 Task: Look for space in Broomfield, United States from 10th July, 2023 to 15th July, 2023 for 7 adults in price range Rs.10000 to Rs.15000. Place can be entire place or shared room with 4 bedrooms having 7 beds and 4 bathrooms. Property type can be house, flat, guest house. Amenities needed are: wifi, TV, free parkinig on premises, gym, breakfast. Booking option can be shelf check-in. Required host language is English.
Action: Mouse pressed left at (588, 144)
Screenshot: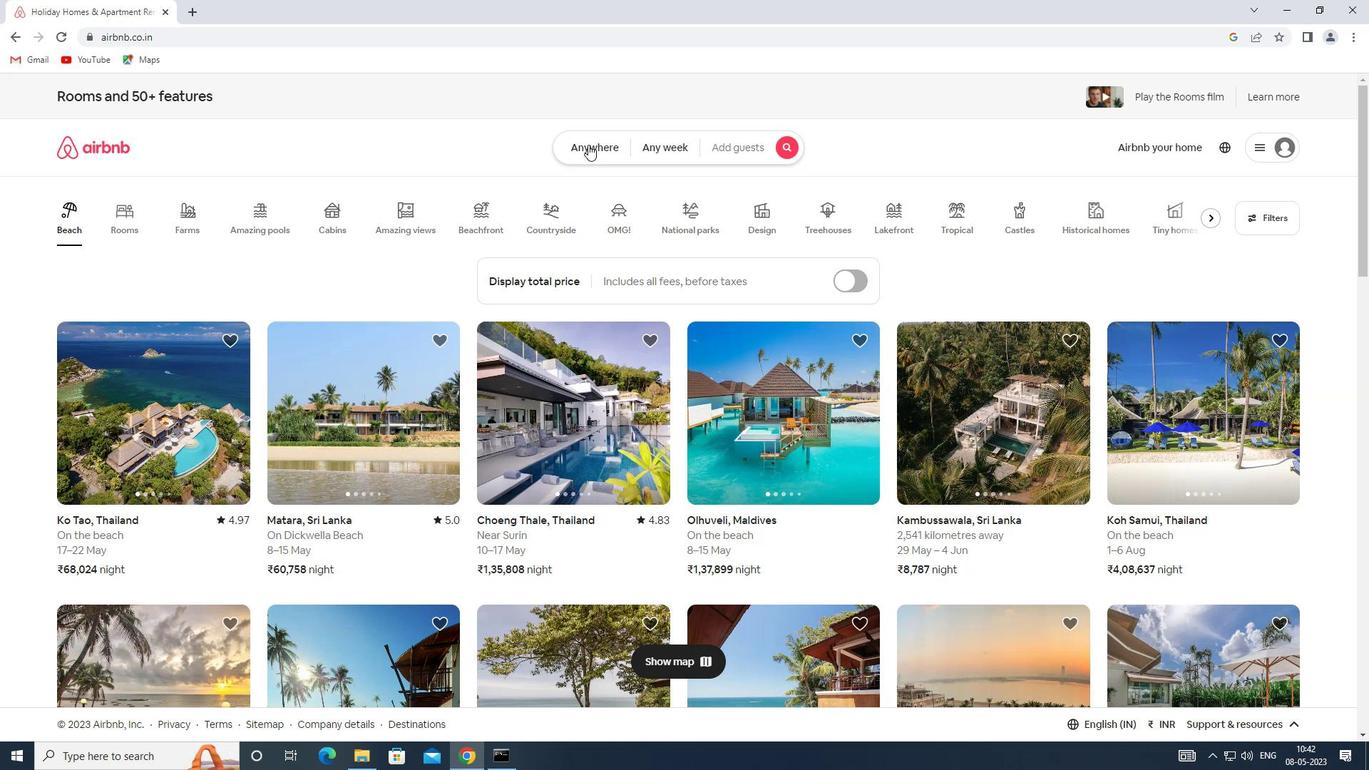 
Action: Mouse moved to (447, 211)
Screenshot: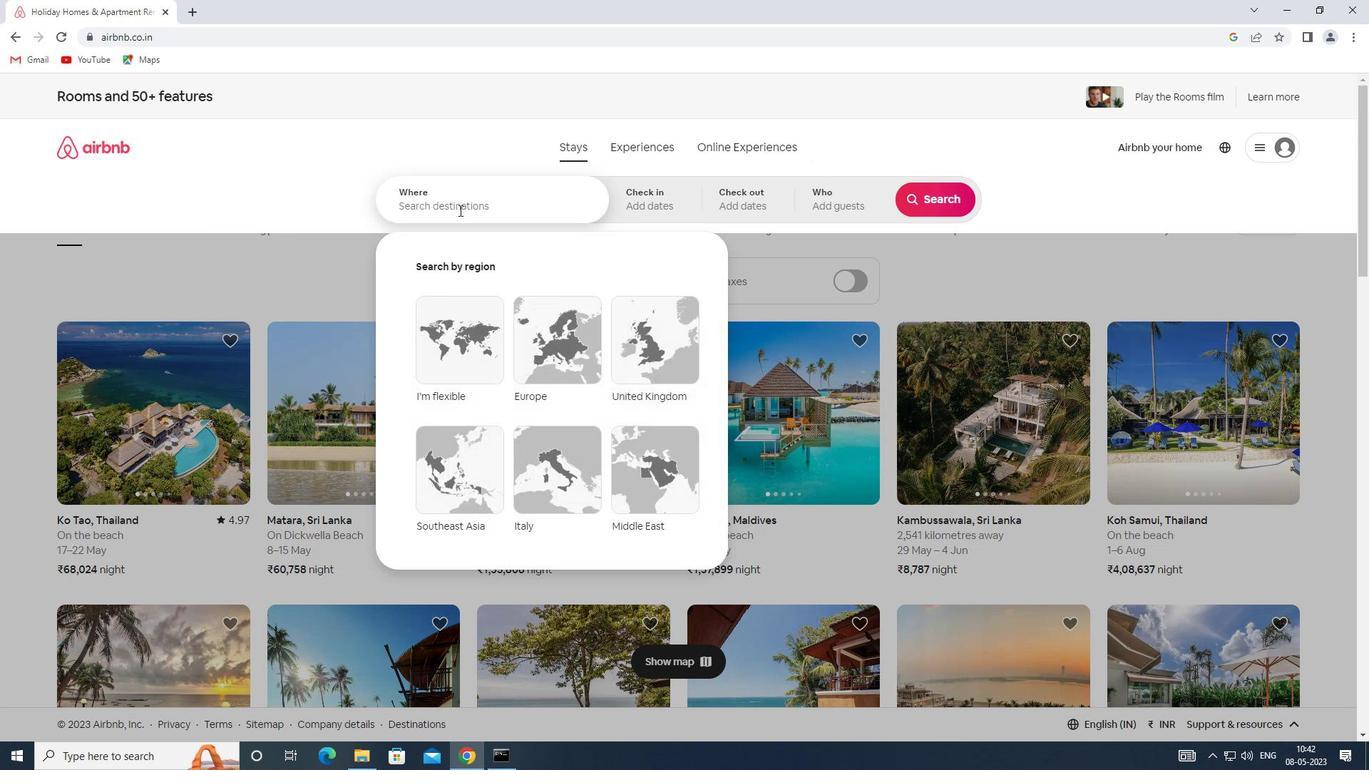 
Action: Mouse pressed left at (447, 211)
Screenshot: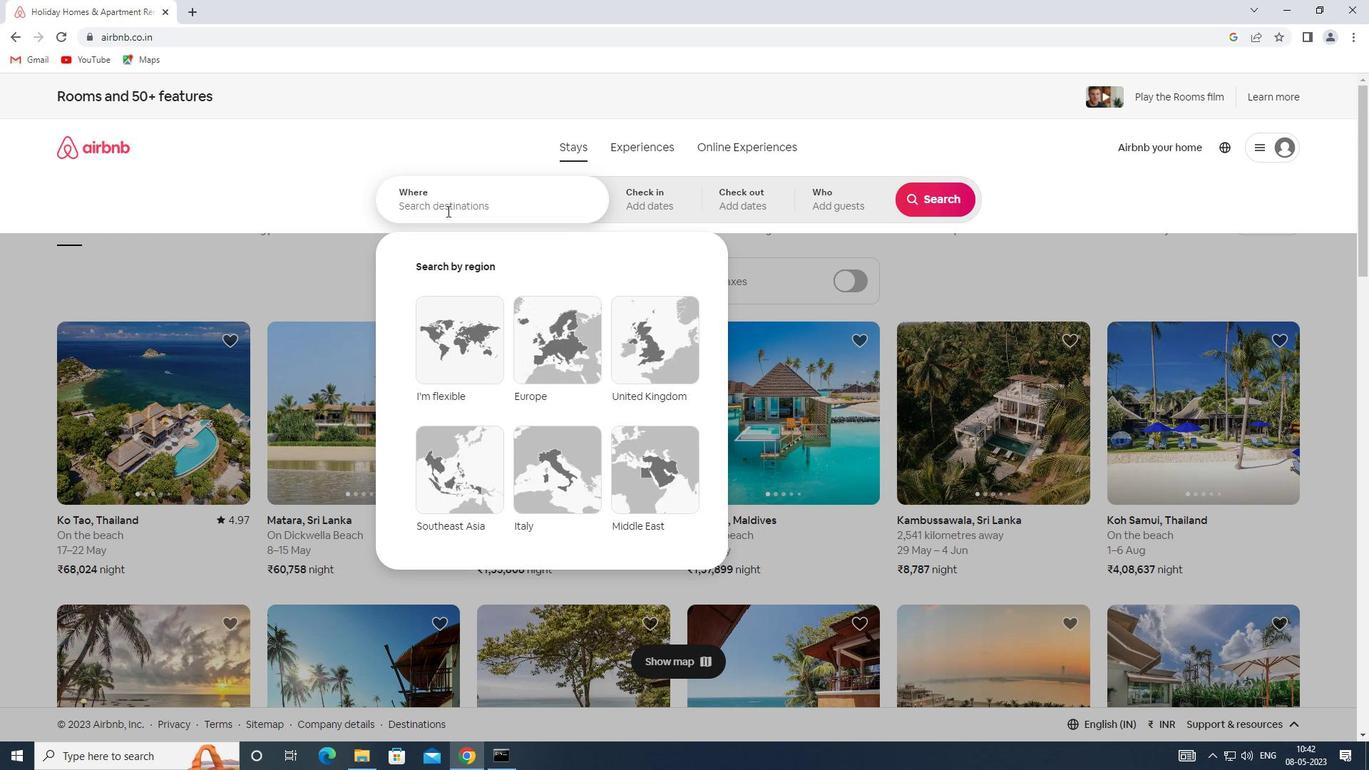 
Action: Key pressed <Key.shift><Key.shift><Key.shift><Key.shift><Key.shift><Key.shift><Key.shift><Key.shift><Key.shift><Key.shift><Key.shift><Key.shift>SPACE<Key.space>IN<Key.space><Key.shift>BROOMFIELD,<Key.shift>UNITED<Key.space><Key.shift>STATES
Screenshot: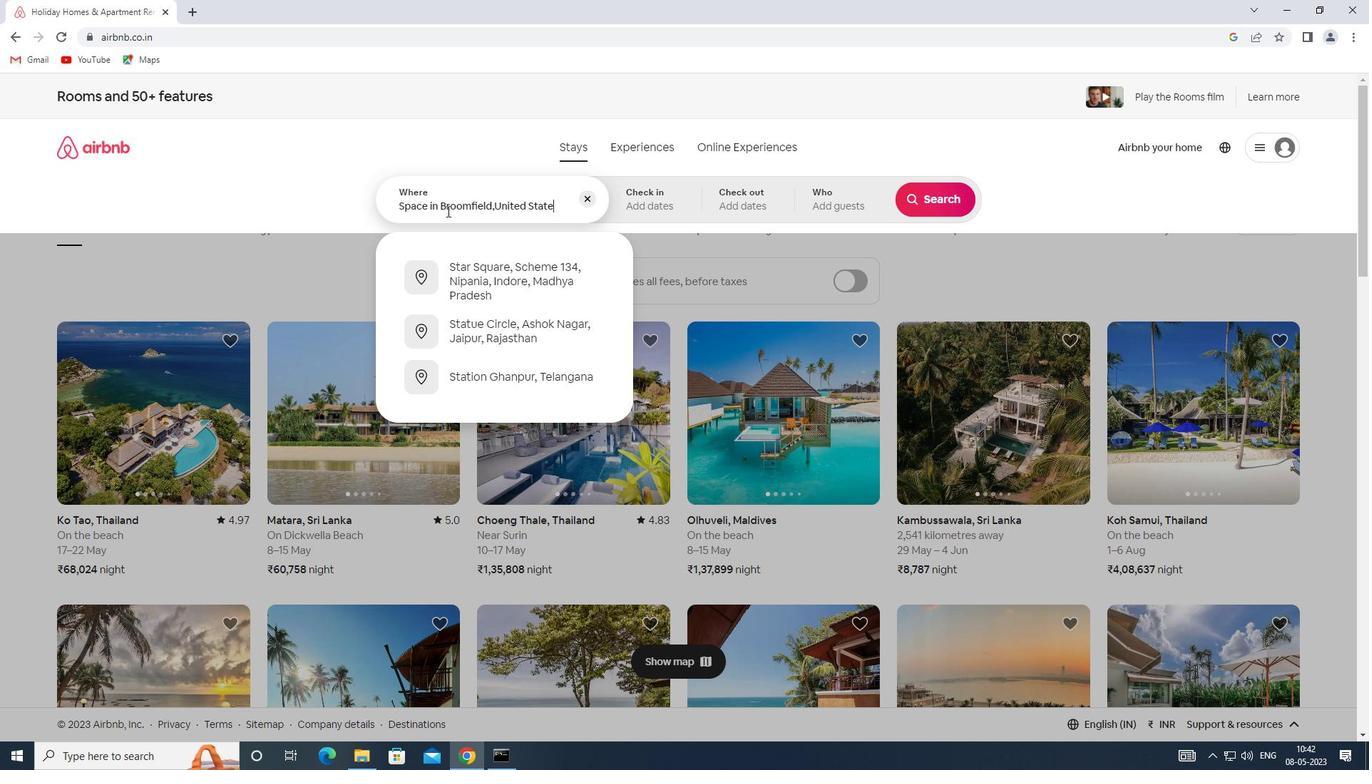 
Action: Mouse moved to (640, 212)
Screenshot: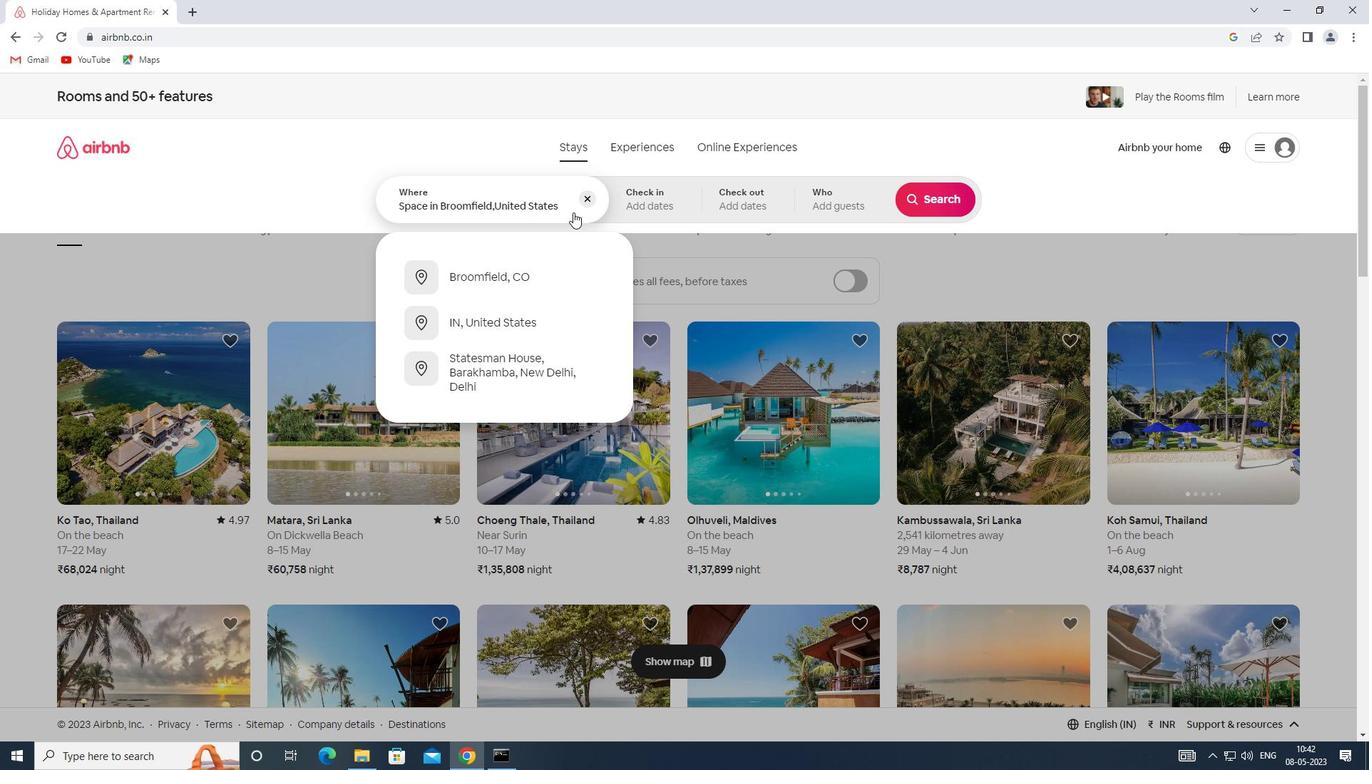 
Action: Mouse pressed left at (640, 212)
Screenshot: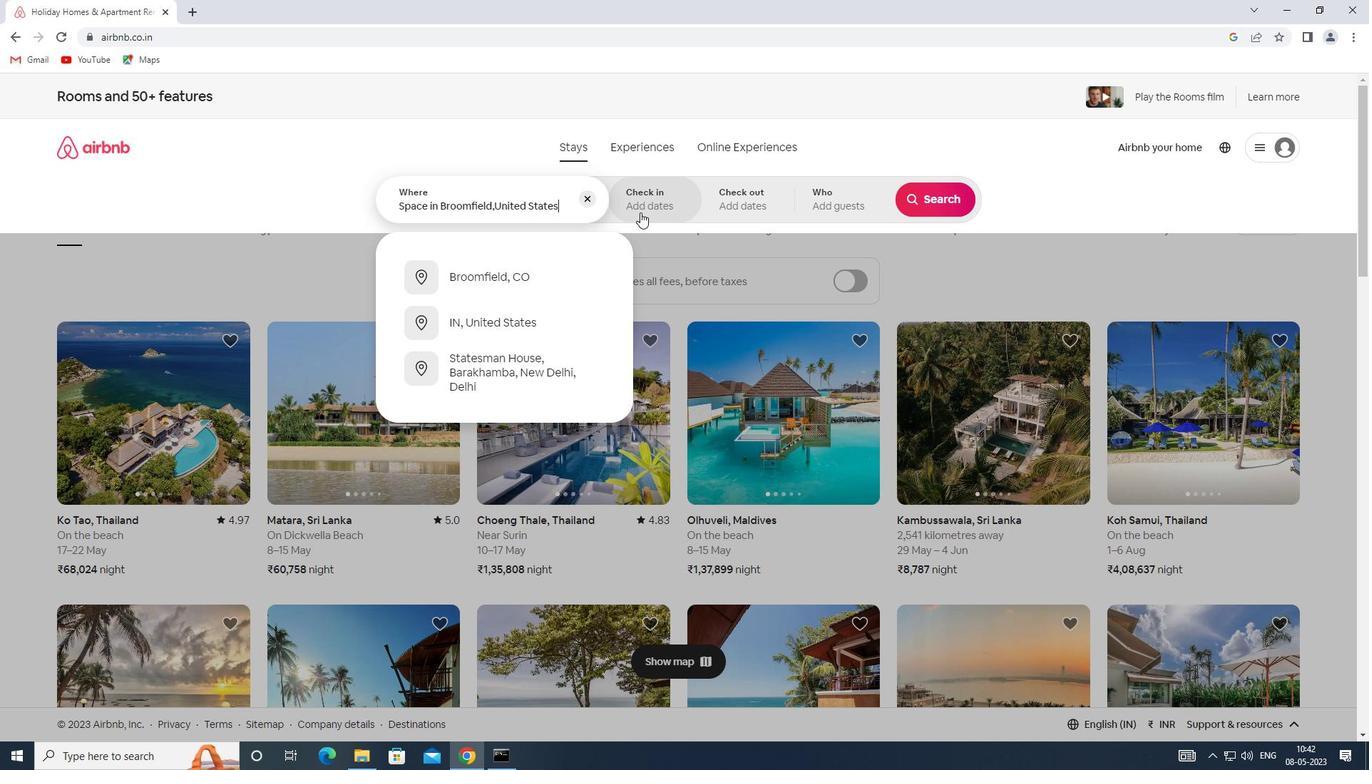 
Action: Mouse moved to (923, 316)
Screenshot: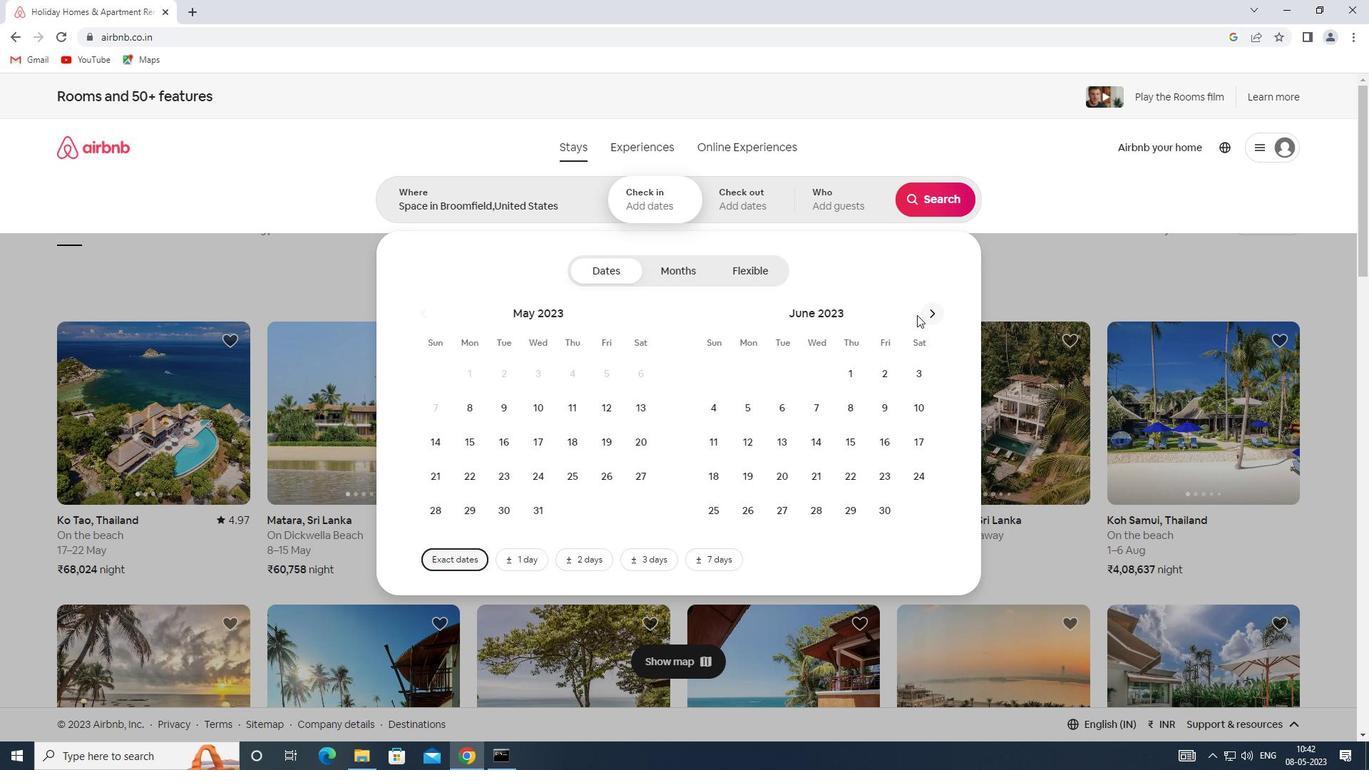 
Action: Mouse pressed left at (923, 316)
Screenshot: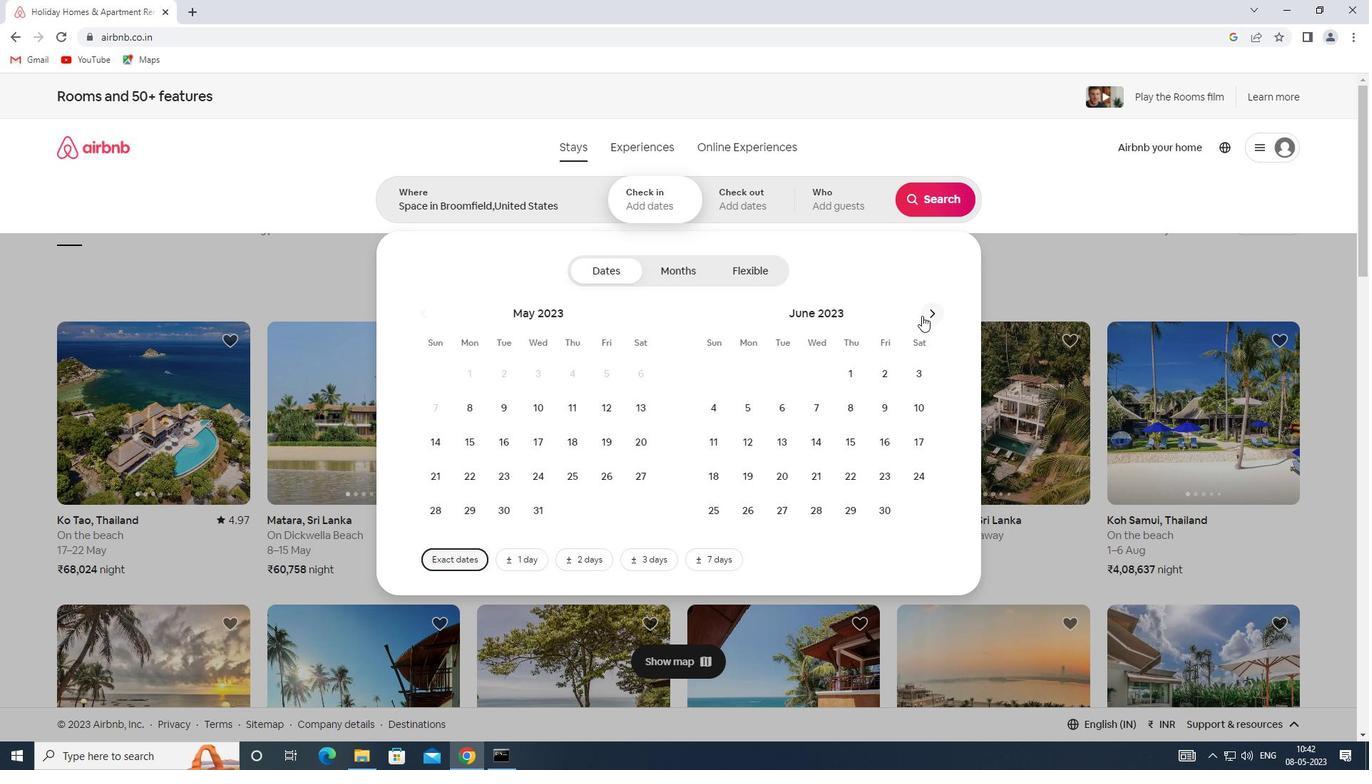 
Action: Mouse moved to (741, 446)
Screenshot: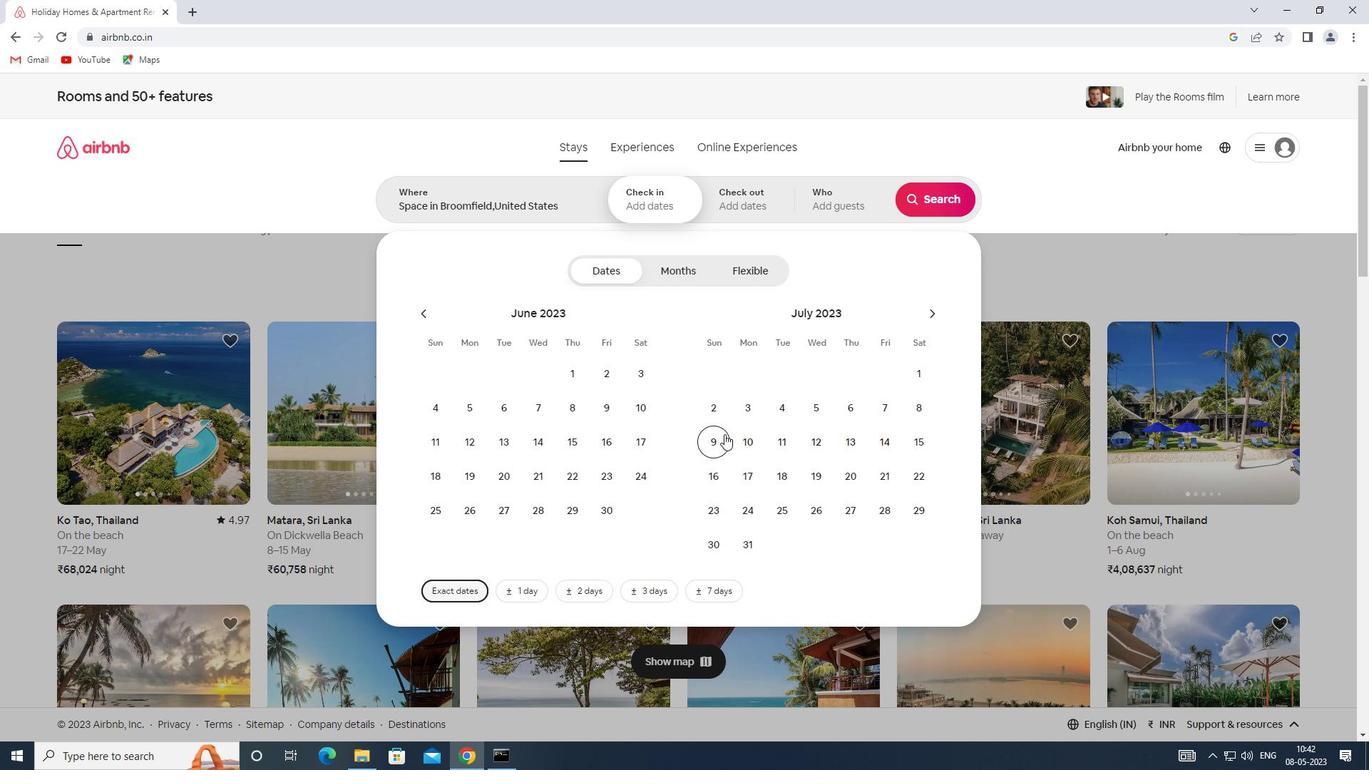 
Action: Mouse pressed left at (741, 446)
Screenshot: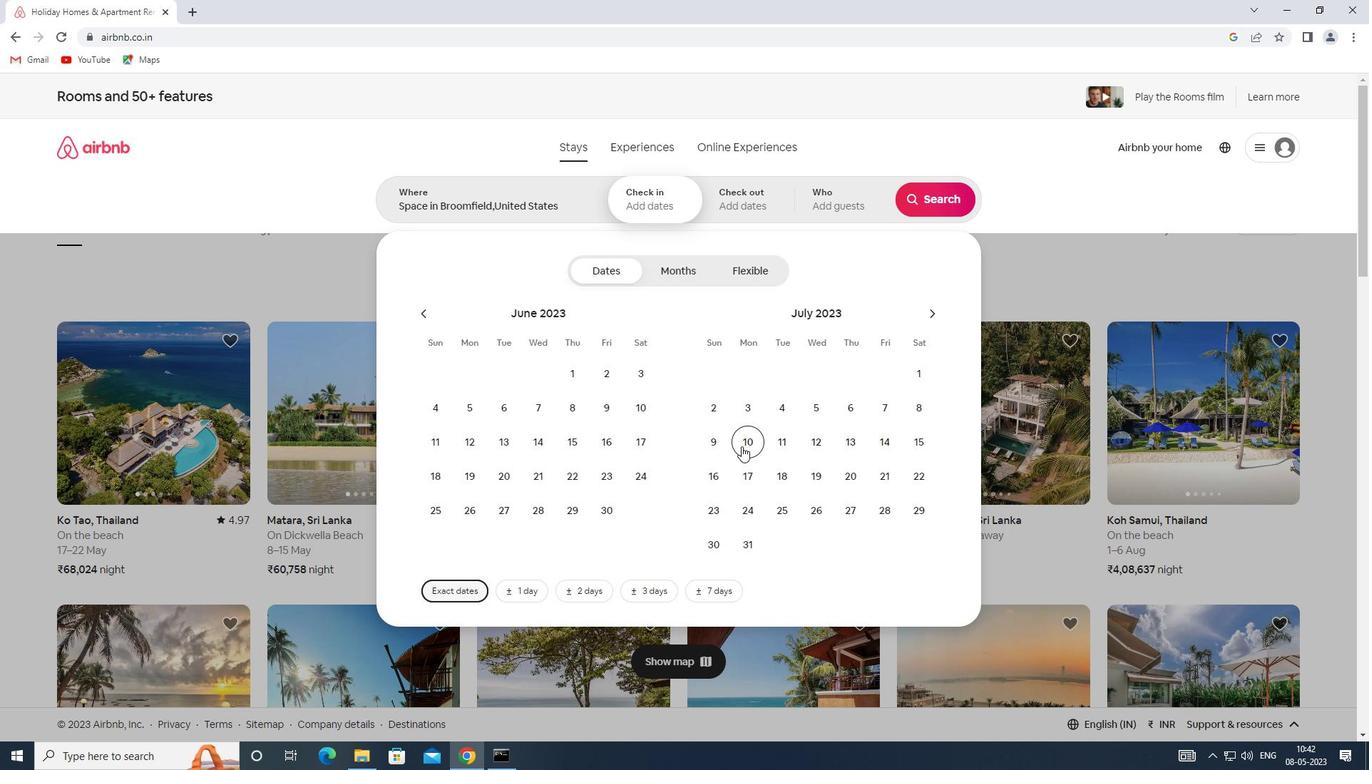 
Action: Mouse moved to (917, 445)
Screenshot: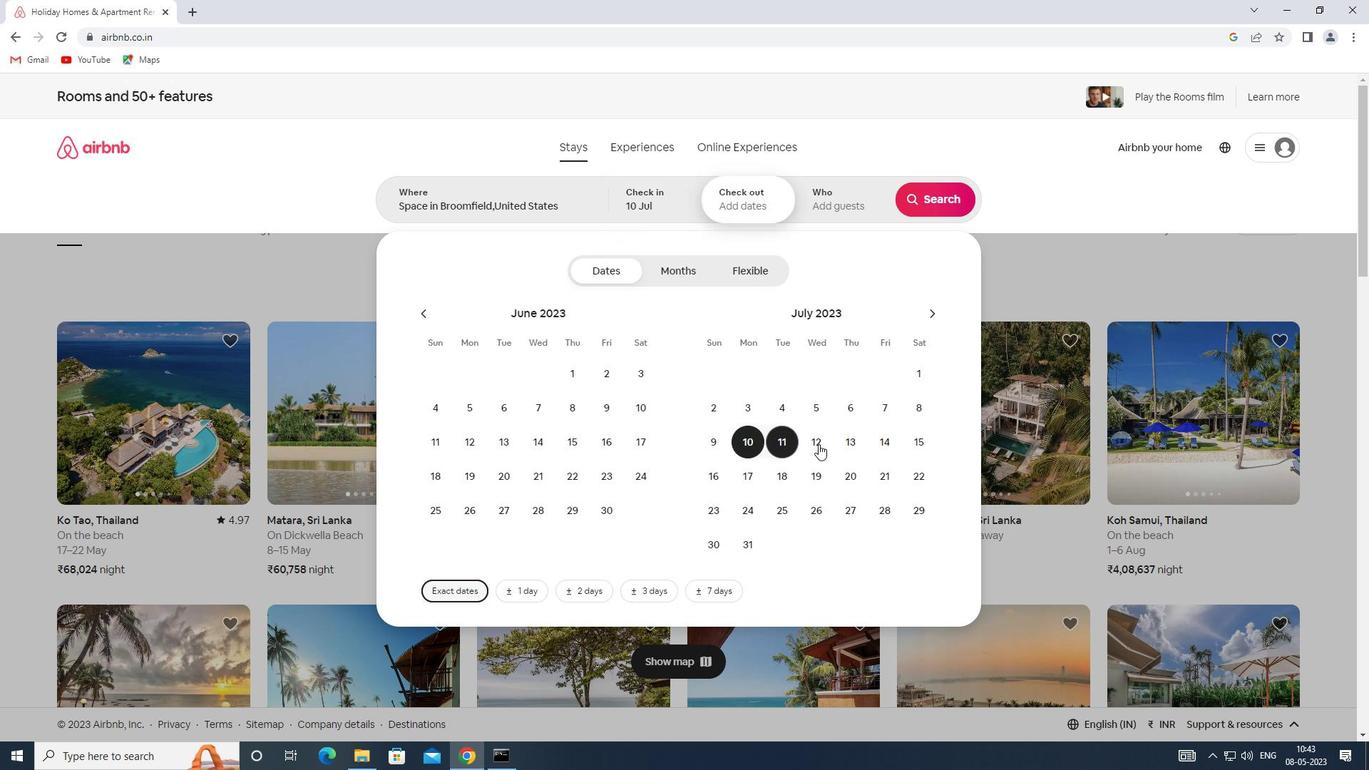 
Action: Mouse pressed left at (917, 445)
Screenshot: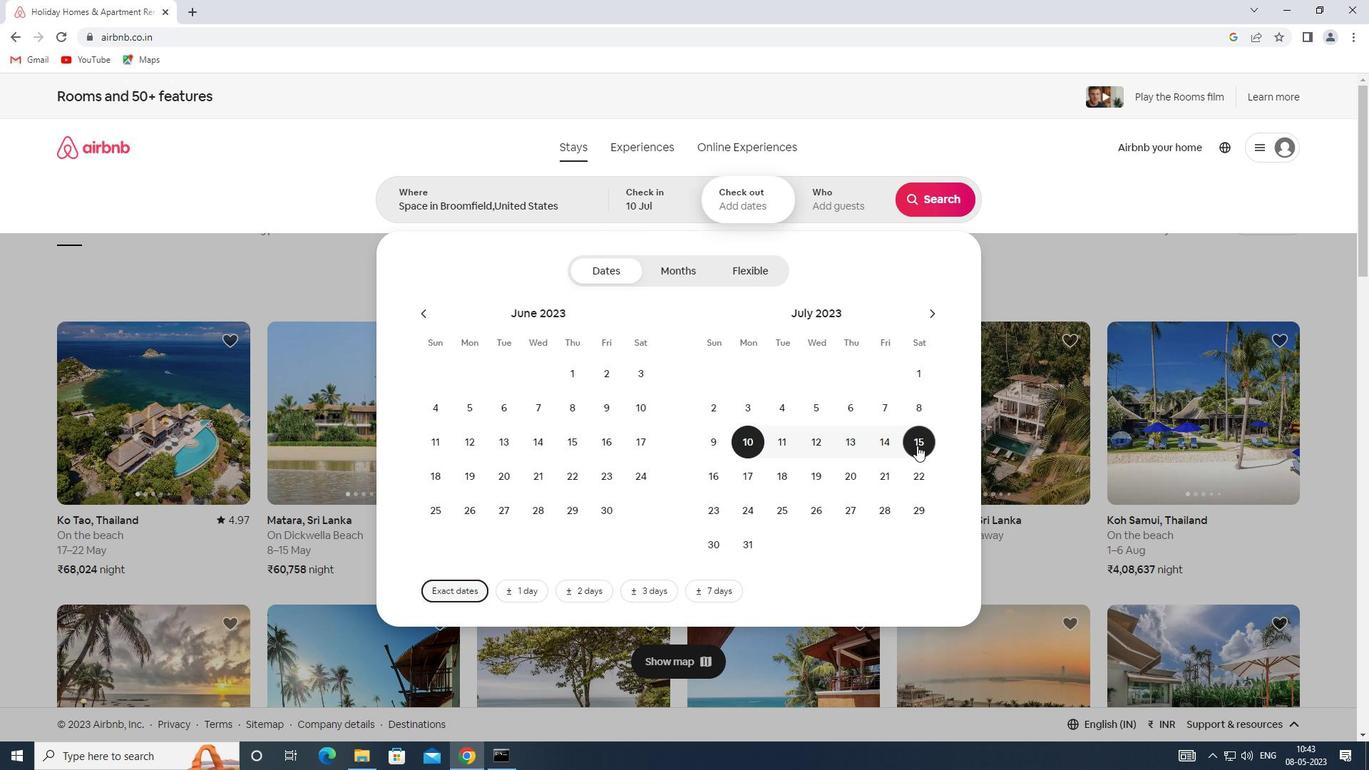 
Action: Mouse moved to (849, 200)
Screenshot: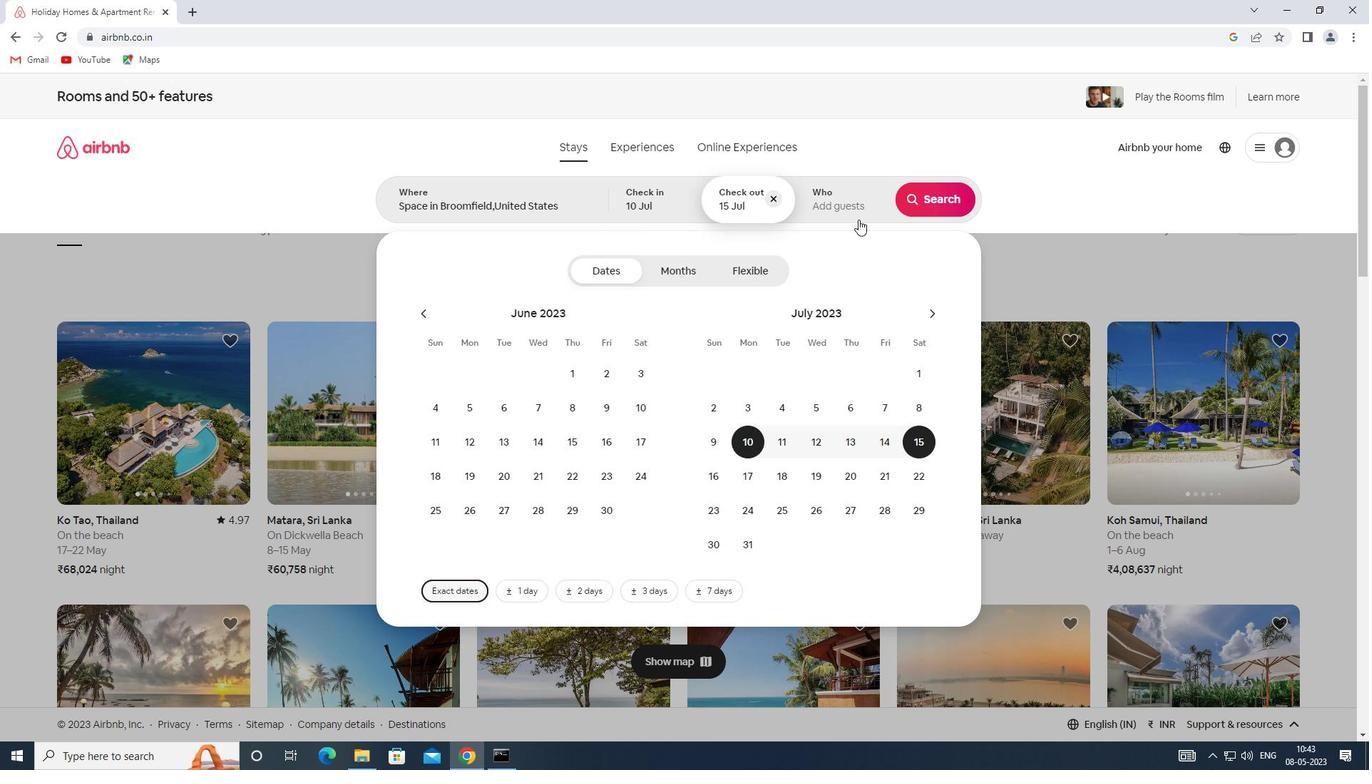 
Action: Mouse pressed left at (849, 200)
Screenshot: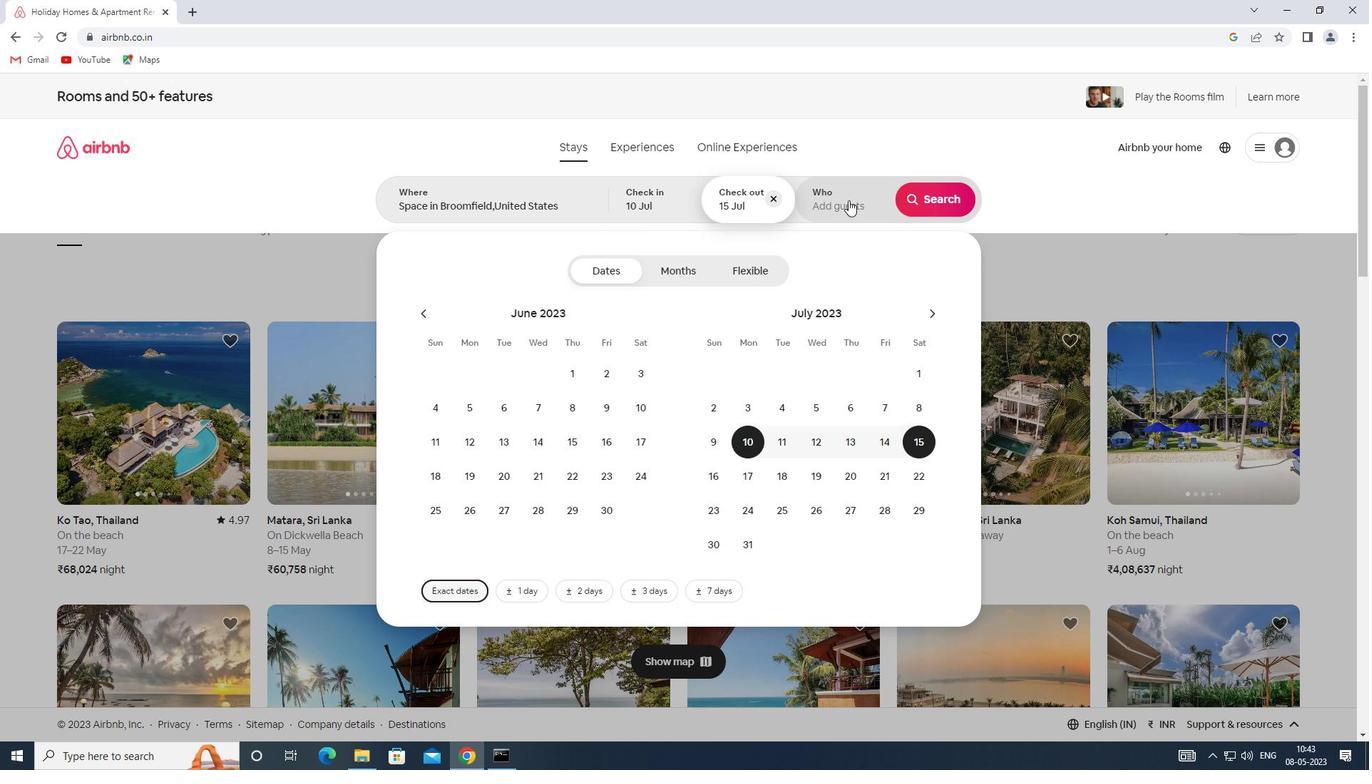 
Action: Mouse moved to (948, 271)
Screenshot: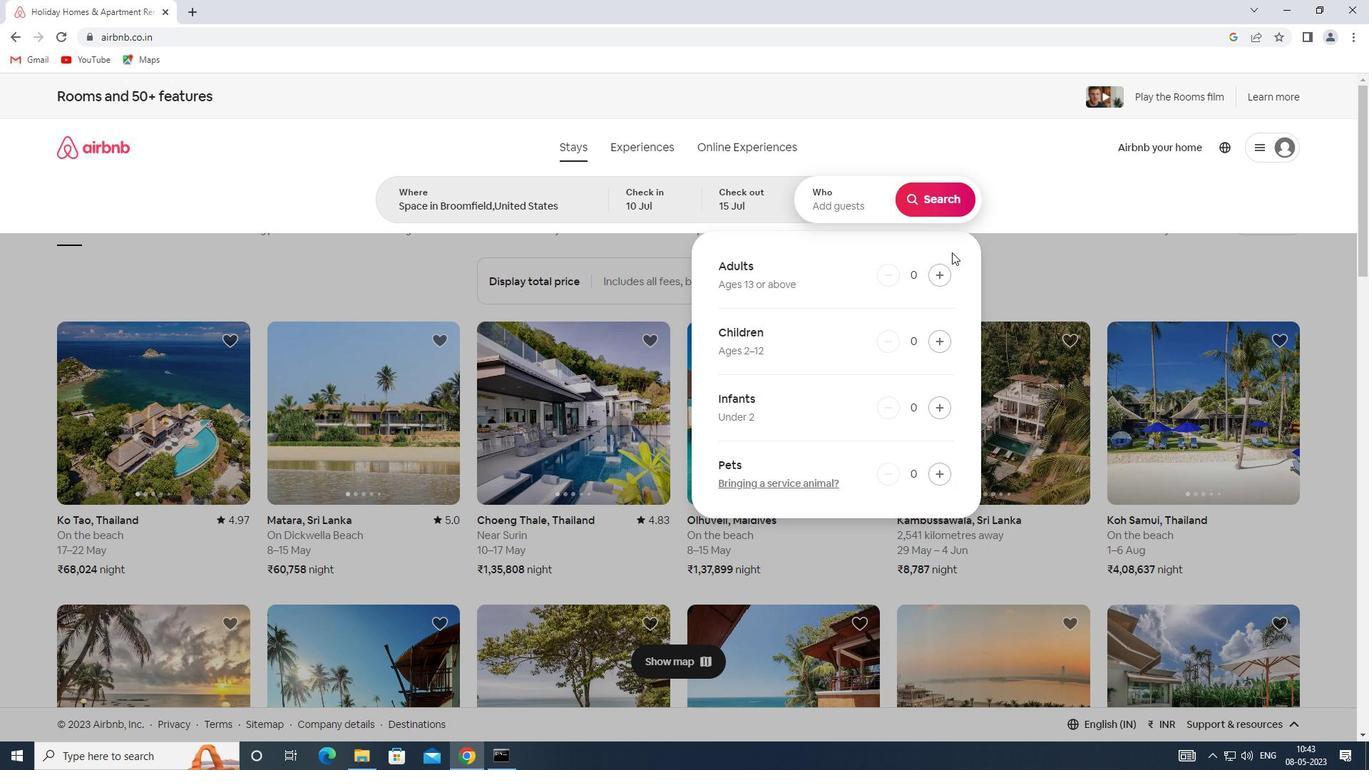 
Action: Mouse pressed left at (948, 271)
Screenshot: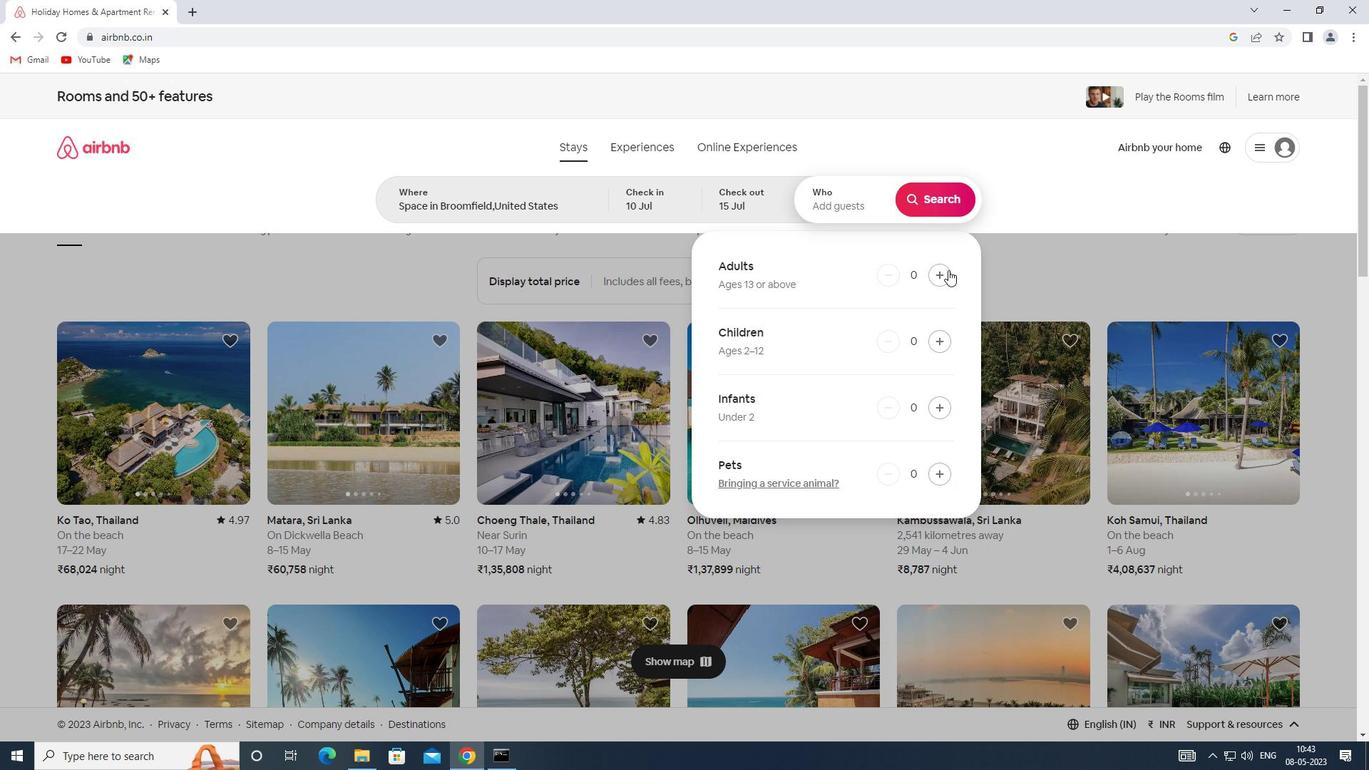 
Action: Mouse pressed left at (948, 271)
Screenshot: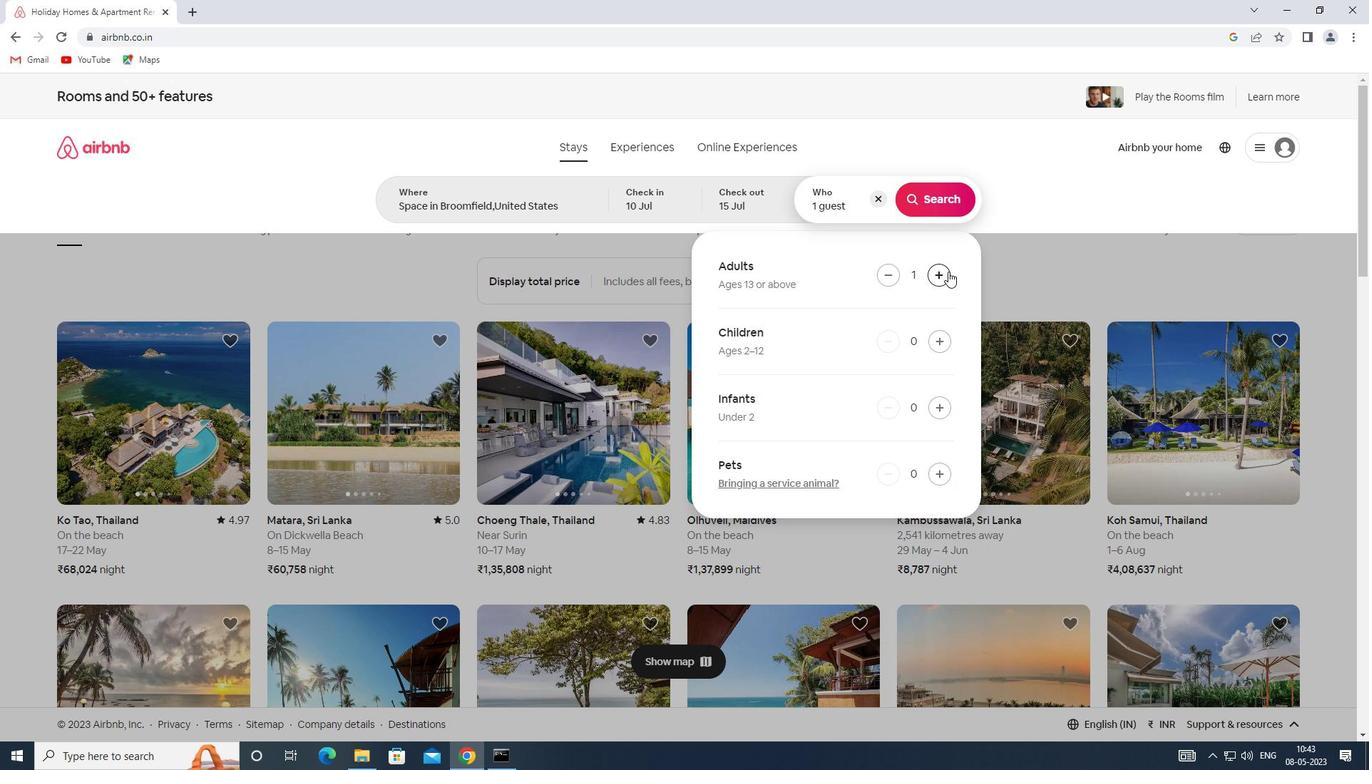 
Action: Mouse pressed left at (948, 271)
Screenshot: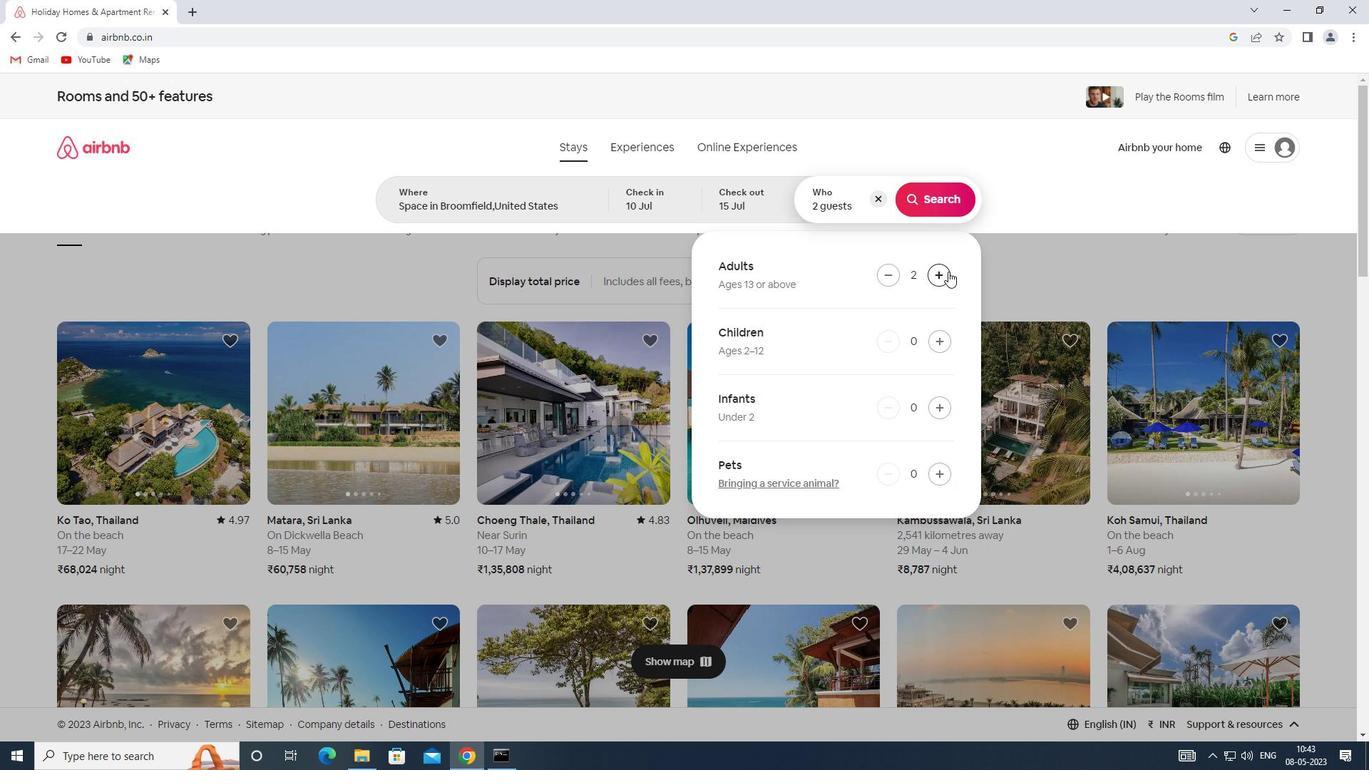 
Action: Mouse pressed left at (948, 271)
Screenshot: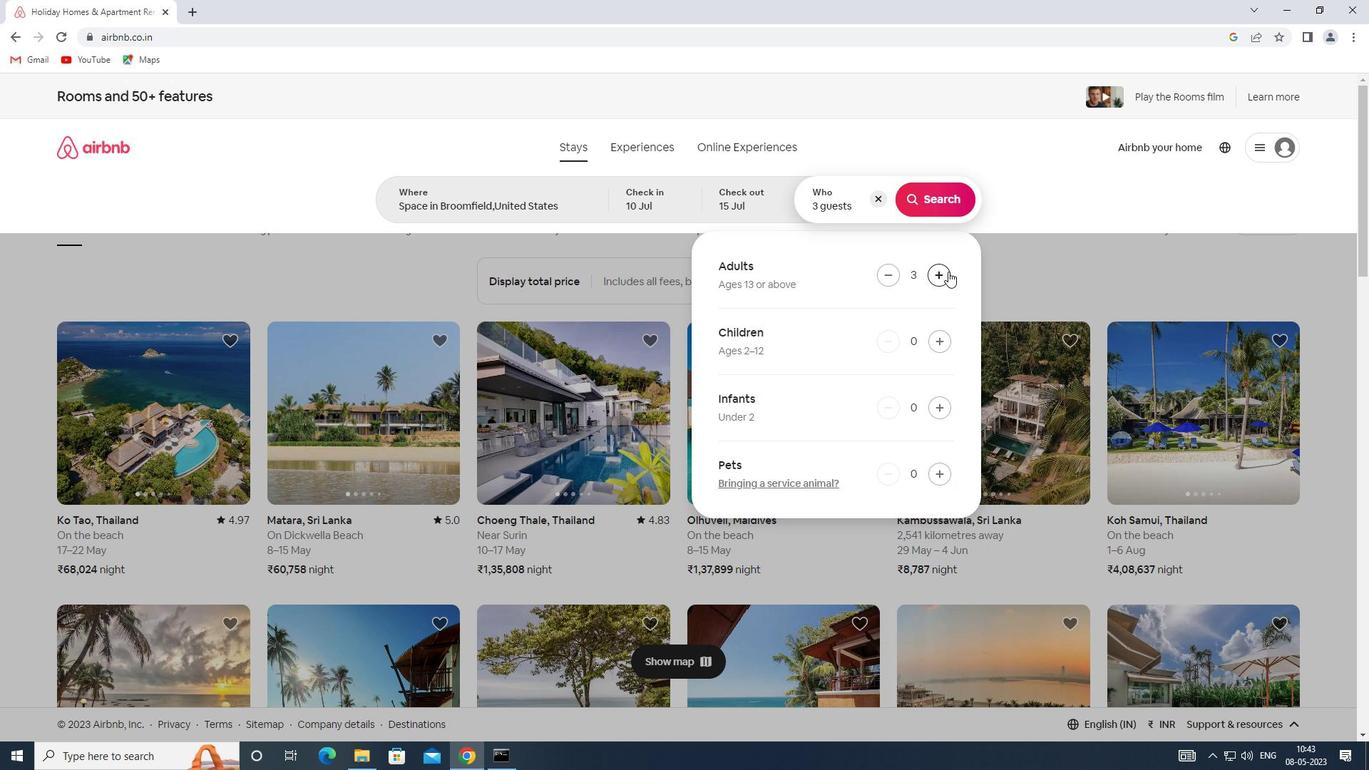 
Action: Mouse pressed left at (948, 271)
Screenshot: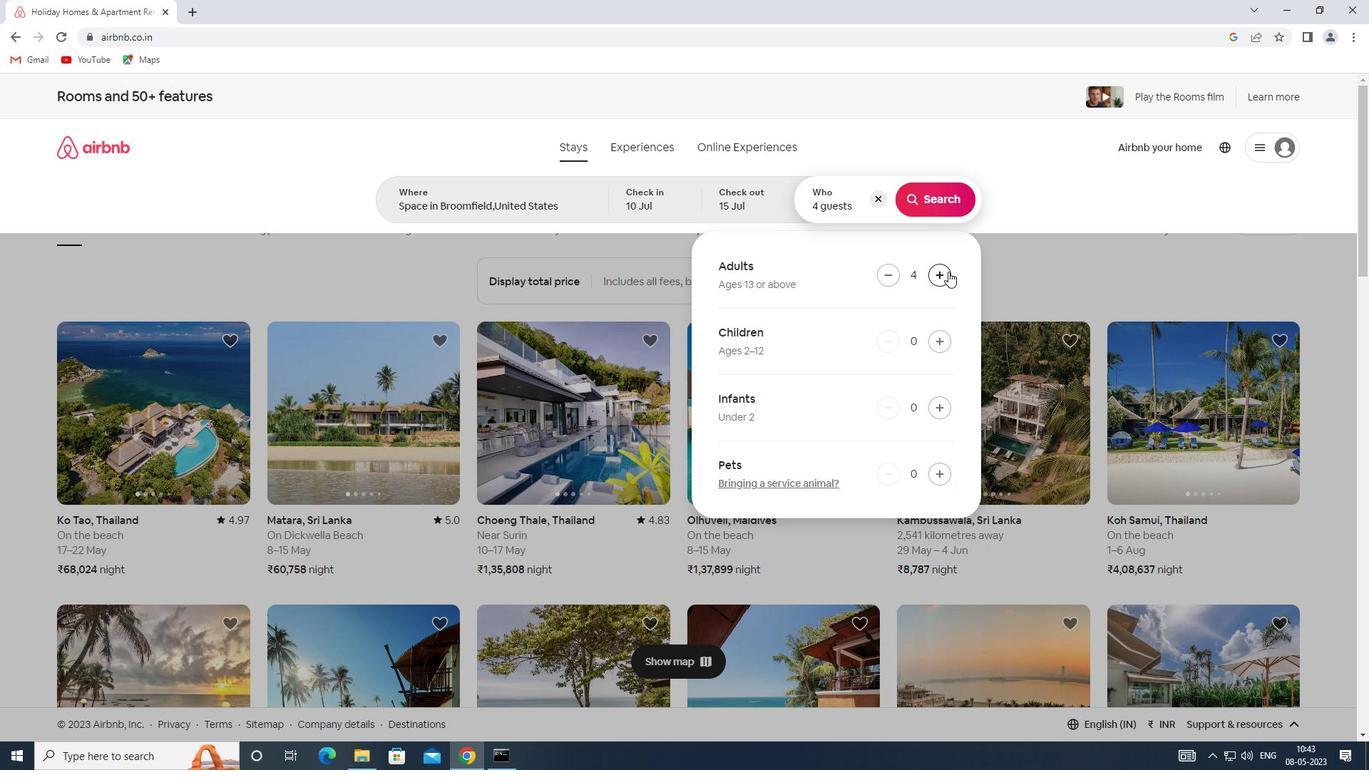 
Action: Mouse pressed left at (948, 271)
Screenshot: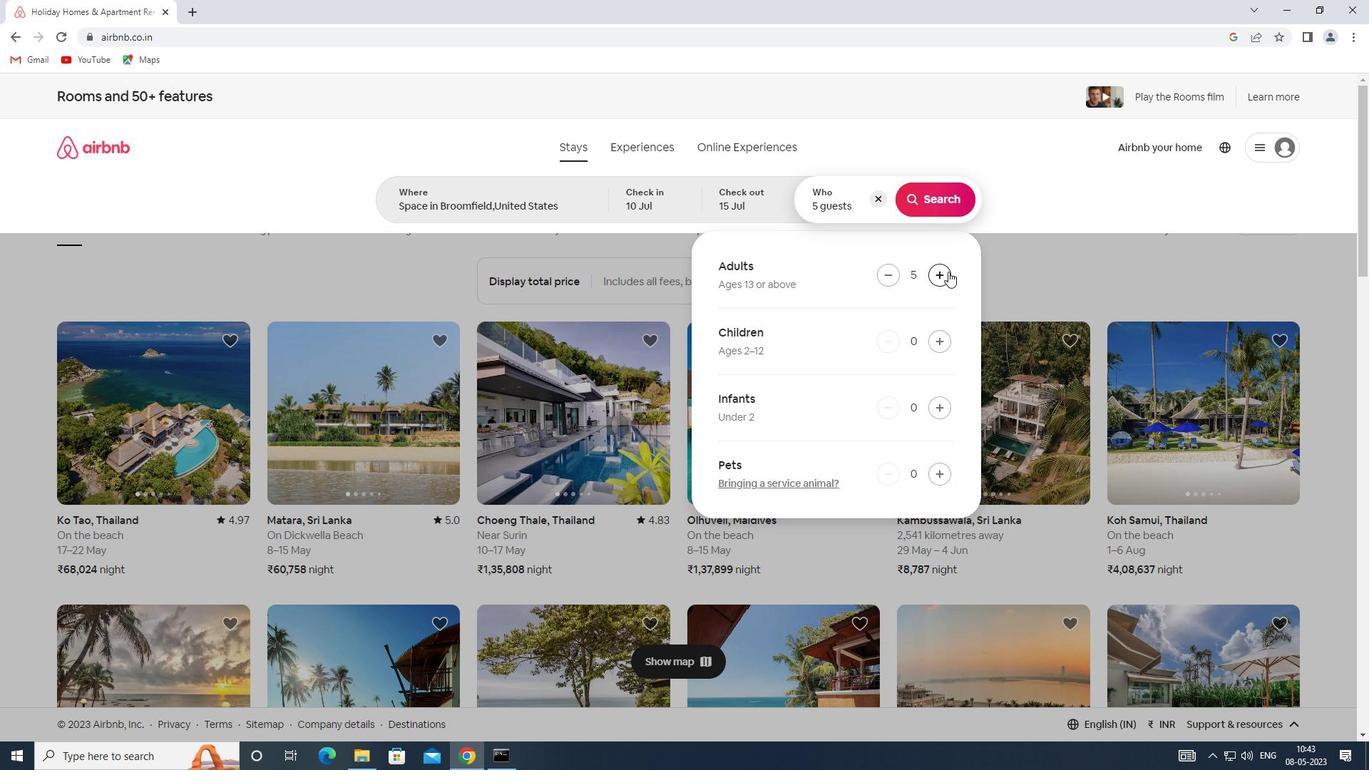 
Action: Mouse pressed left at (948, 271)
Screenshot: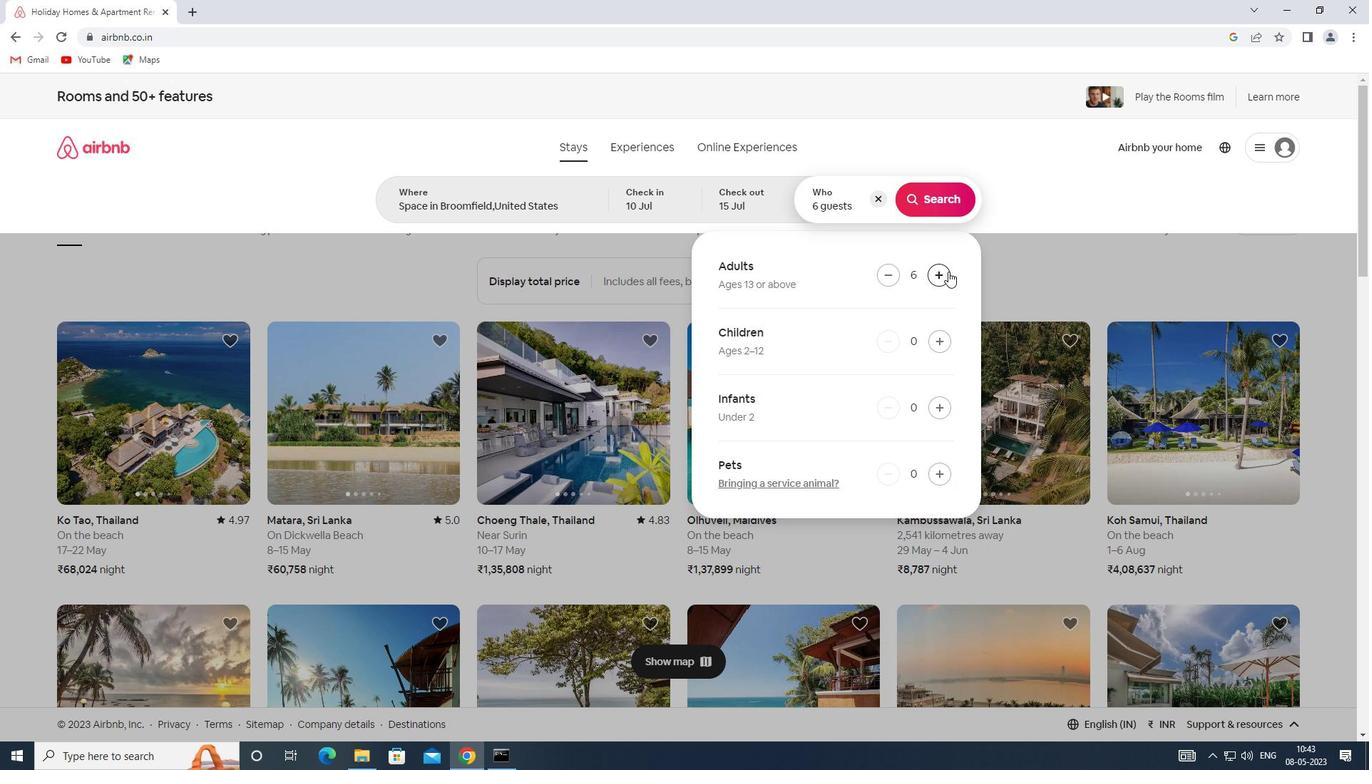 
Action: Mouse moved to (949, 197)
Screenshot: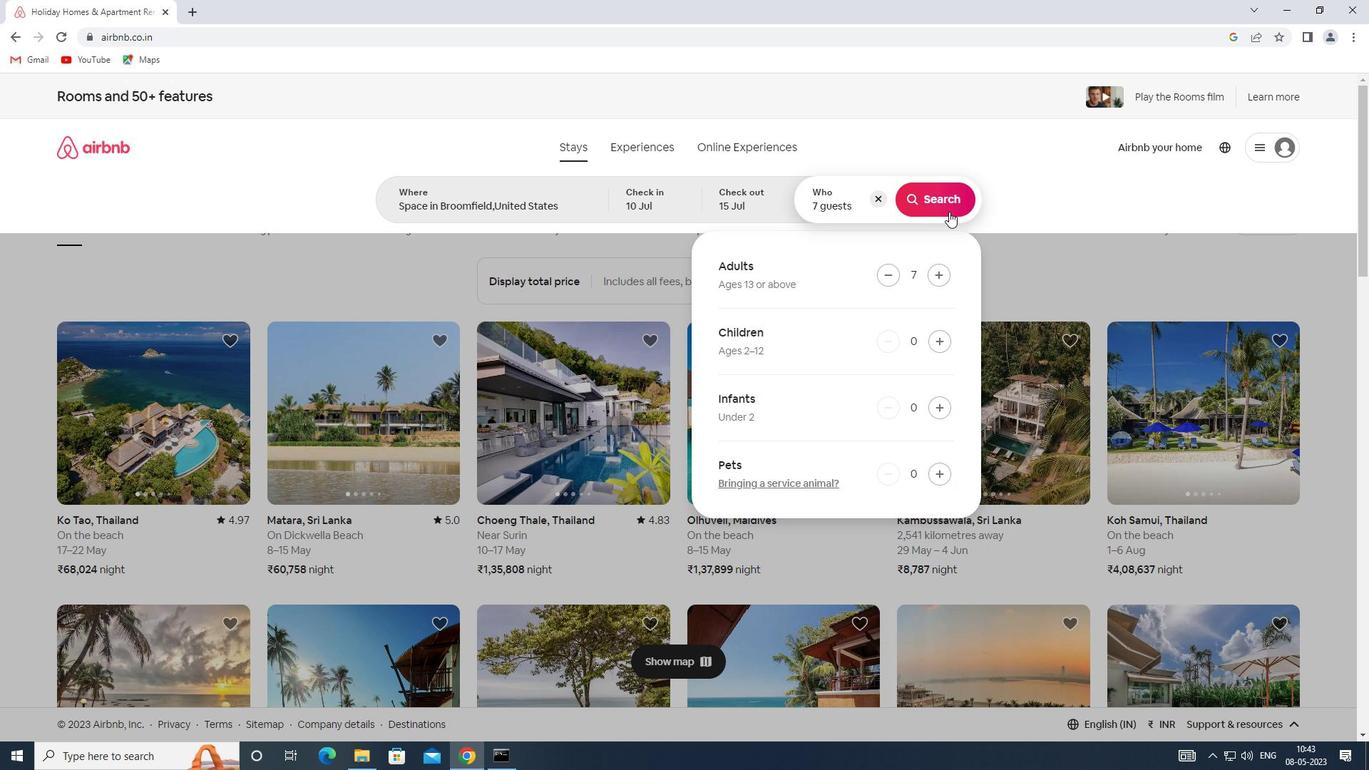 
Action: Mouse pressed left at (949, 197)
Screenshot: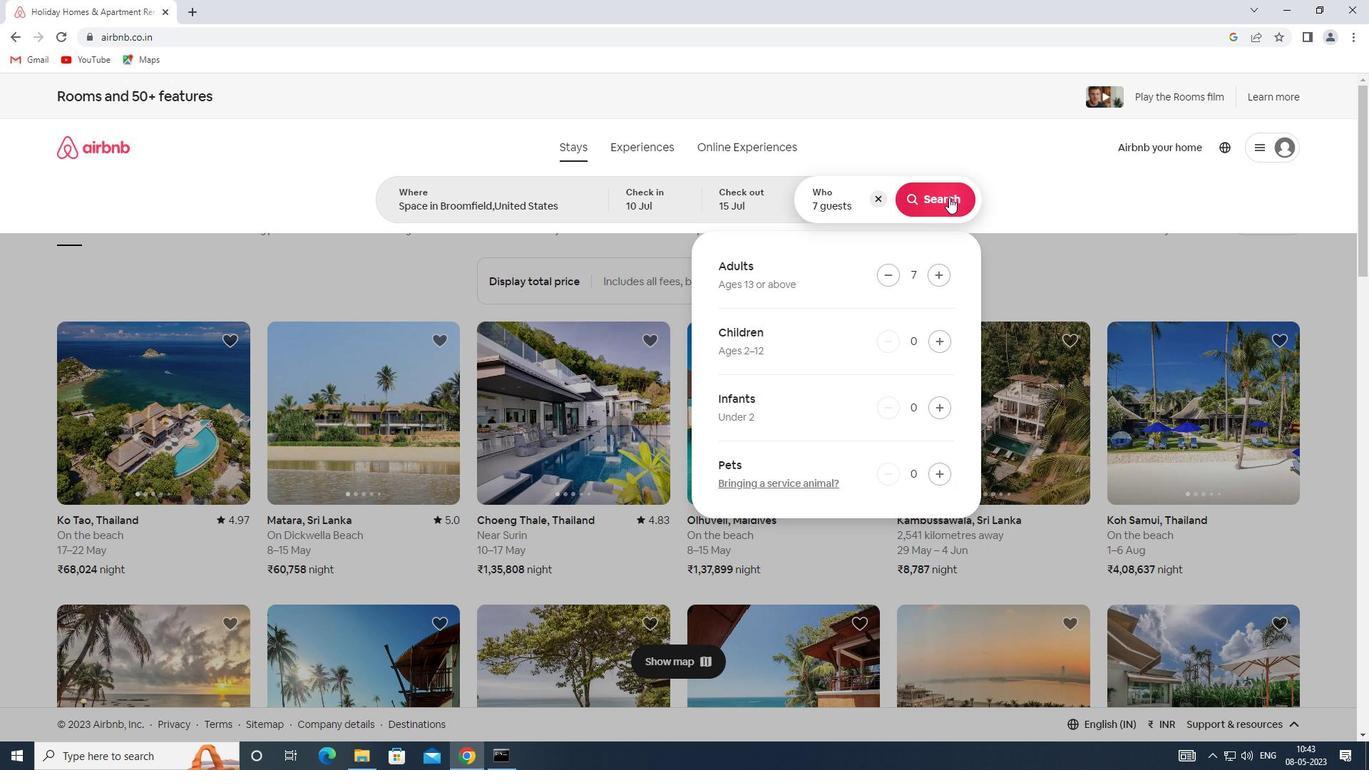 
Action: Mouse moved to (1294, 168)
Screenshot: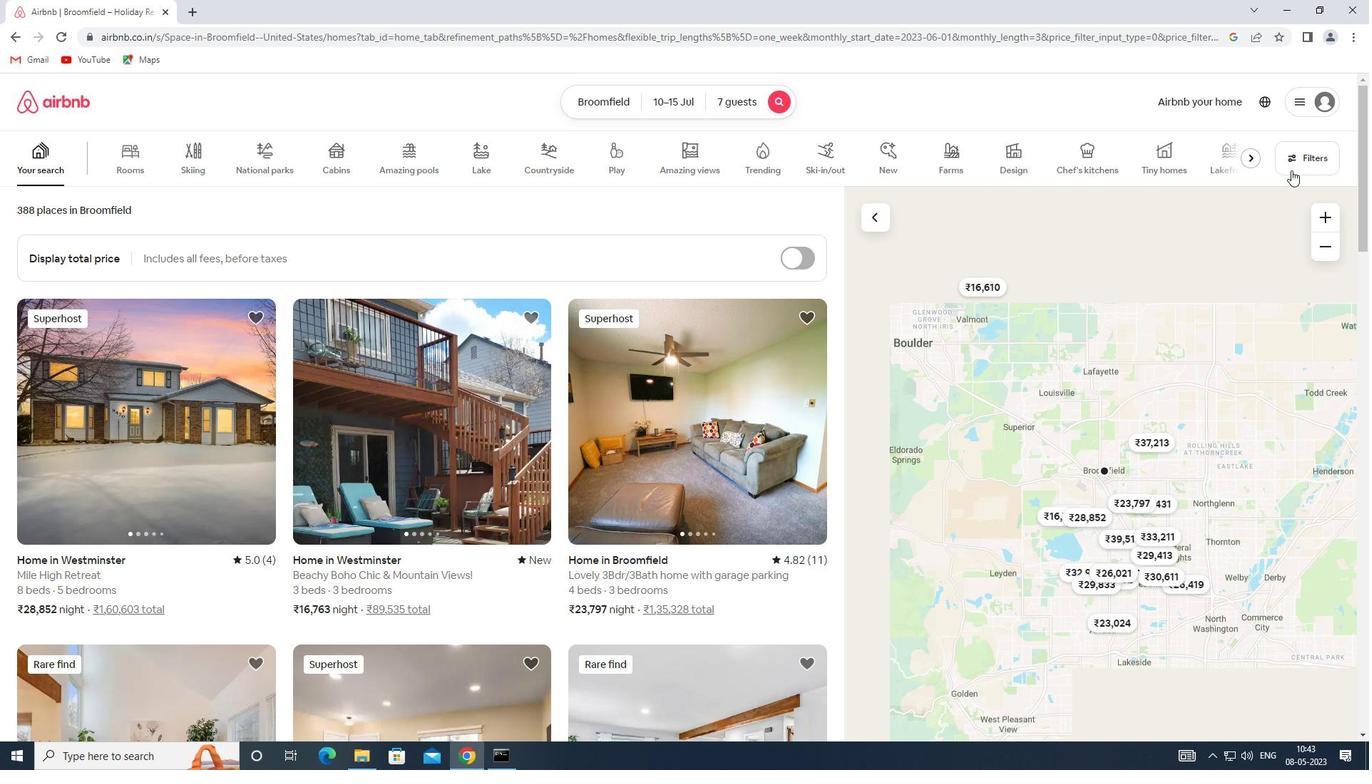 
Action: Mouse pressed left at (1294, 168)
Screenshot: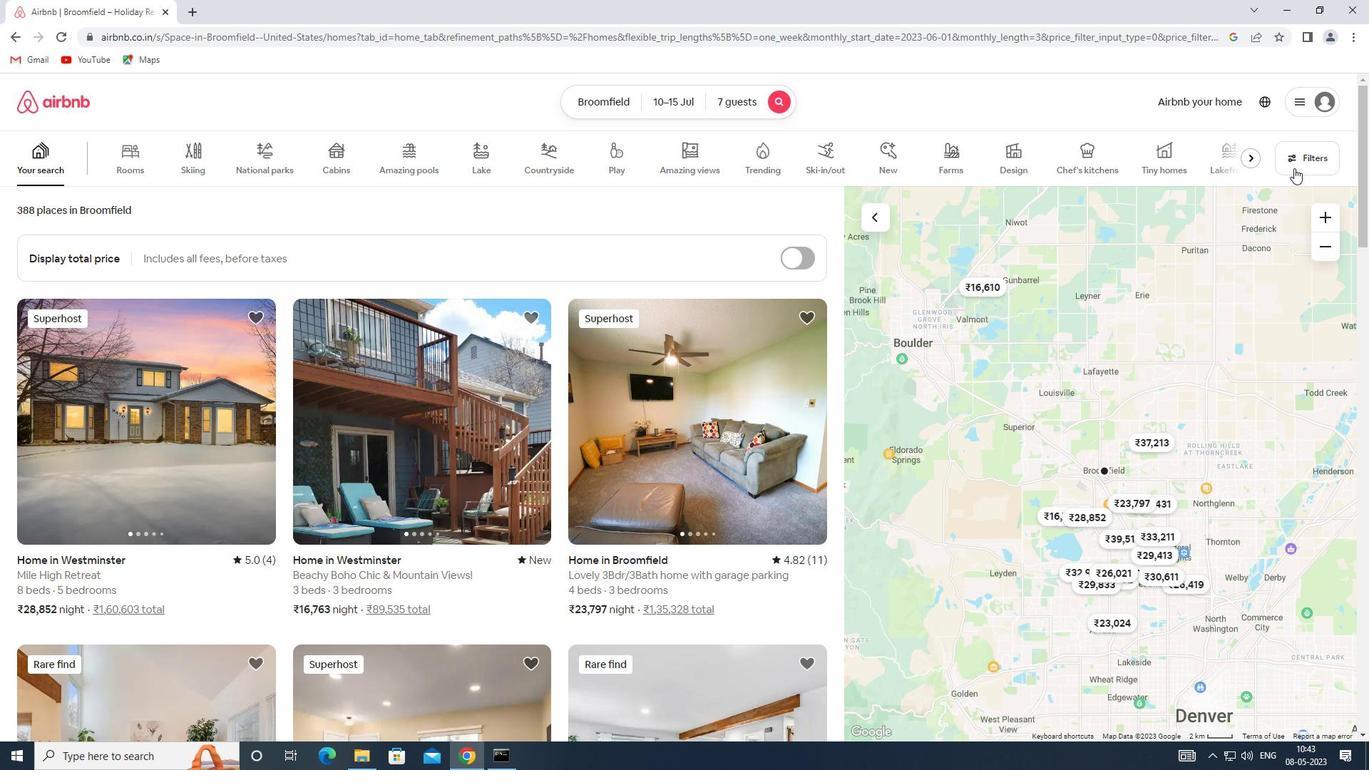 
Action: Mouse moved to (505, 517)
Screenshot: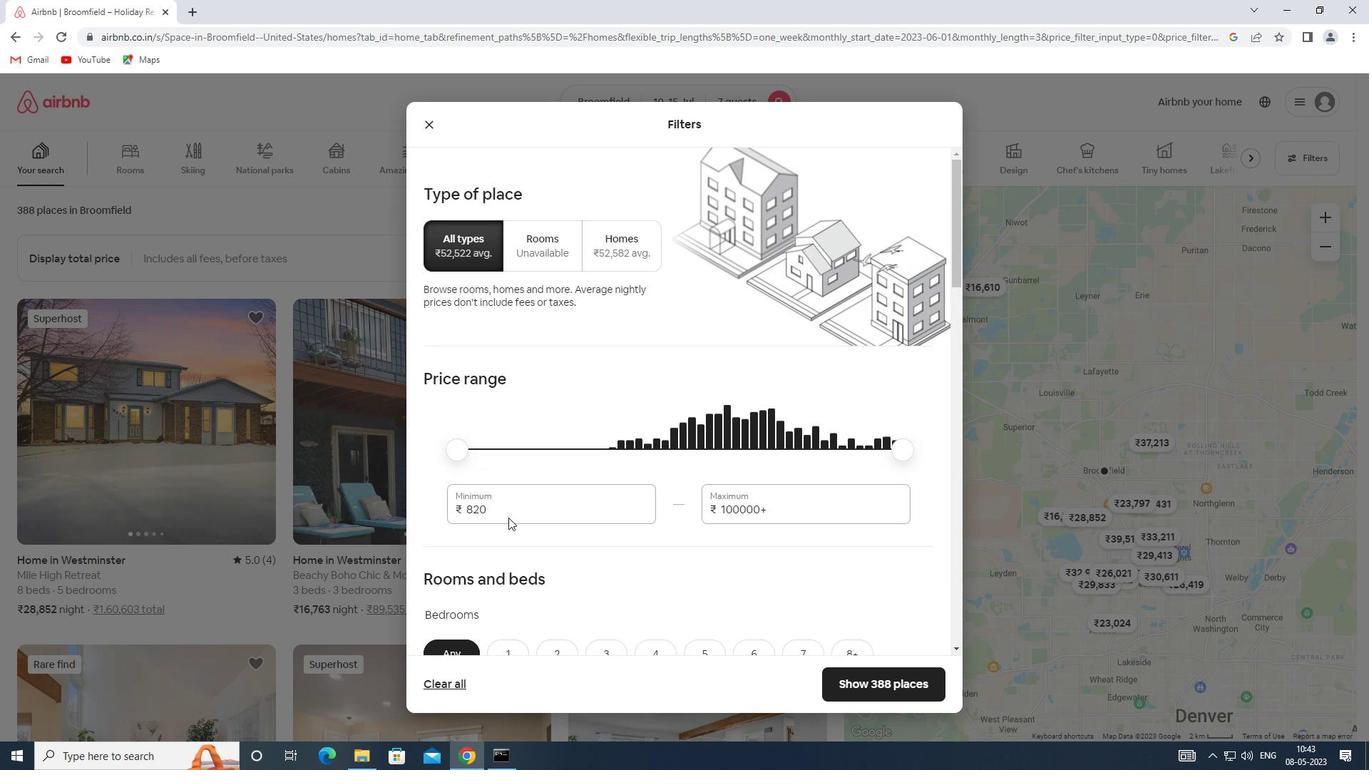 
Action: Mouse pressed left at (505, 517)
Screenshot: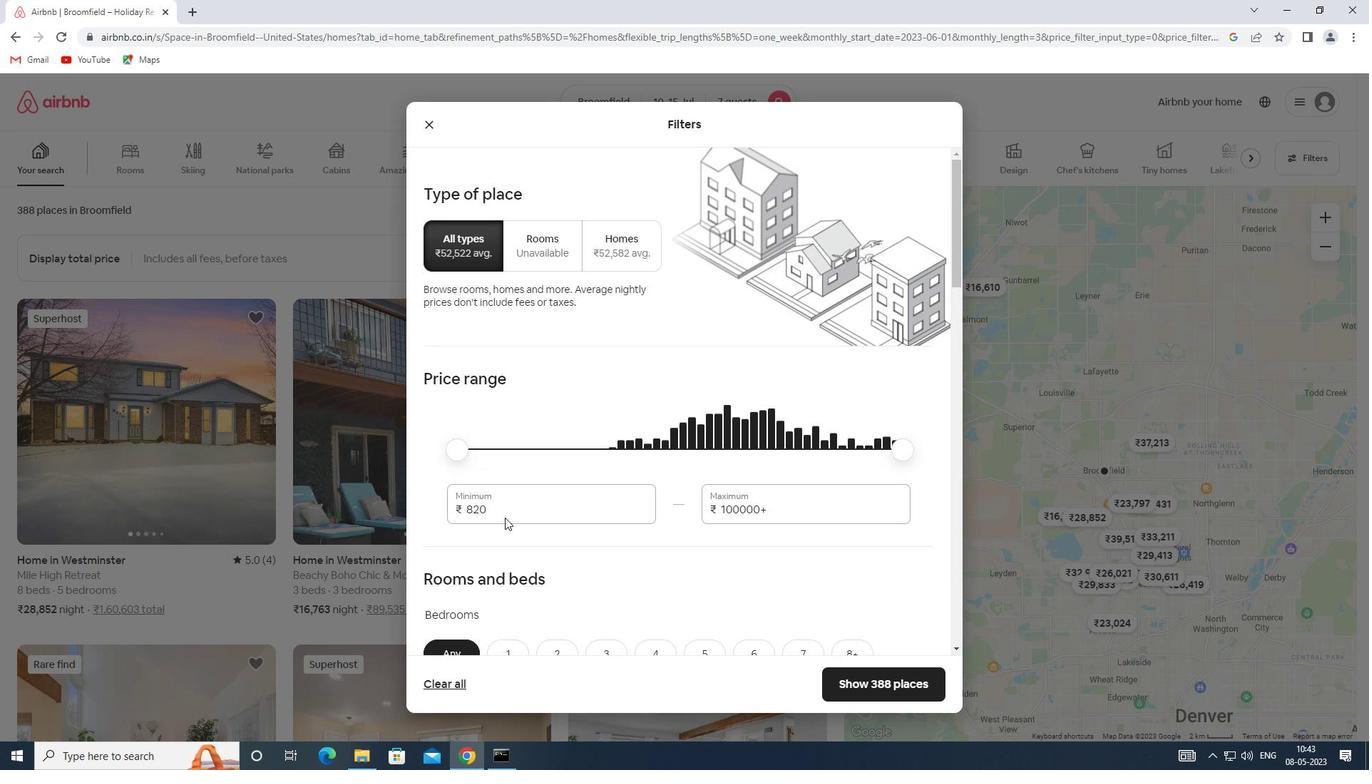 
Action: Mouse moved to (498, 508)
Screenshot: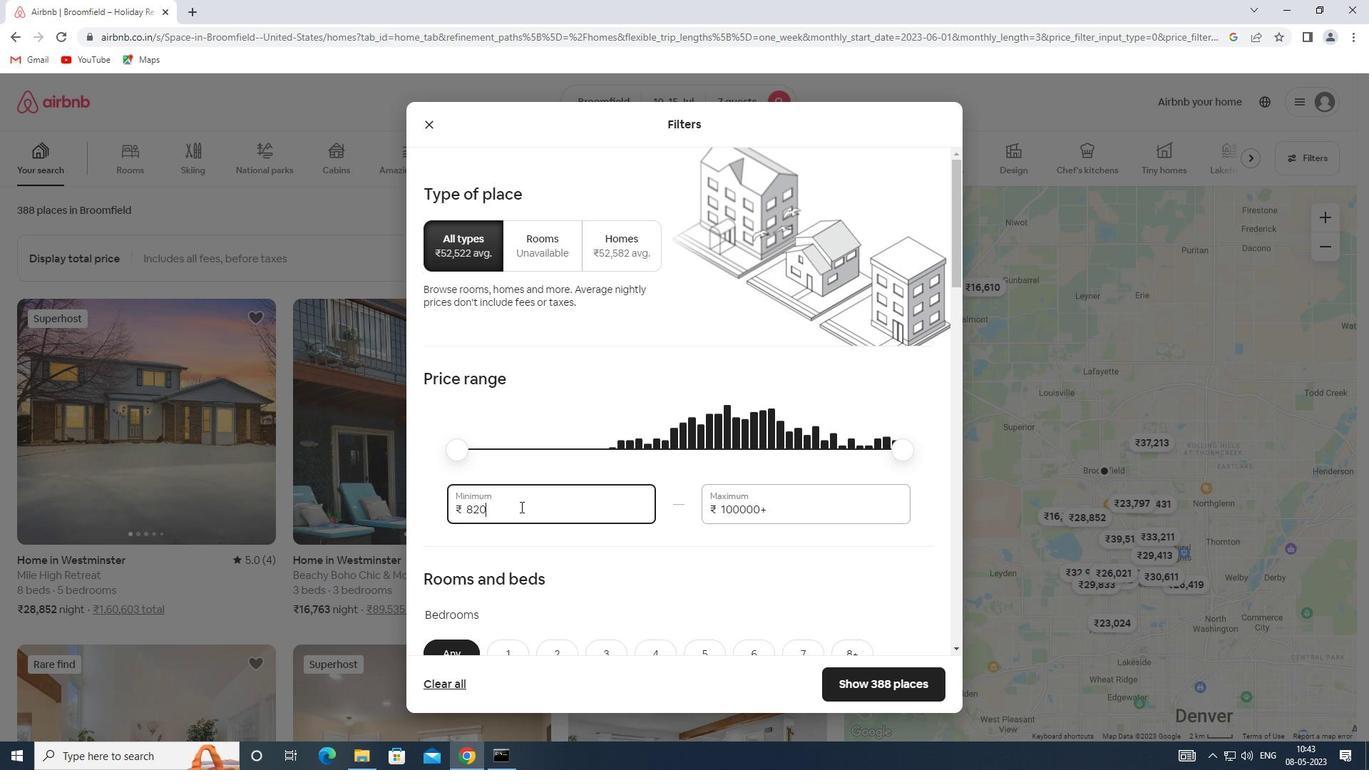 
Action: Mouse pressed left at (498, 508)
Screenshot: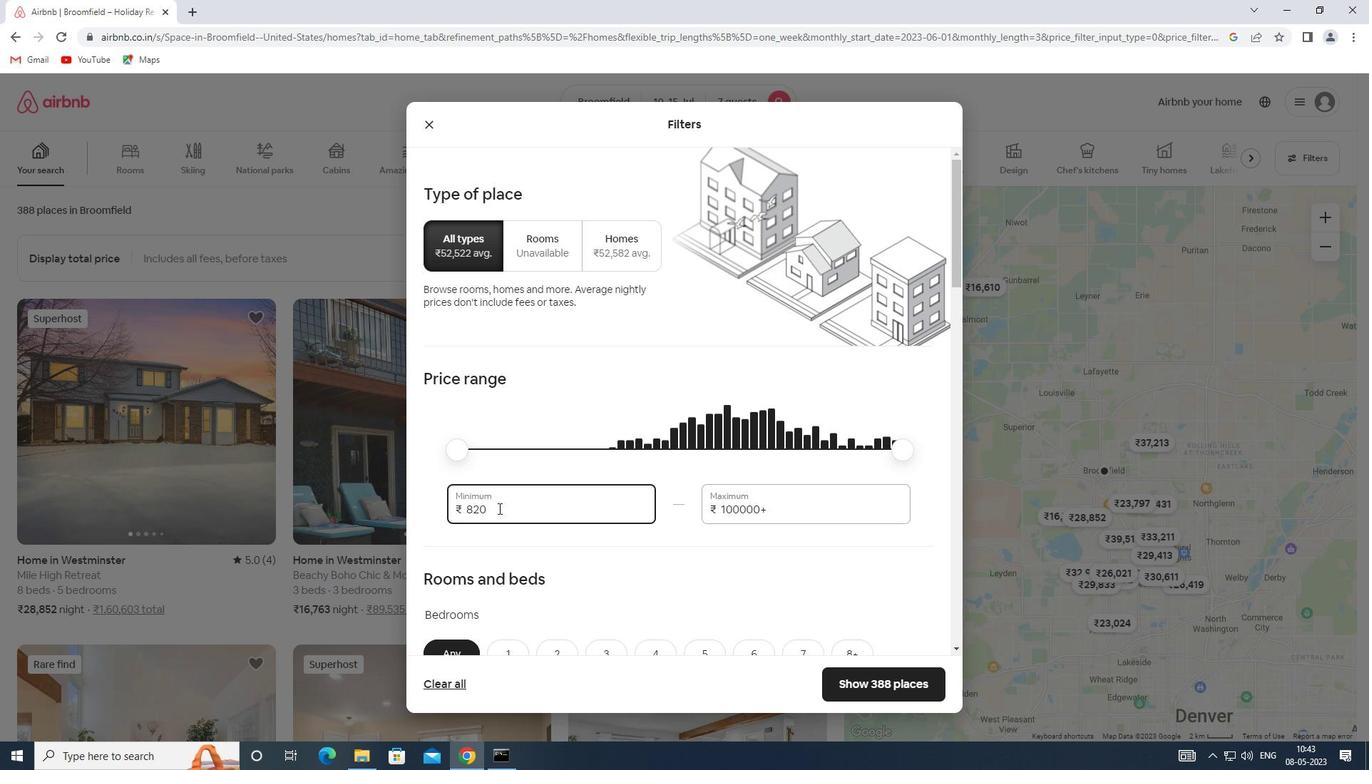 
Action: Mouse moved to (452, 507)
Screenshot: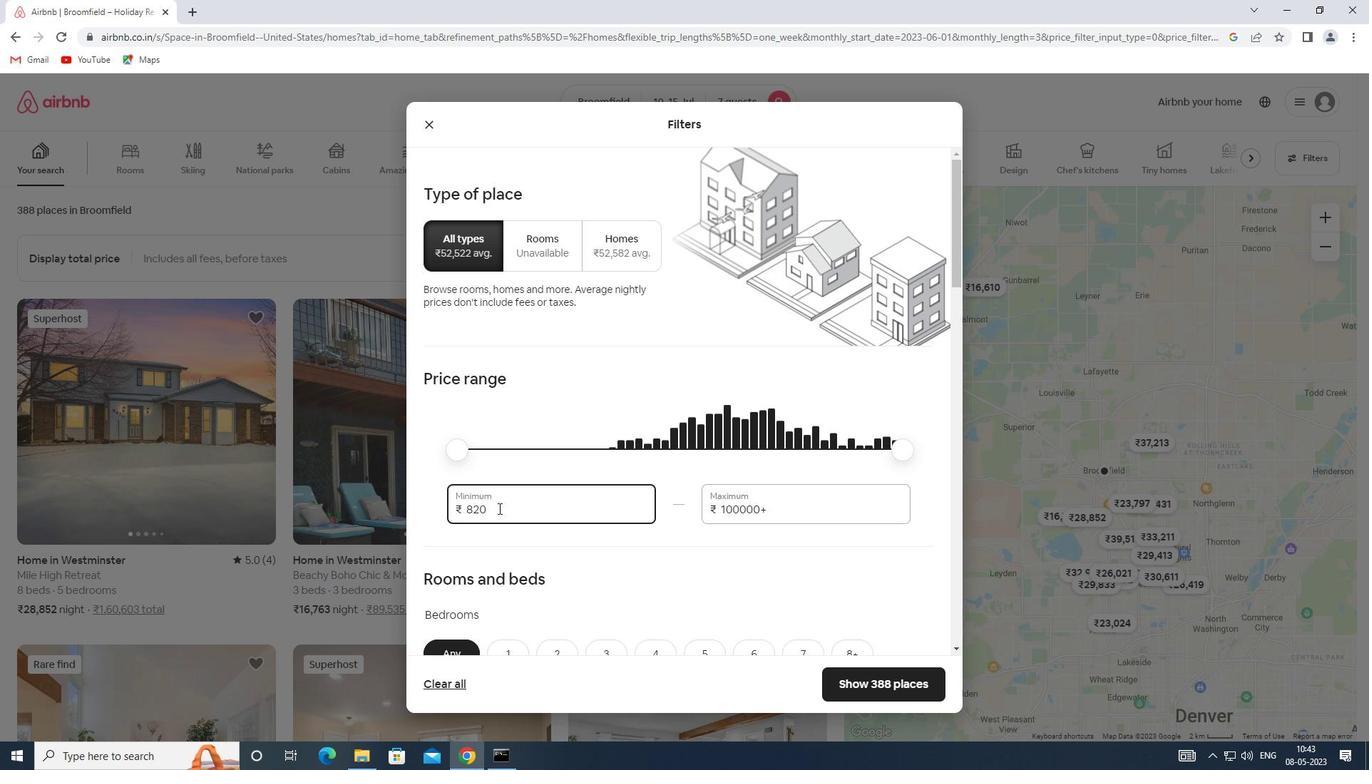 
Action: Key pressed 10000
Screenshot: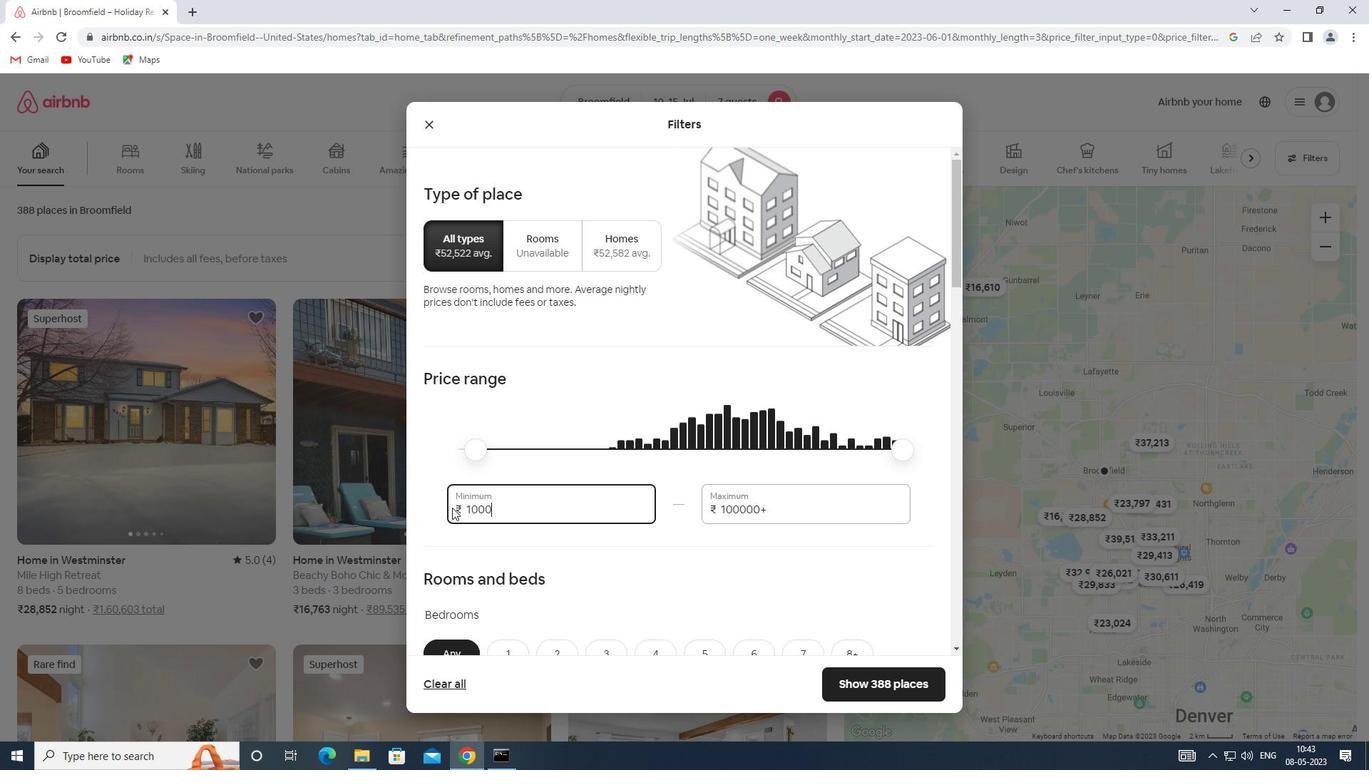 
Action: Mouse moved to (778, 510)
Screenshot: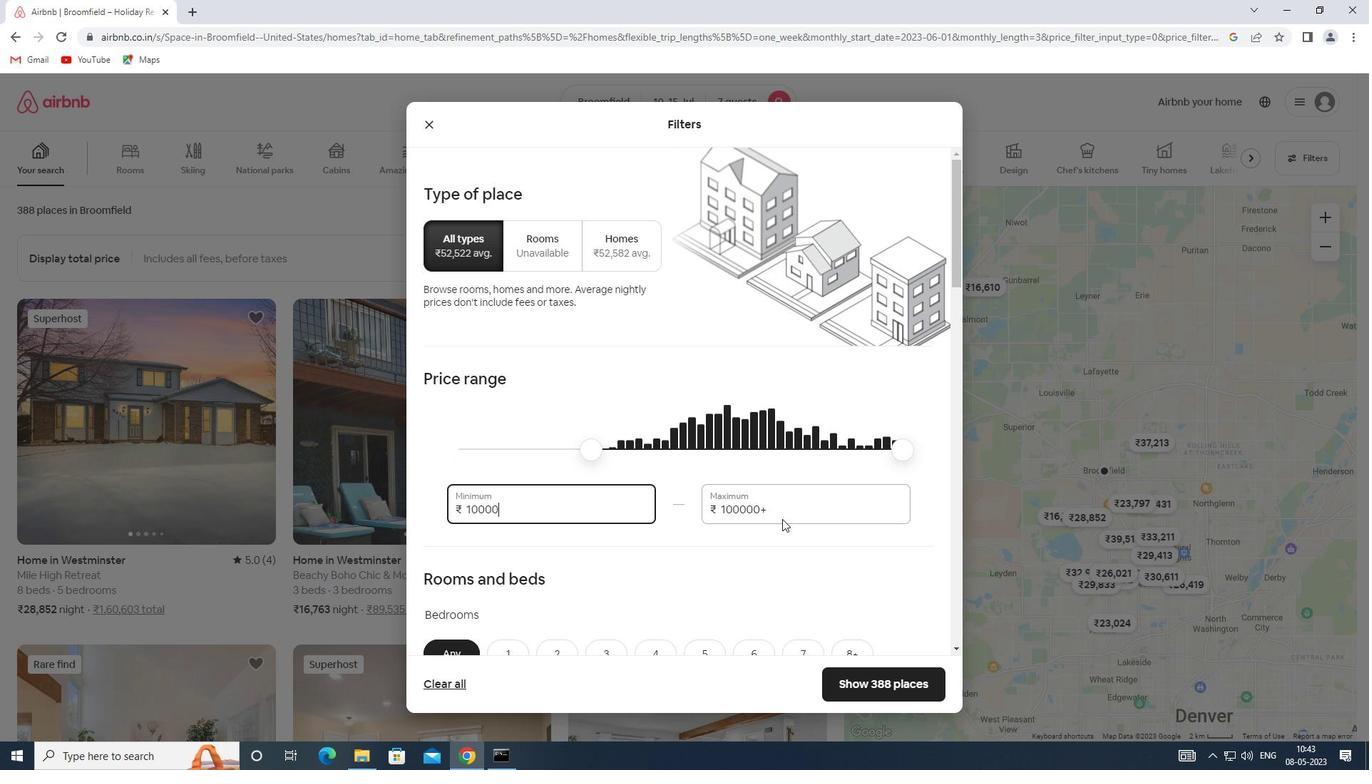 
Action: Mouse pressed left at (778, 510)
Screenshot: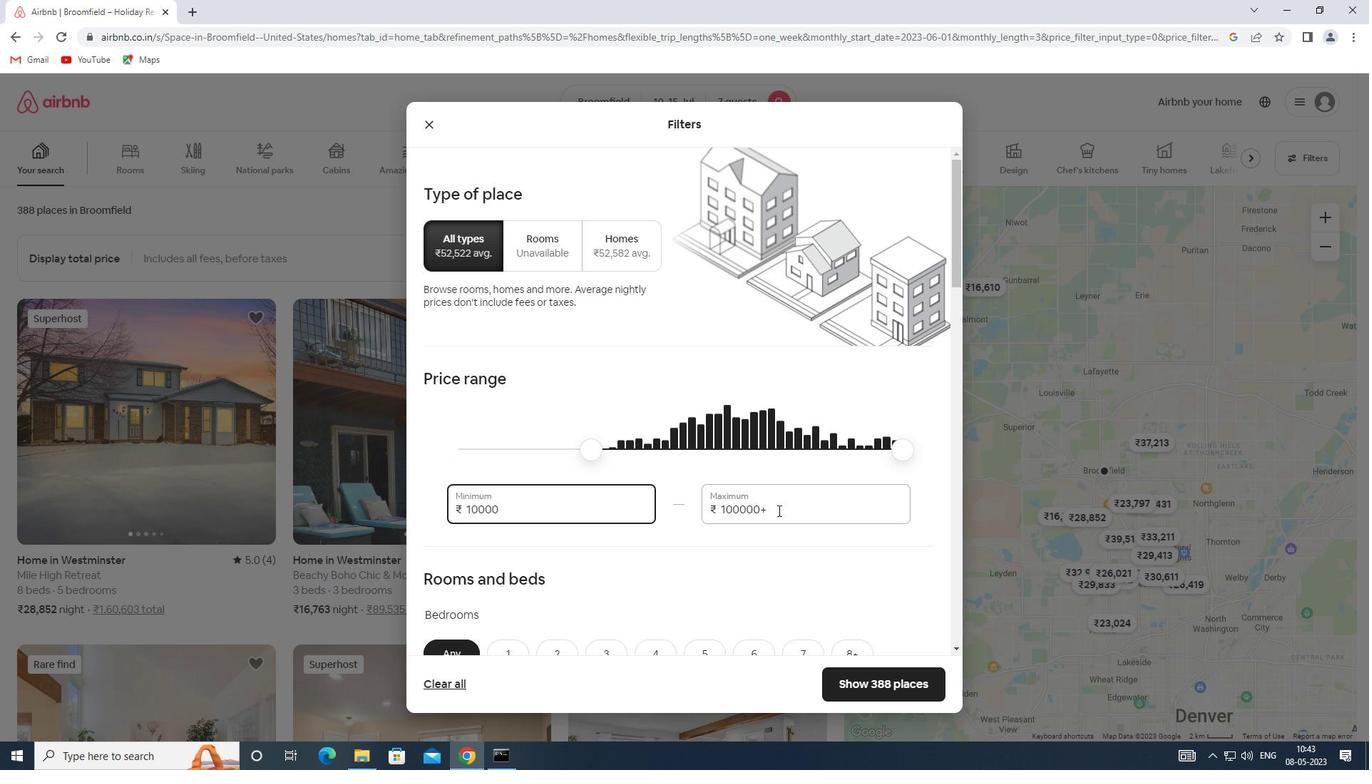 
Action: Mouse moved to (714, 515)
Screenshot: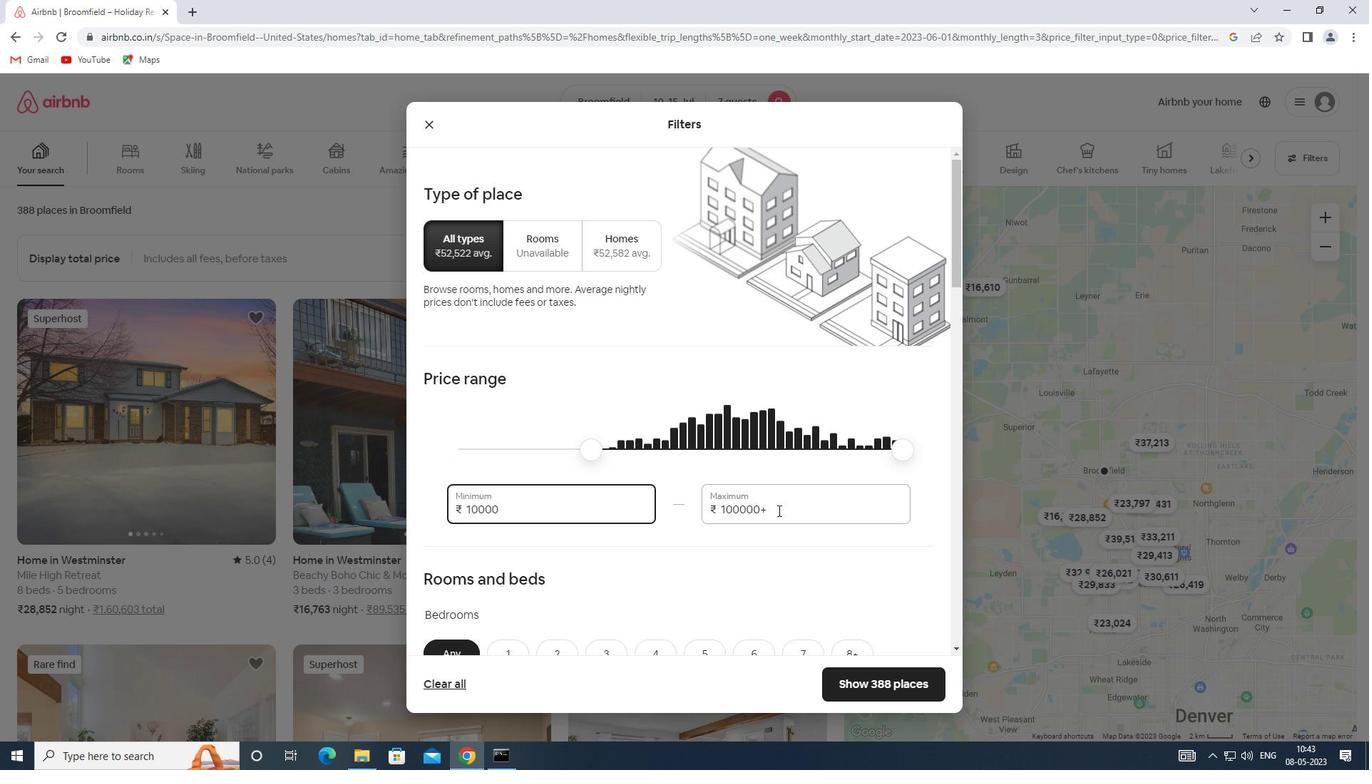 
Action: Key pressed 15000
Screenshot: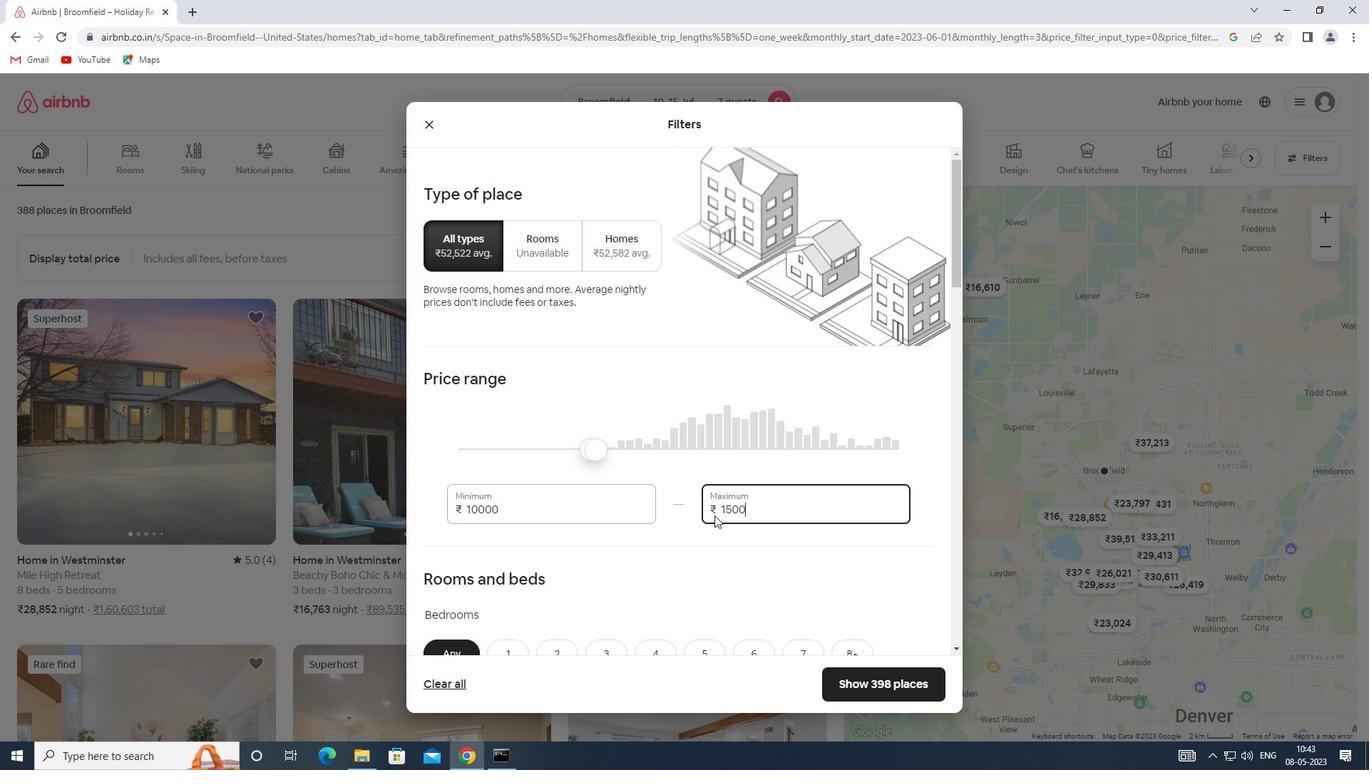
Action: Mouse moved to (714, 515)
Screenshot: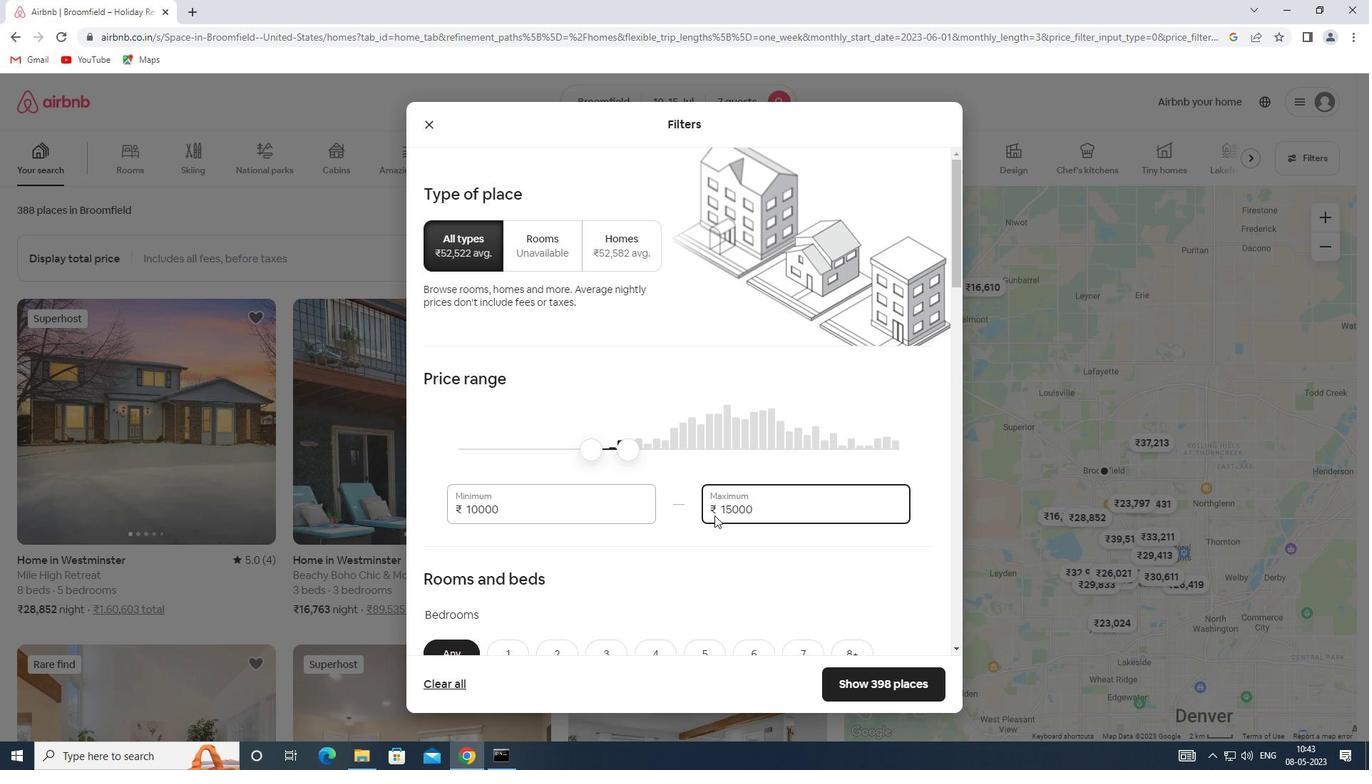 
Action: Mouse scrolled (714, 515) with delta (0, 0)
Screenshot: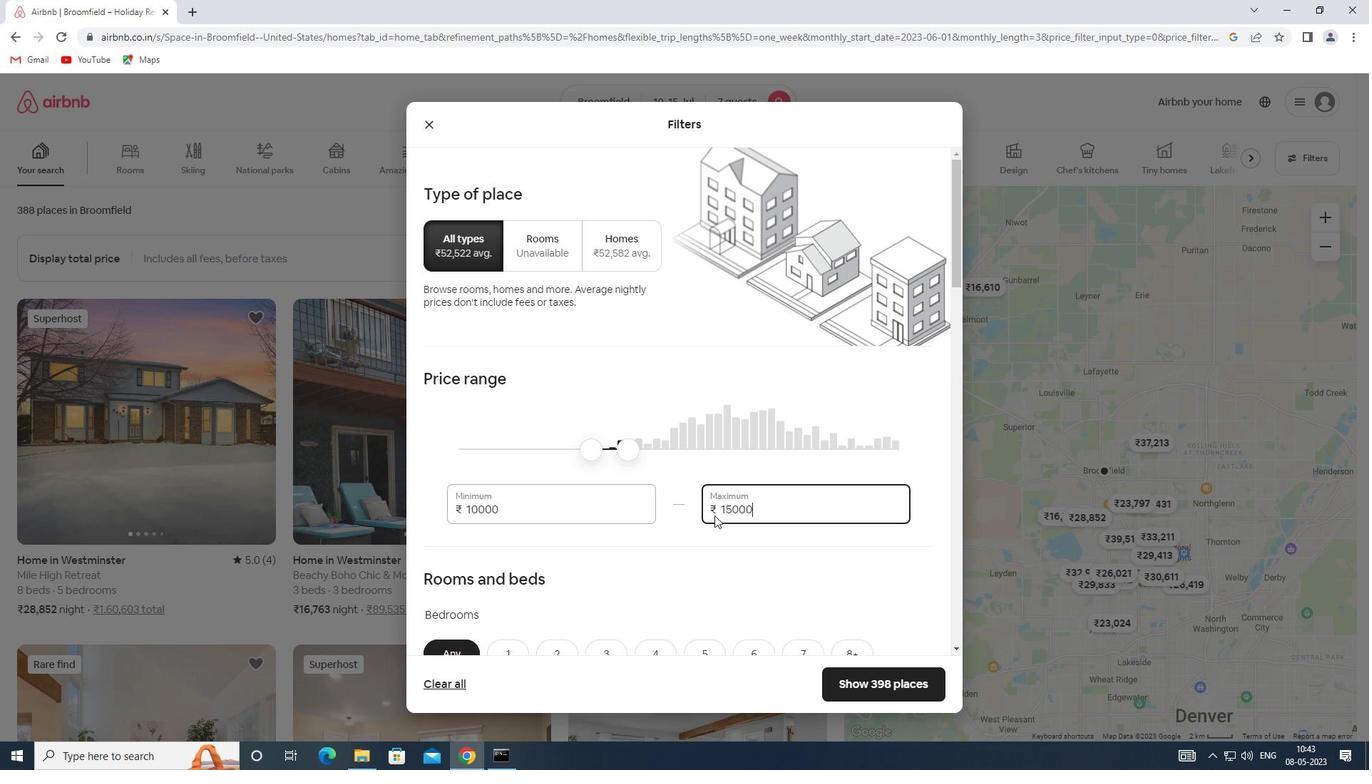 
Action: Mouse scrolled (714, 515) with delta (0, 0)
Screenshot: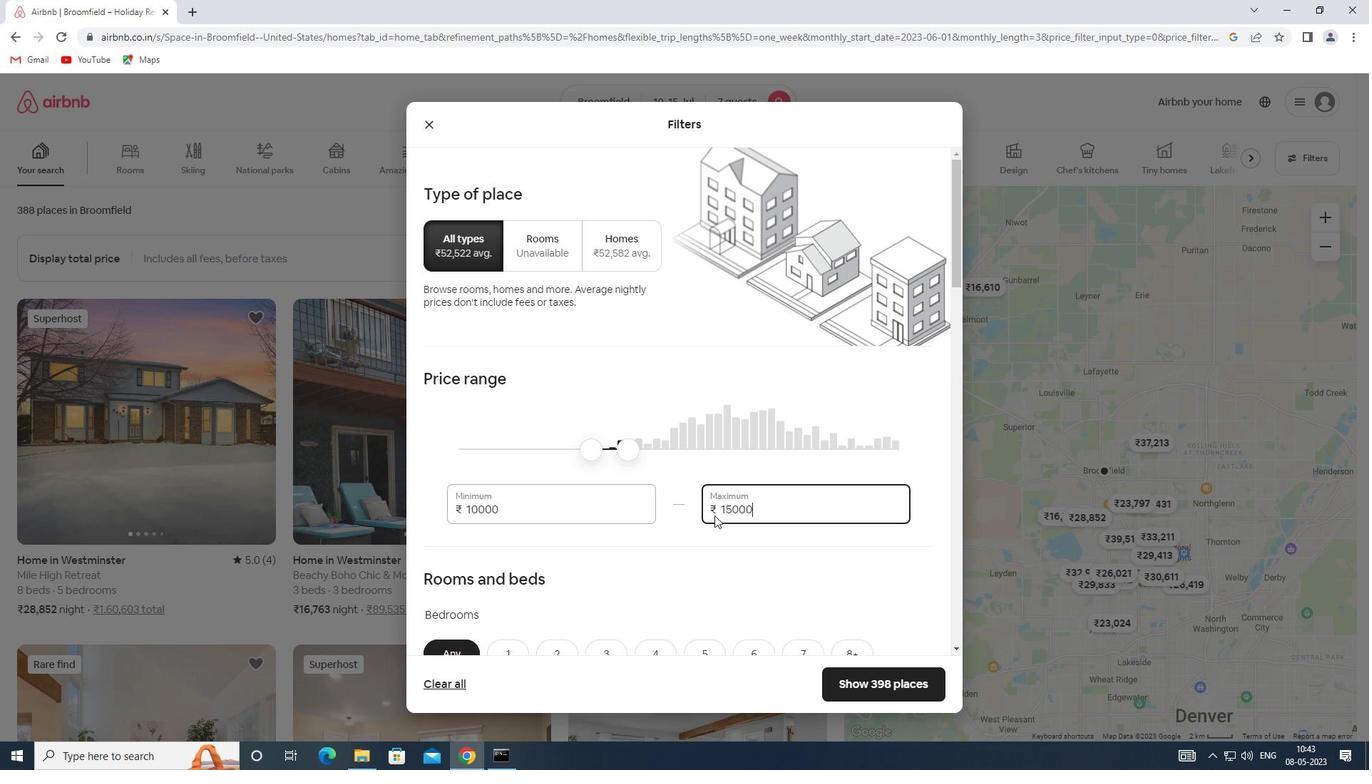 
Action: Mouse scrolled (714, 515) with delta (0, 0)
Screenshot: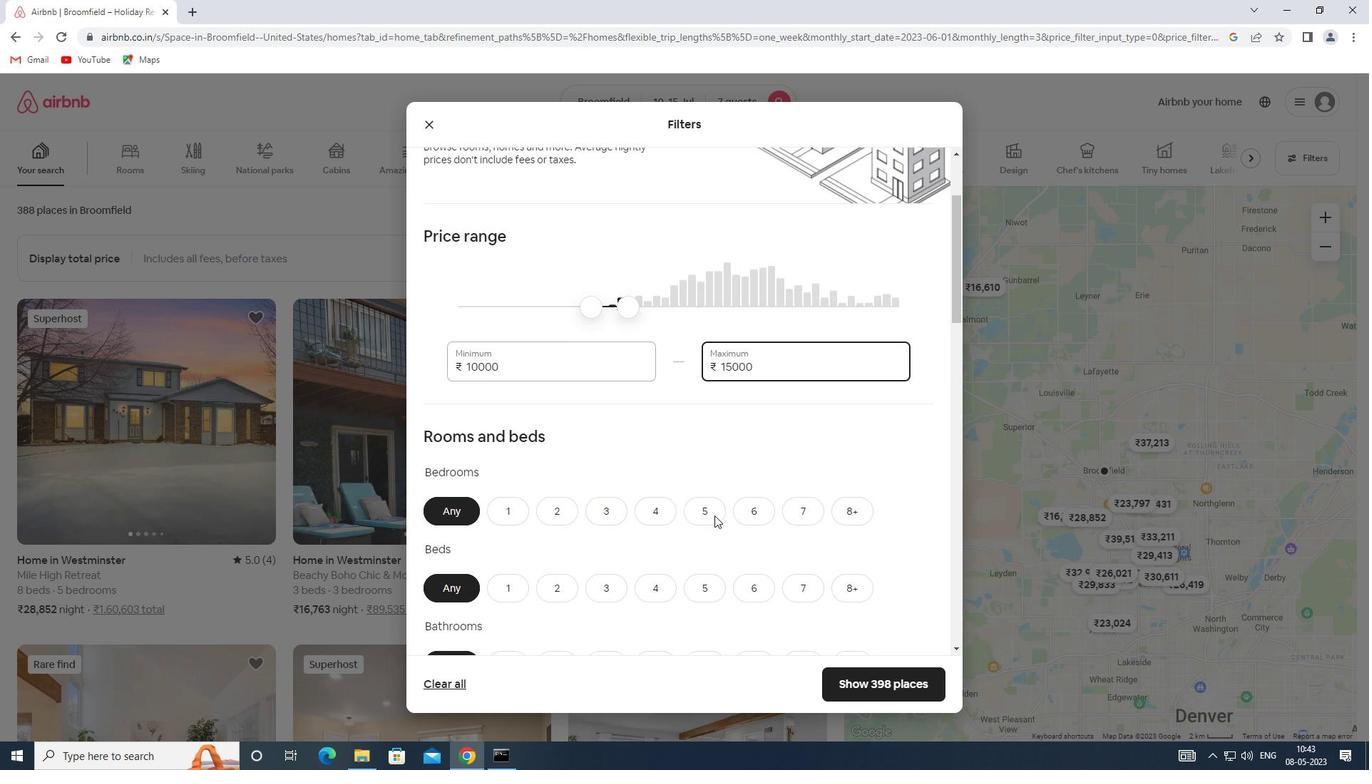 
Action: Mouse moved to (662, 440)
Screenshot: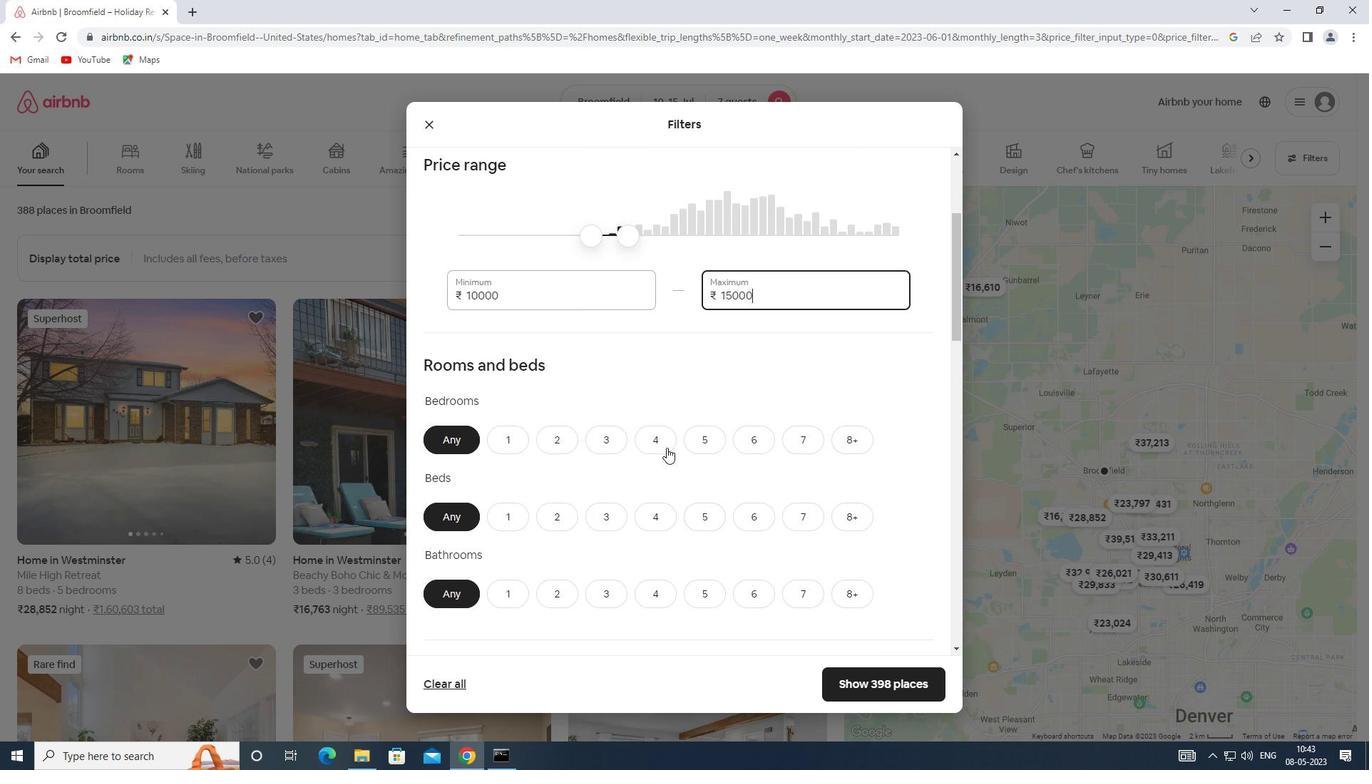 
Action: Mouse pressed left at (662, 440)
Screenshot: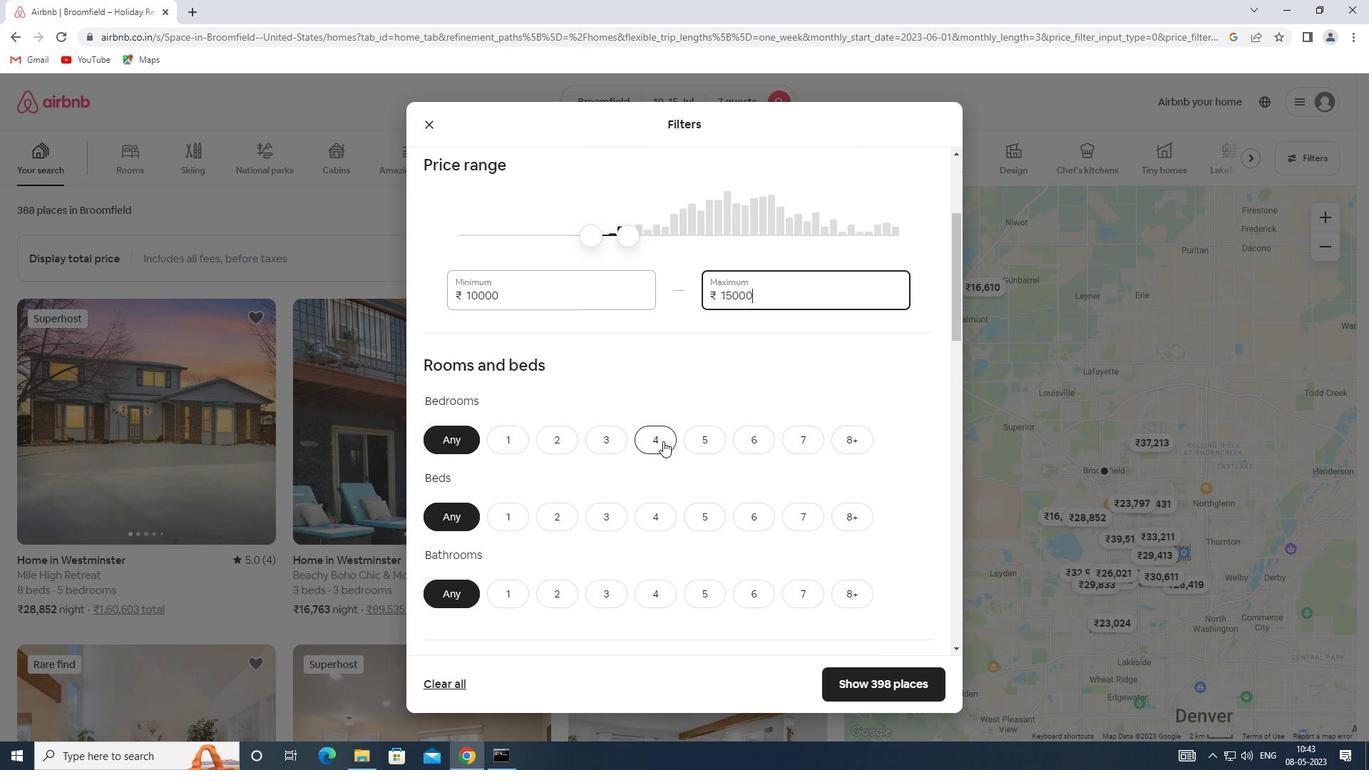 
Action: Mouse moved to (804, 515)
Screenshot: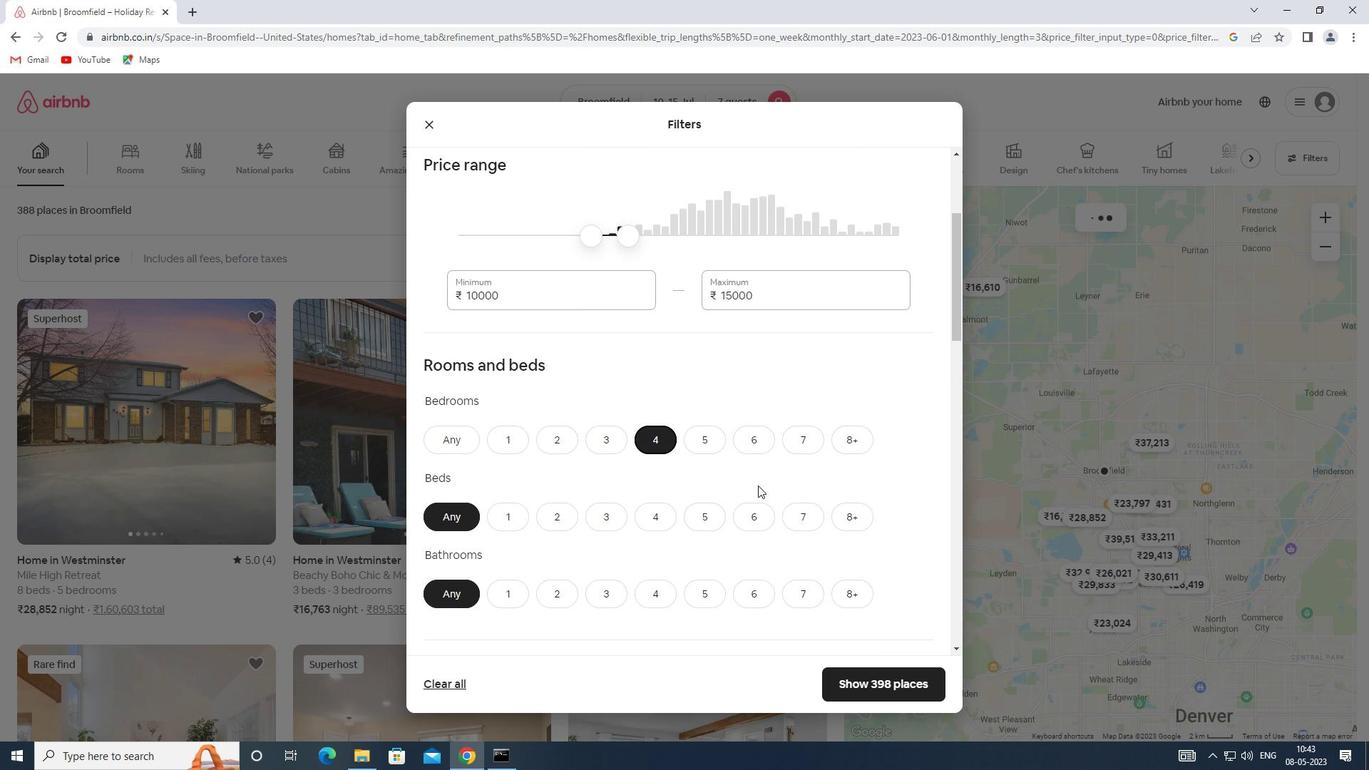 
Action: Mouse pressed left at (804, 515)
Screenshot: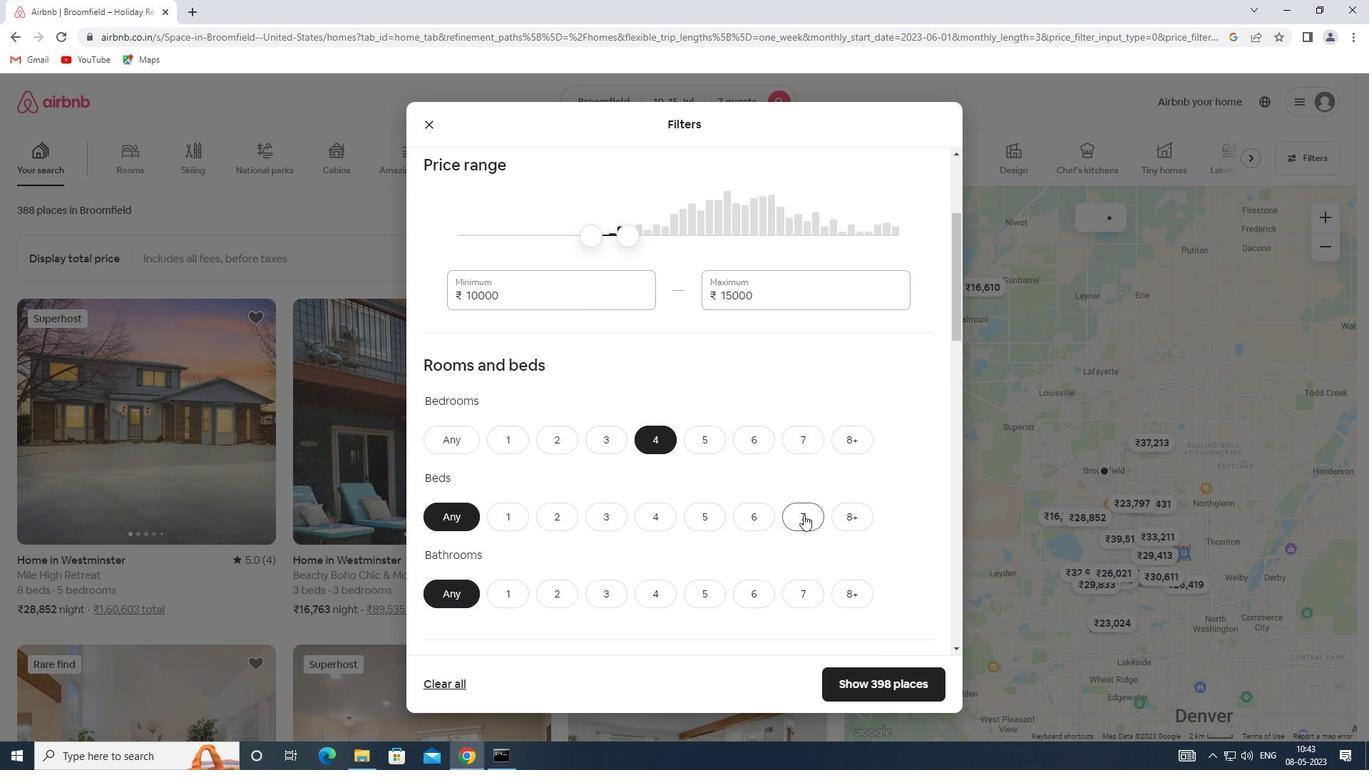 
Action: Mouse moved to (667, 592)
Screenshot: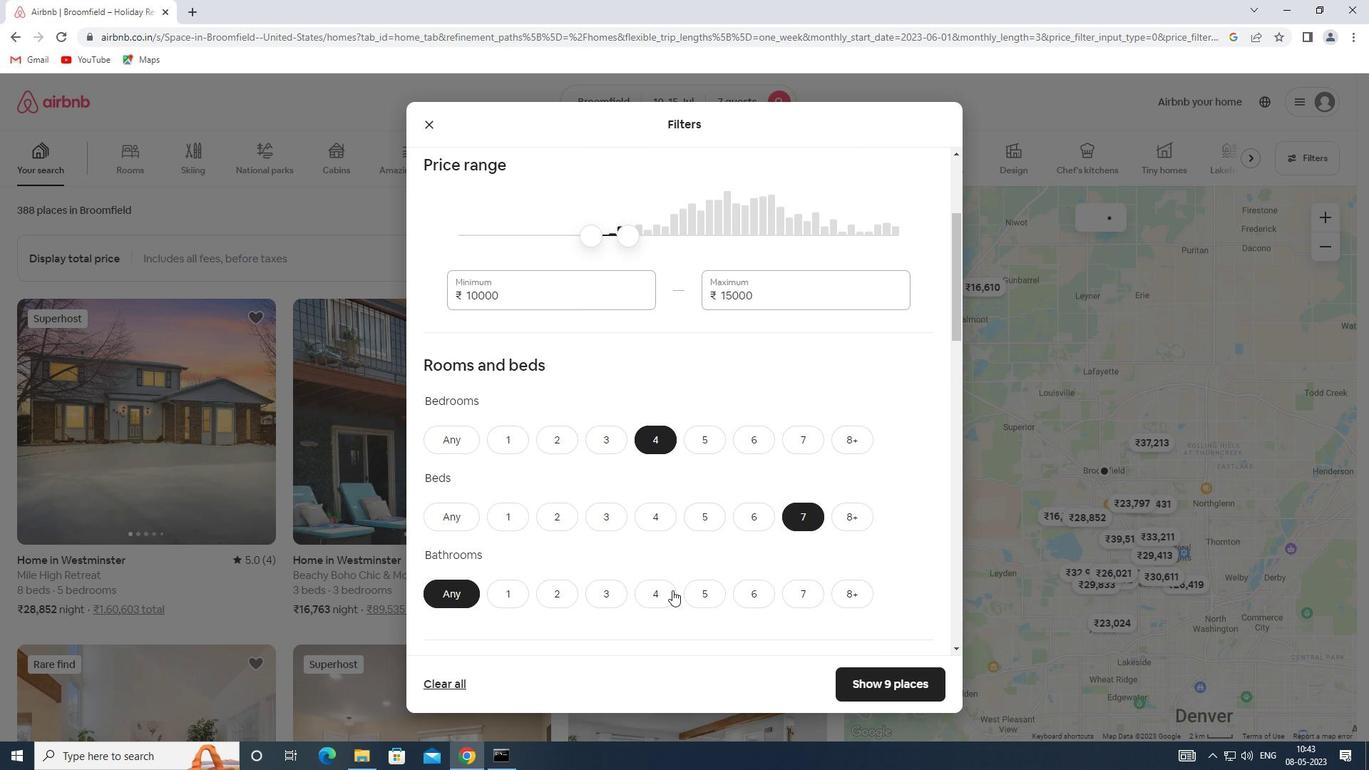 
Action: Mouse pressed left at (667, 592)
Screenshot: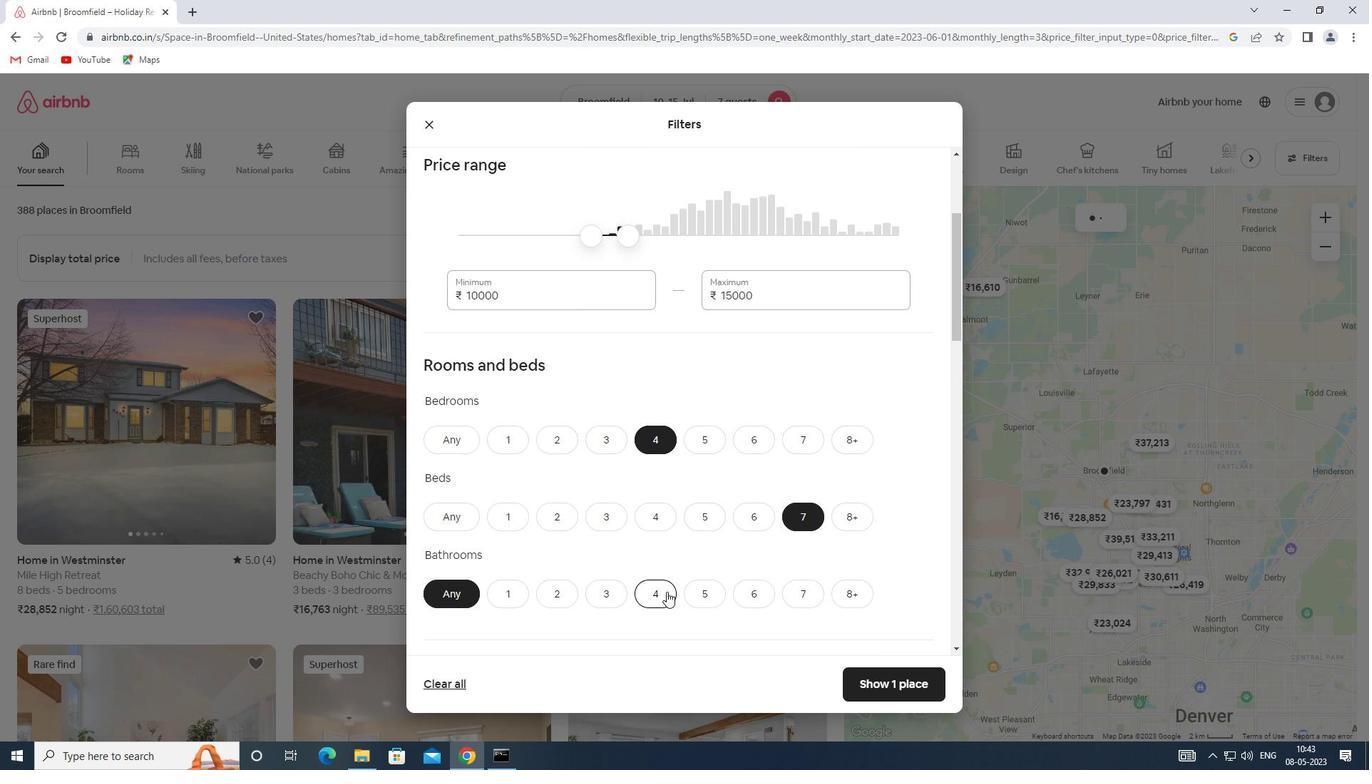
Action: Mouse moved to (682, 498)
Screenshot: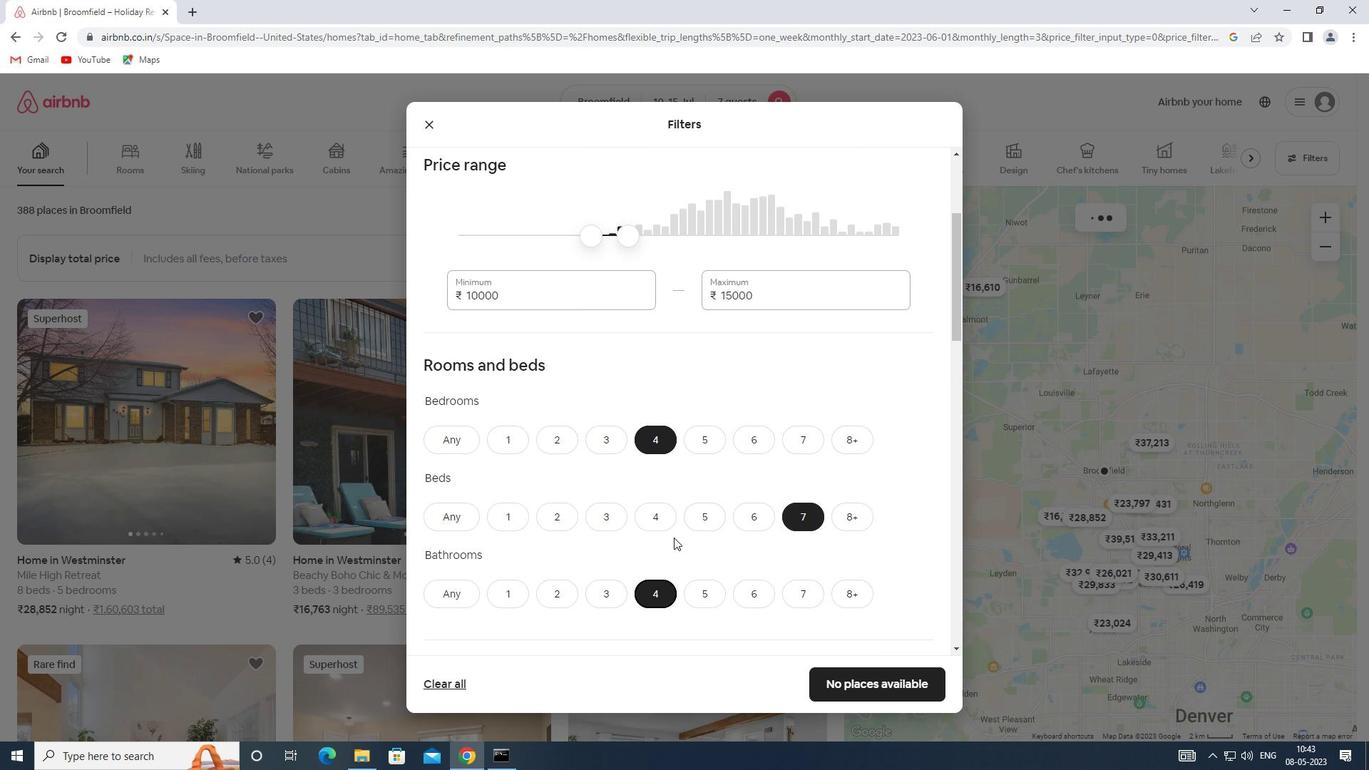
Action: Mouse scrolled (682, 497) with delta (0, 0)
Screenshot: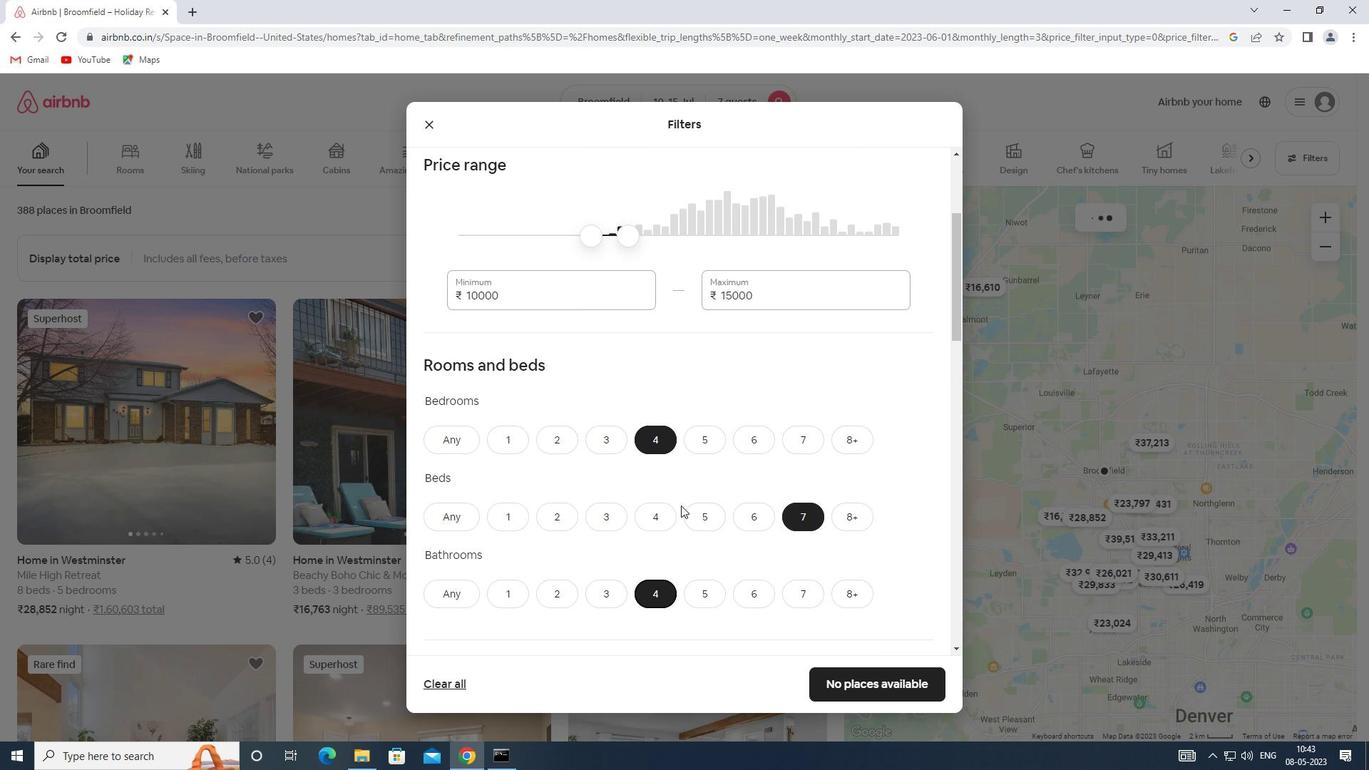 
Action: Mouse scrolled (682, 497) with delta (0, 0)
Screenshot: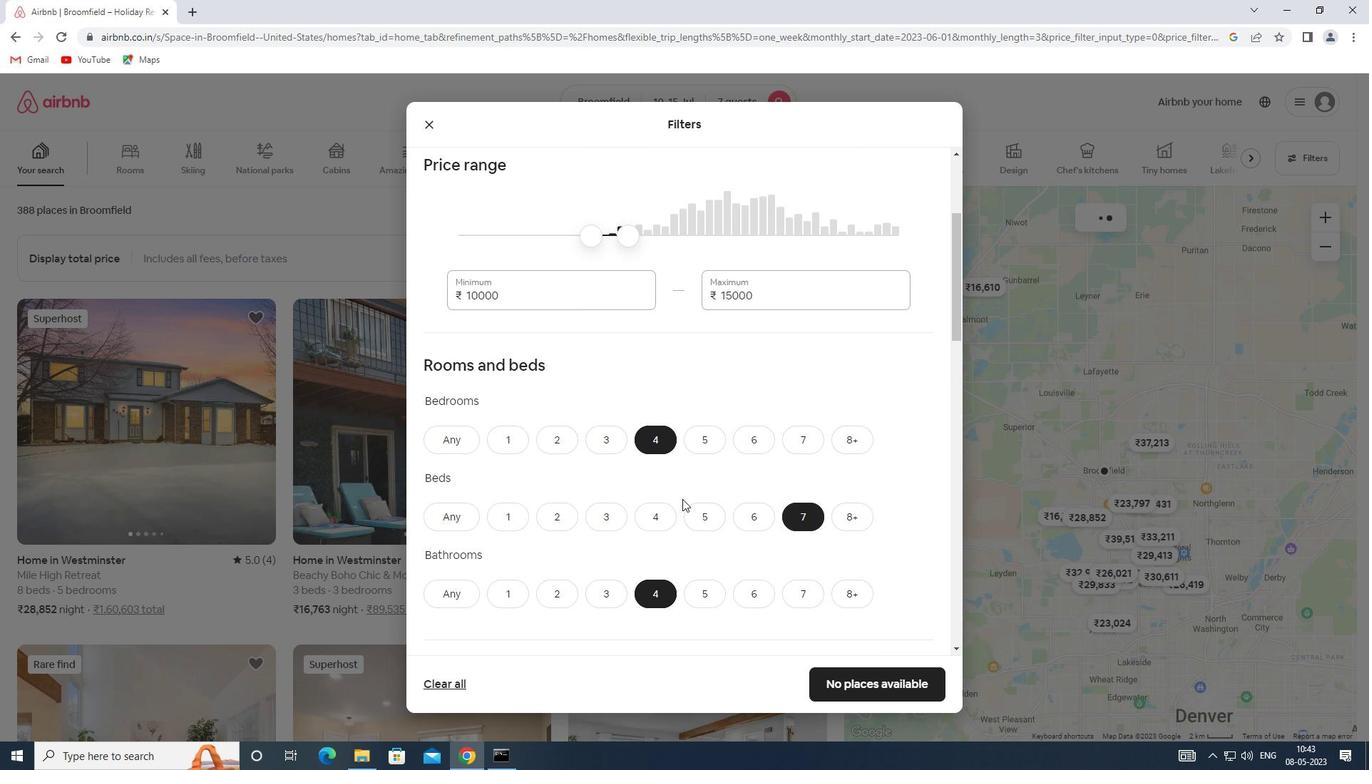 
Action: Mouse scrolled (682, 497) with delta (0, 0)
Screenshot: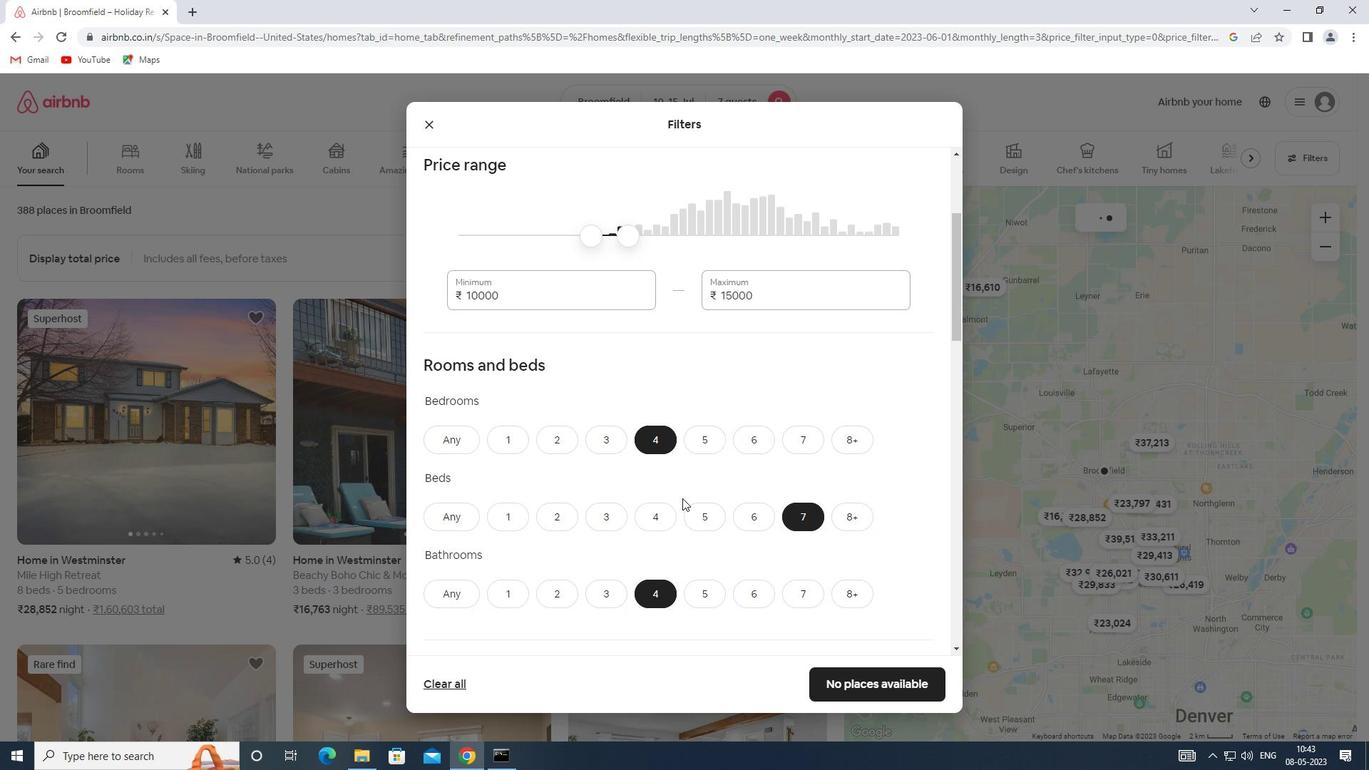 
Action: Mouse moved to (683, 484)
Screenshot: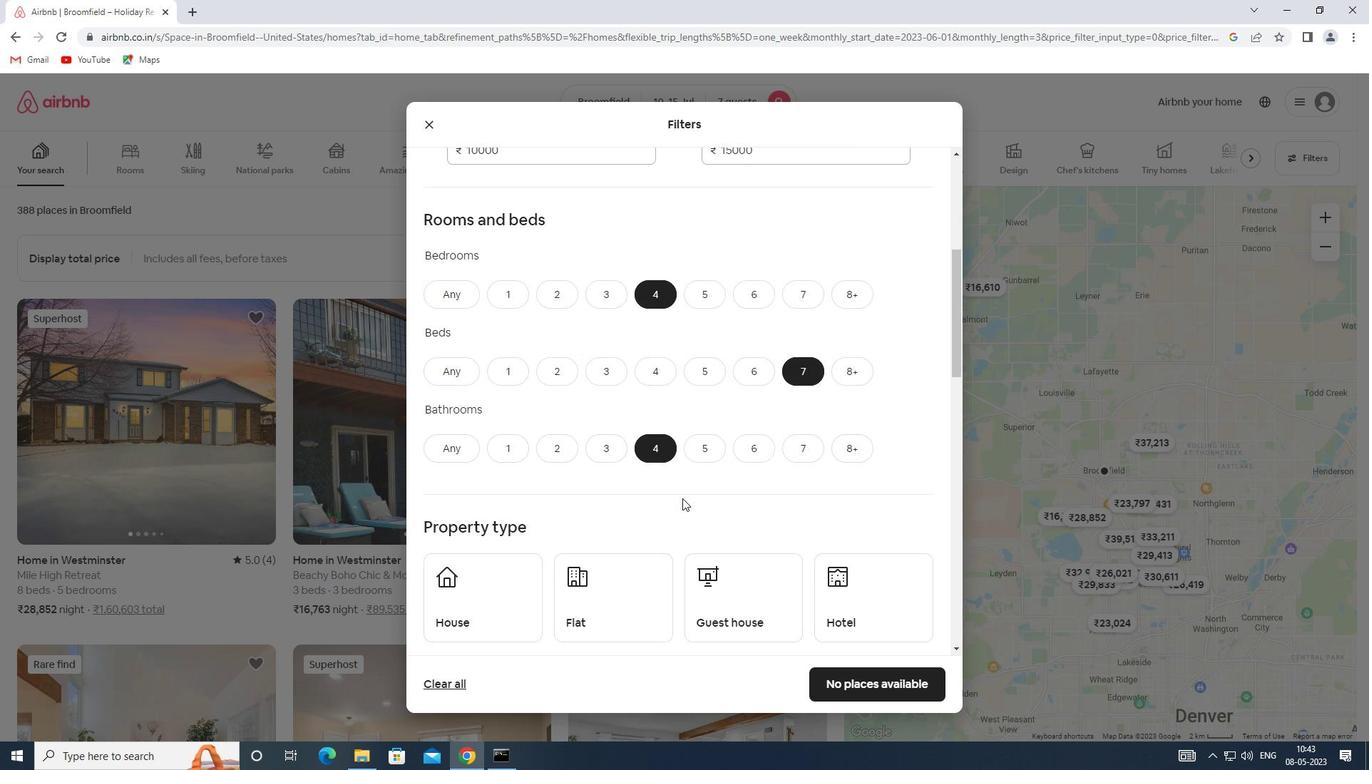
Action: Mouse scrolled (683, 483) with delta (0, 0)
Screenshot: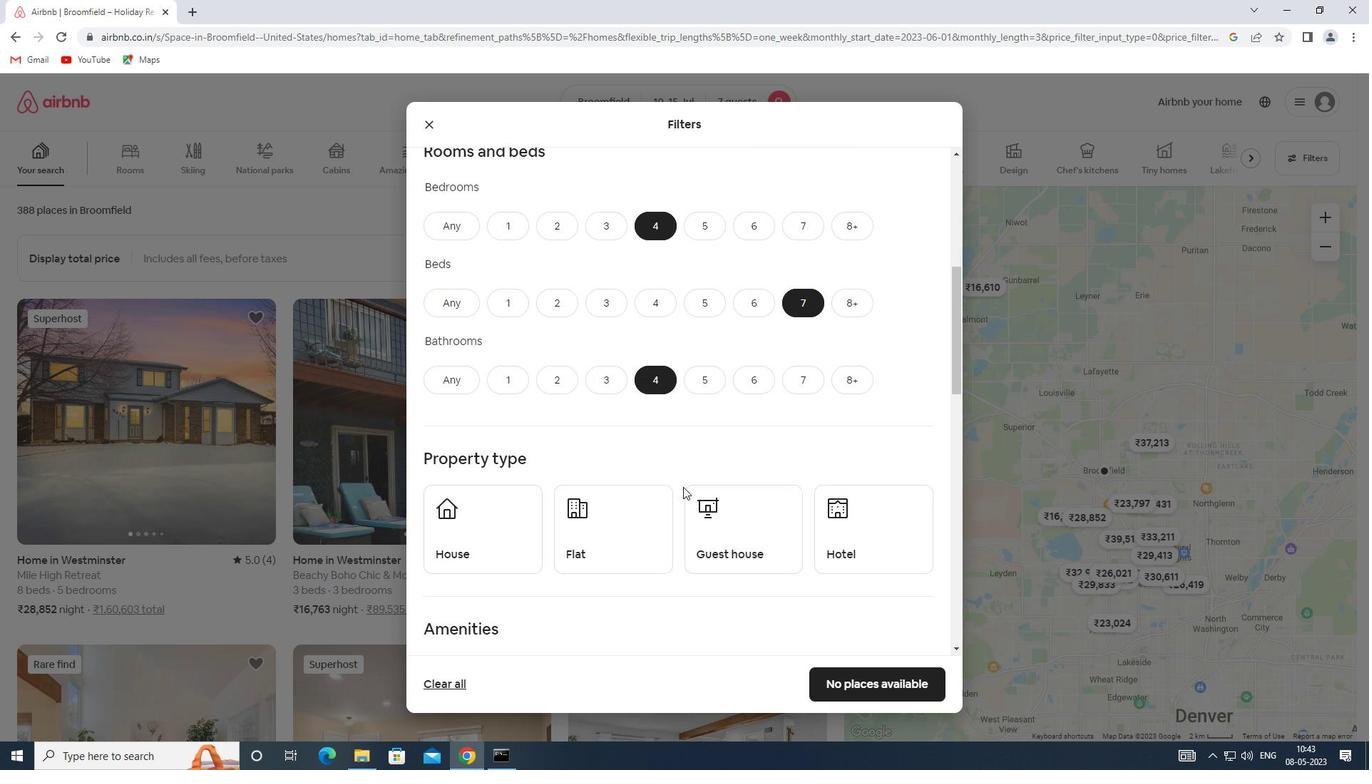 
Action: Mouse scrolled (683, 483) with delta (0, 0)
Screenshot: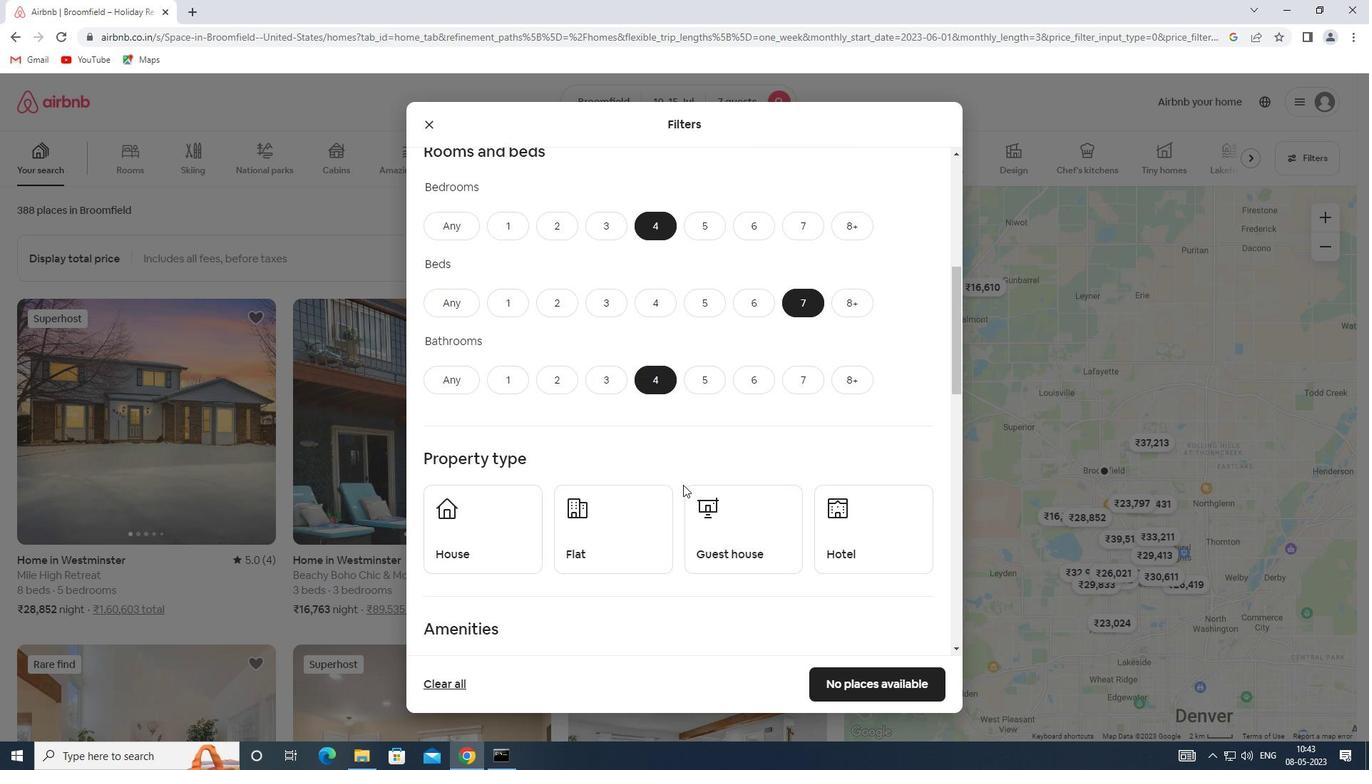 
Action: Mouse moved to (497, 413)
Screenshot: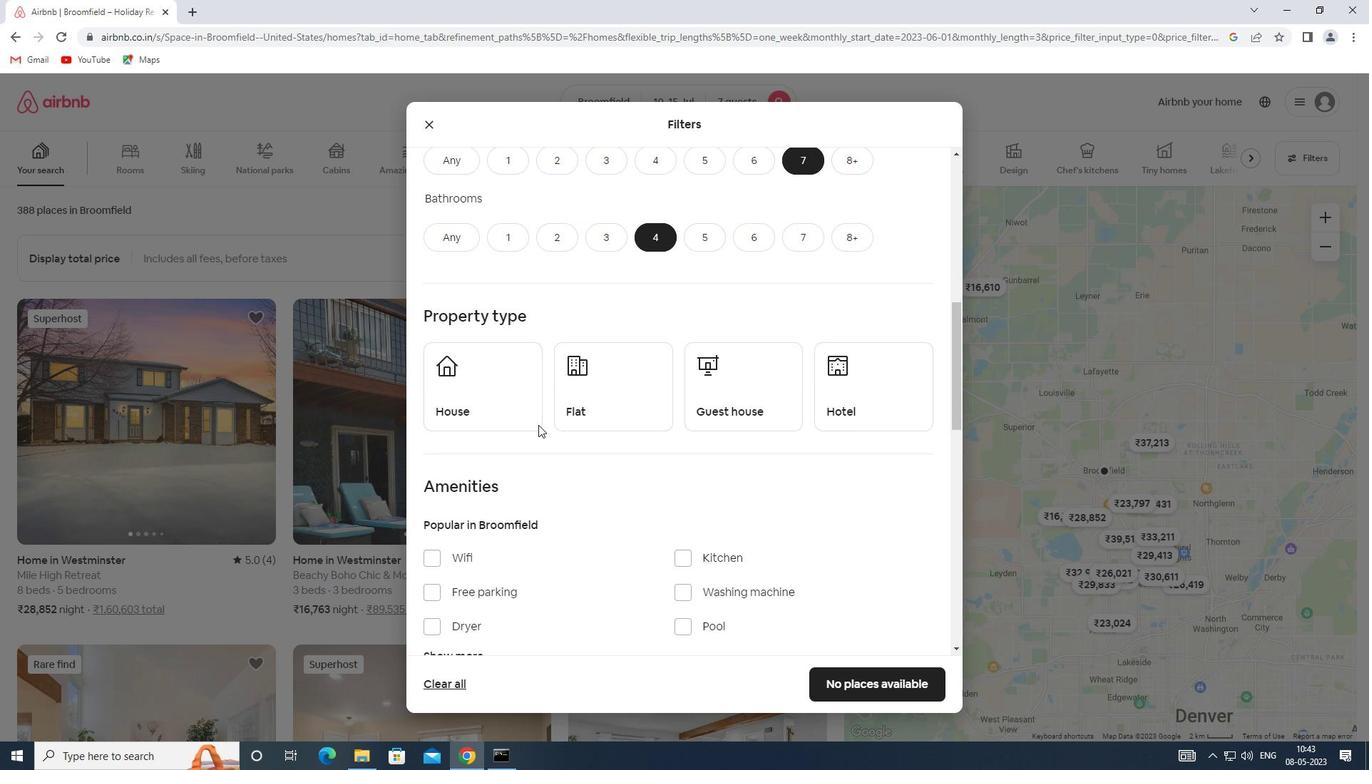 
Action: Mouse pressed left at (497, 413)
Screenshot: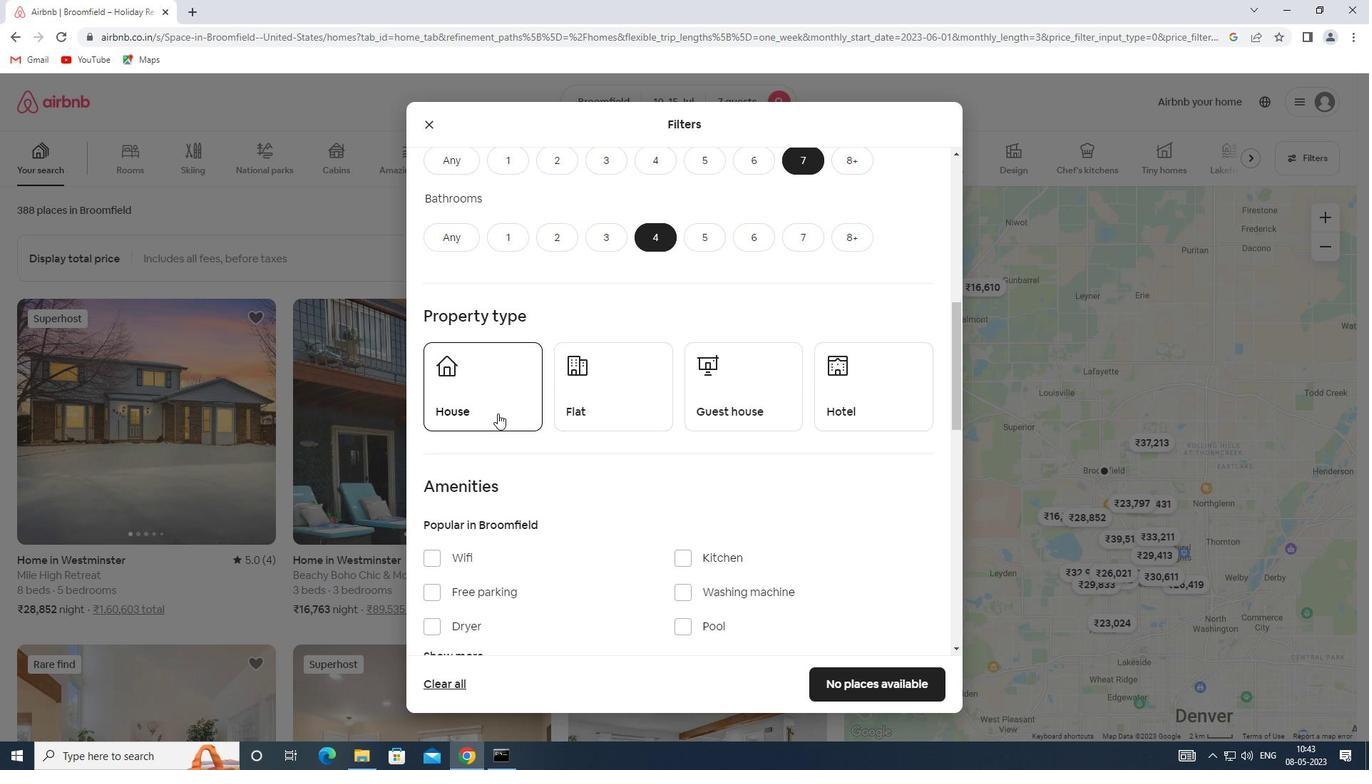 
Action: Mouse moved to (577, 412)
Screenshot: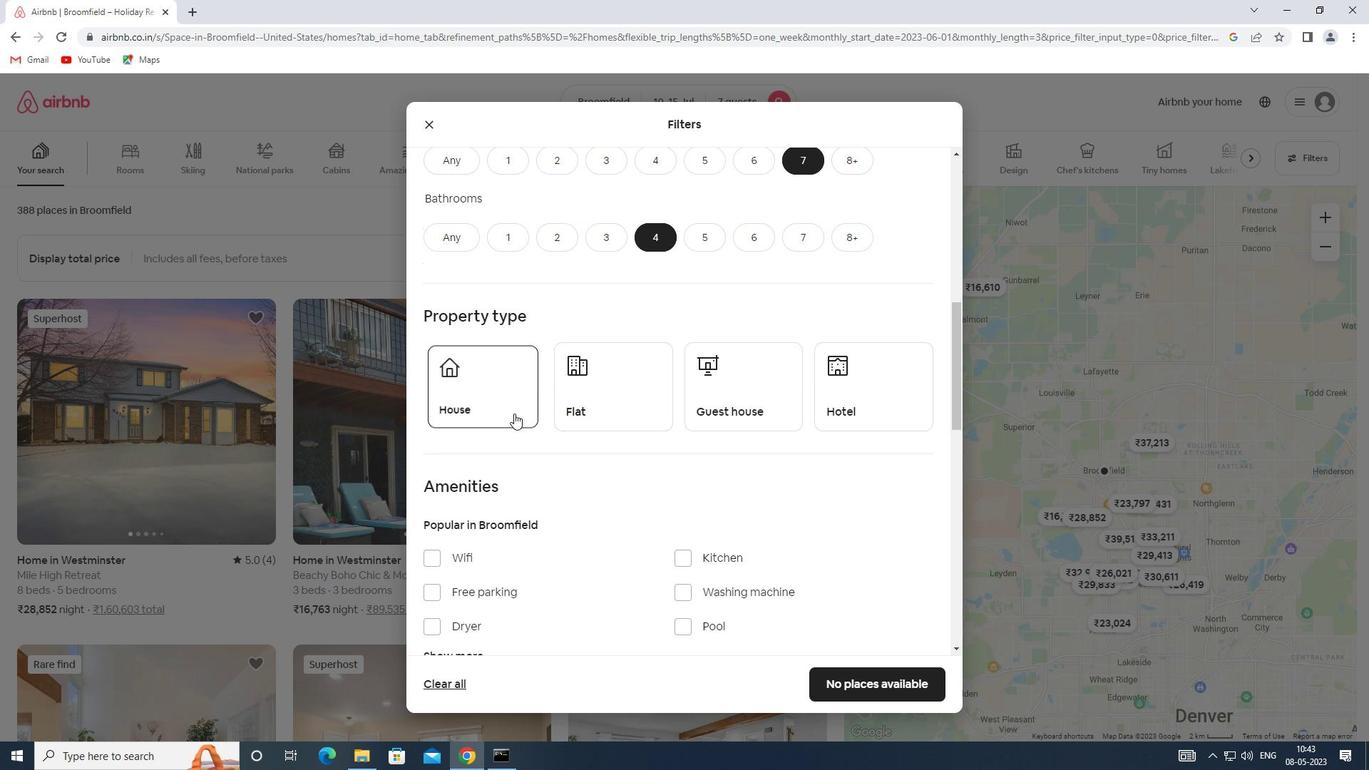 
Action: Mouse pressed left at (577, 412)
Screenshot: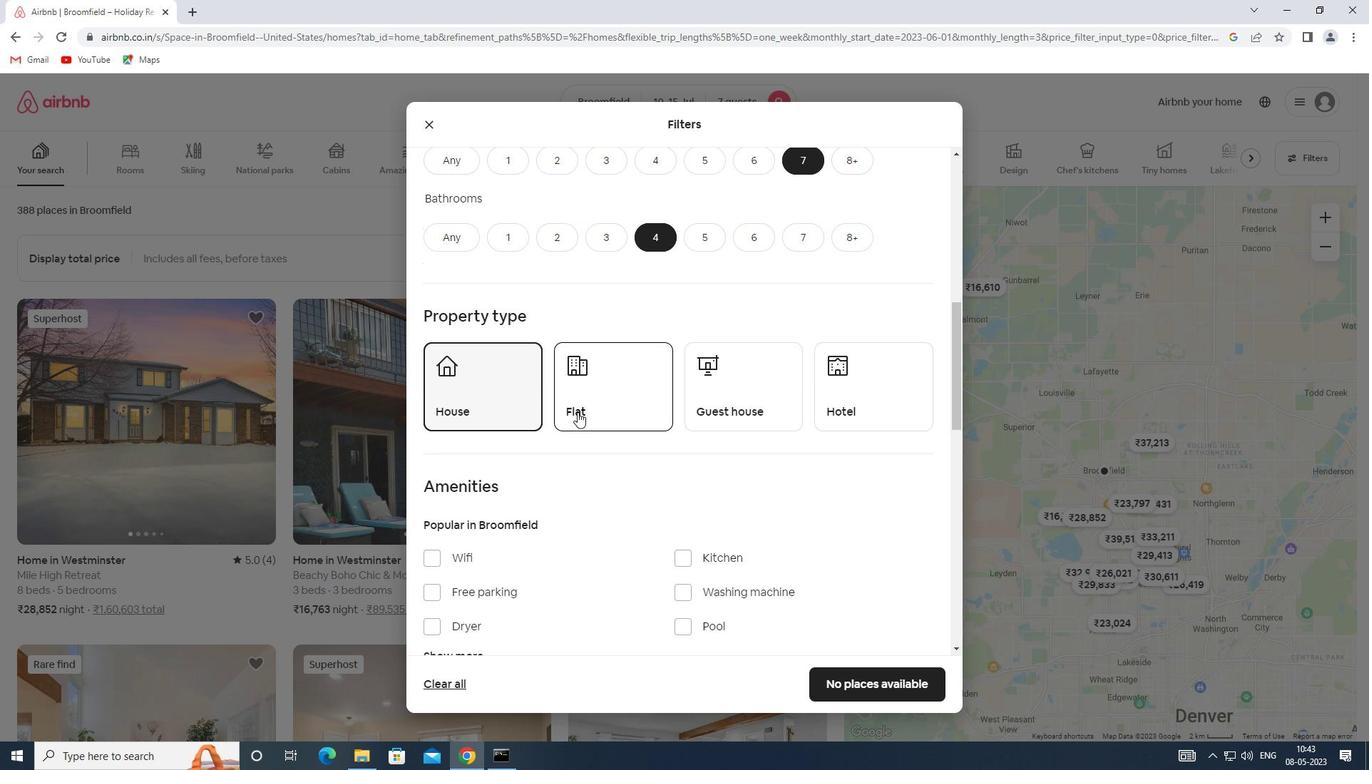 
Action: Mouse moved to (732, 407)
Screenshot: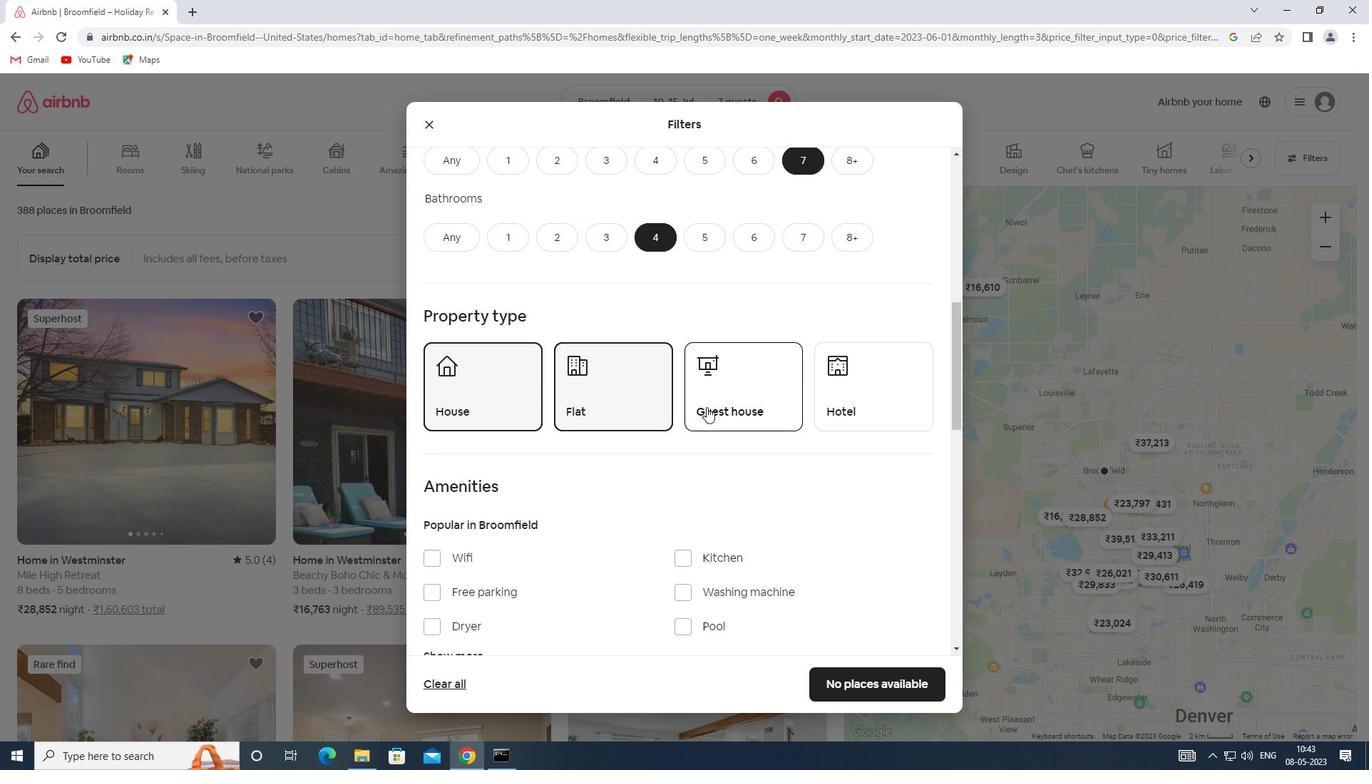 
Action: Mouse pressed left at (732, 407)
Screenshot: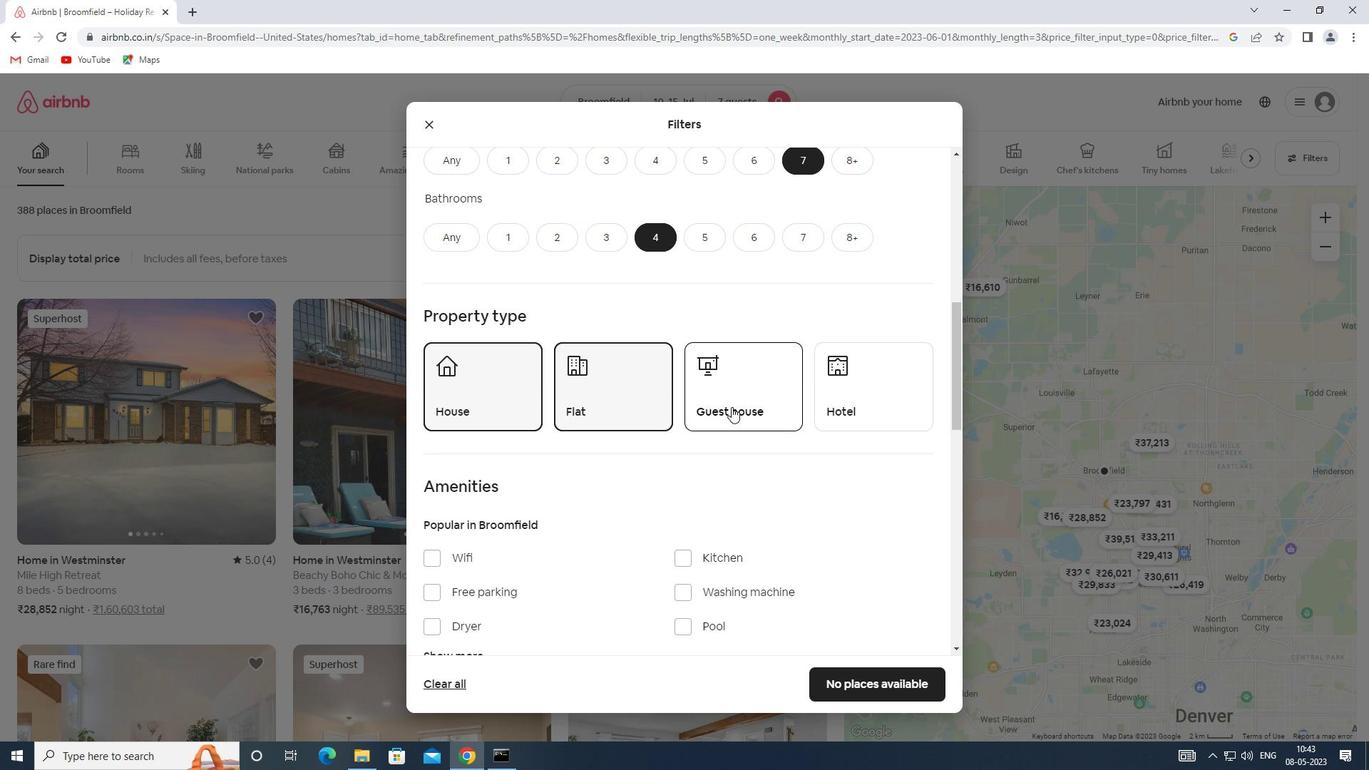 
Action: Mouse moved to (505, 400)
Screenshot: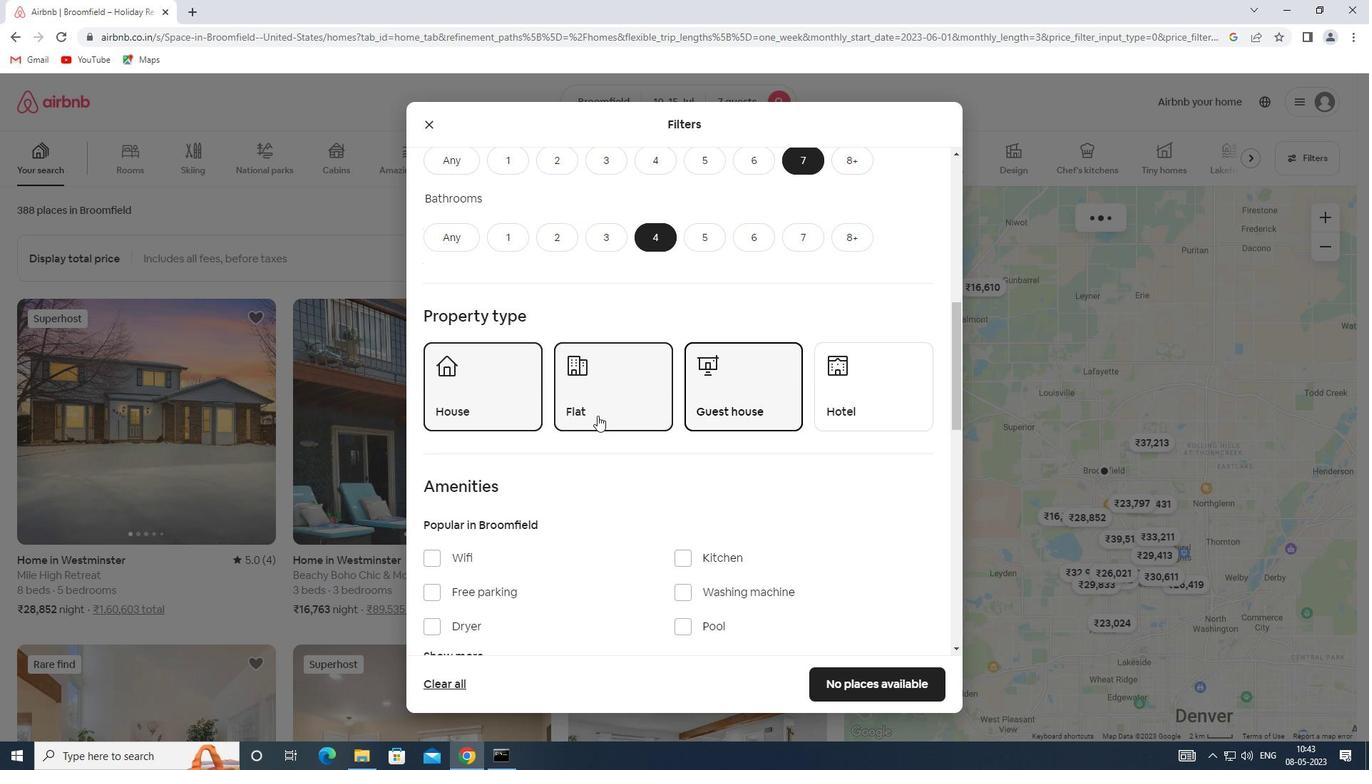 
Action: Mouse scrolled (505, 399) with delta (0, 0)
Screenshot: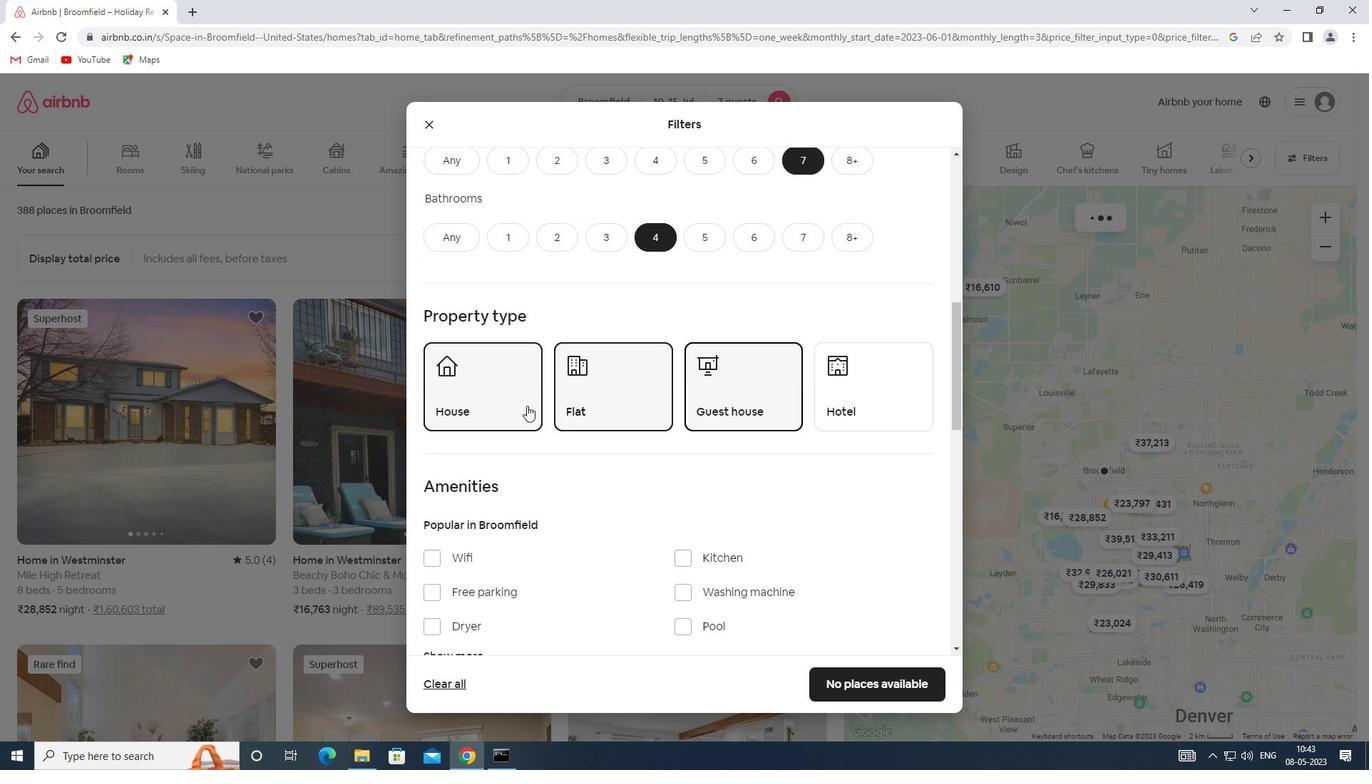 
Action: Mouse scrolled (505, 399) with delta (0, 0)
Screenshot: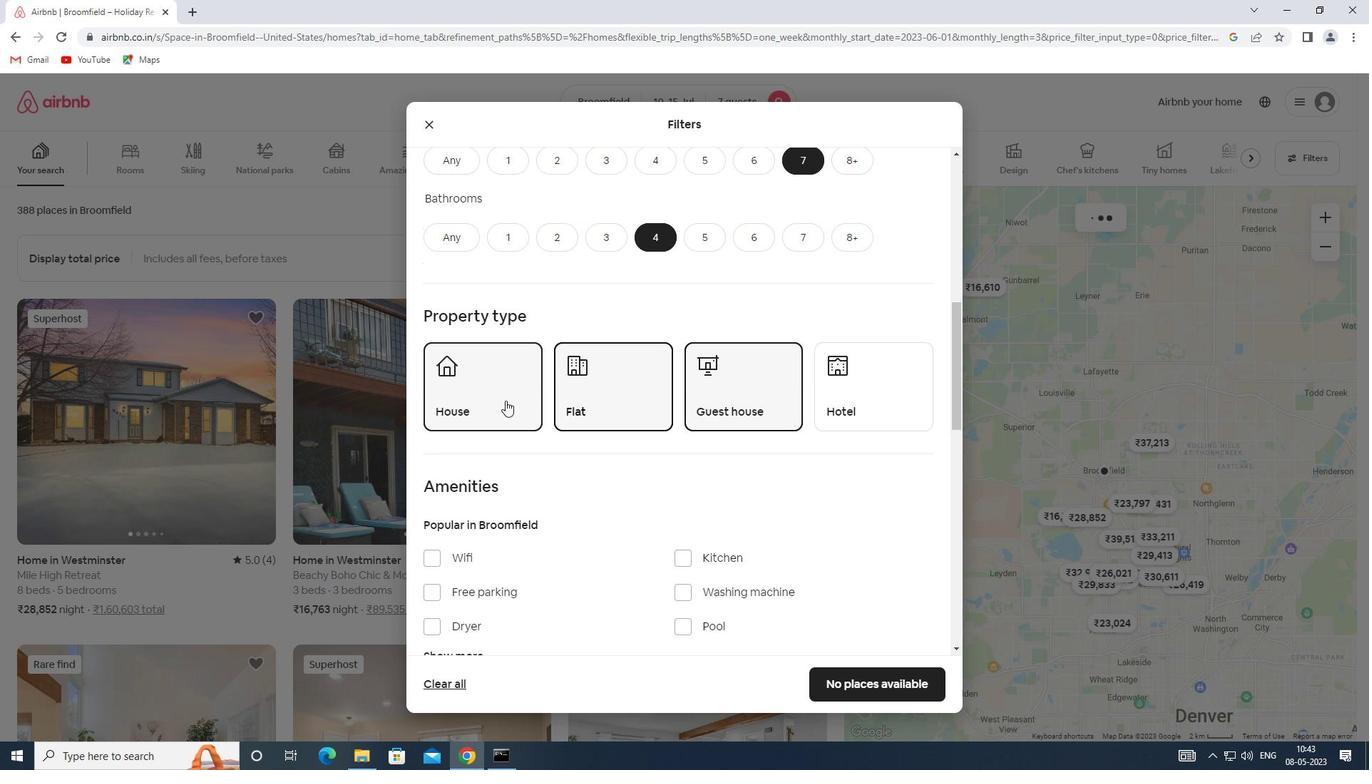 
Action: Mouse moved to (460, 517)
Screenshot: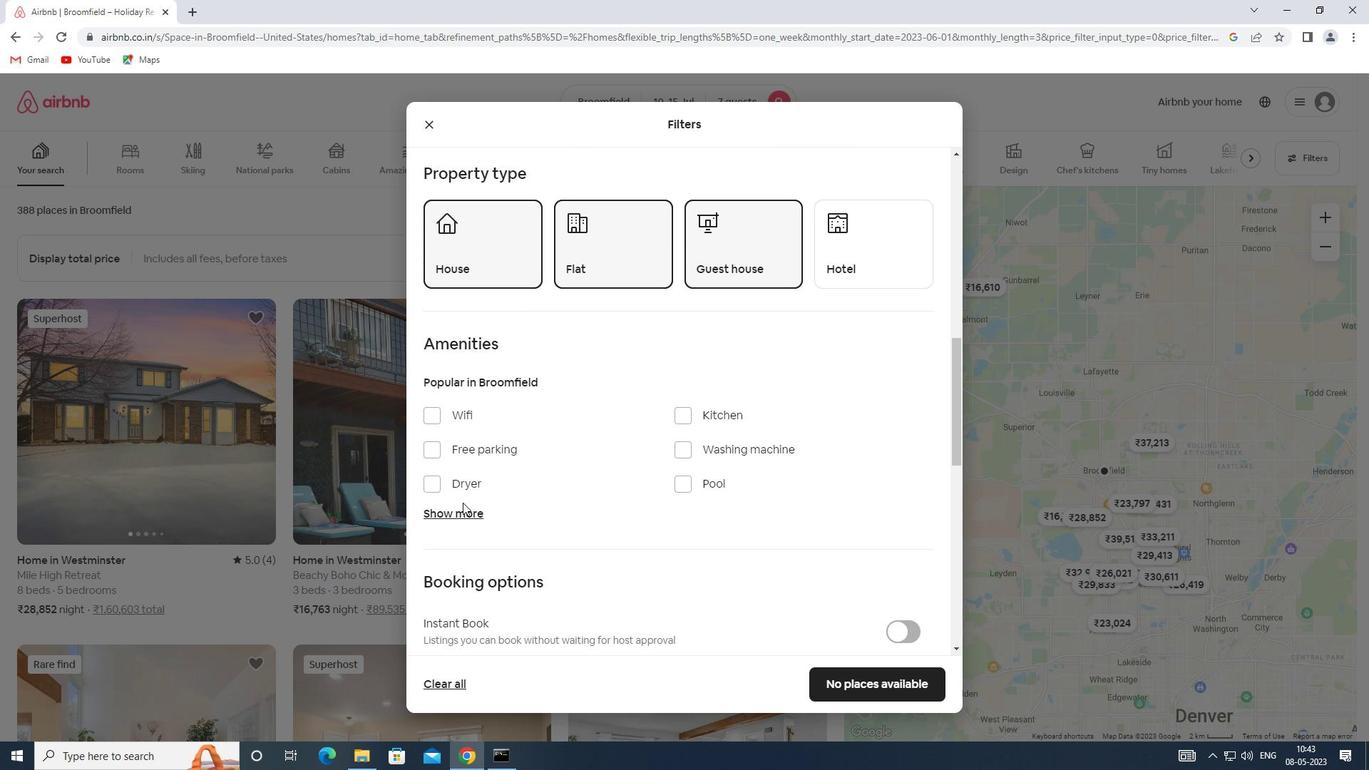 
Action: Mouse pressed left at (460, 517)
Screenshot: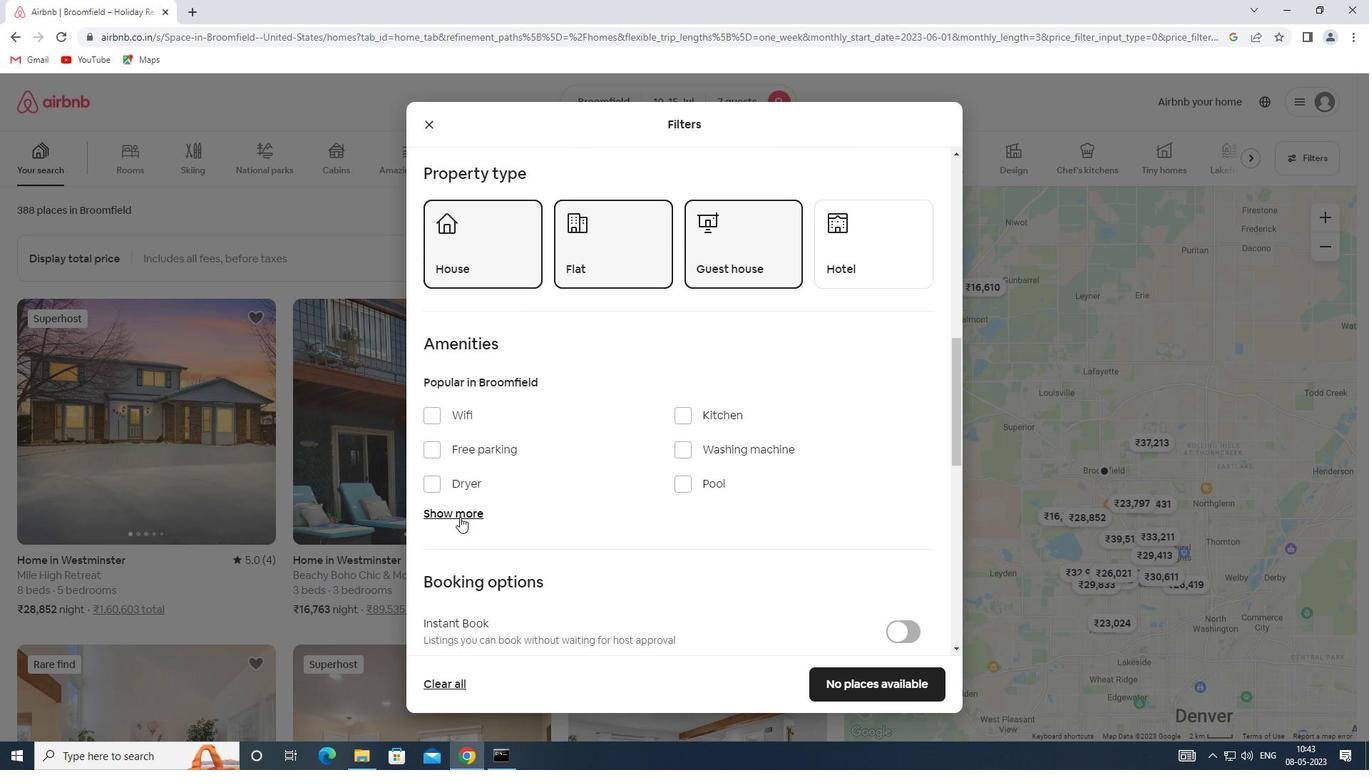 
Action: Mouse moved to (425, 415)
Screenshot: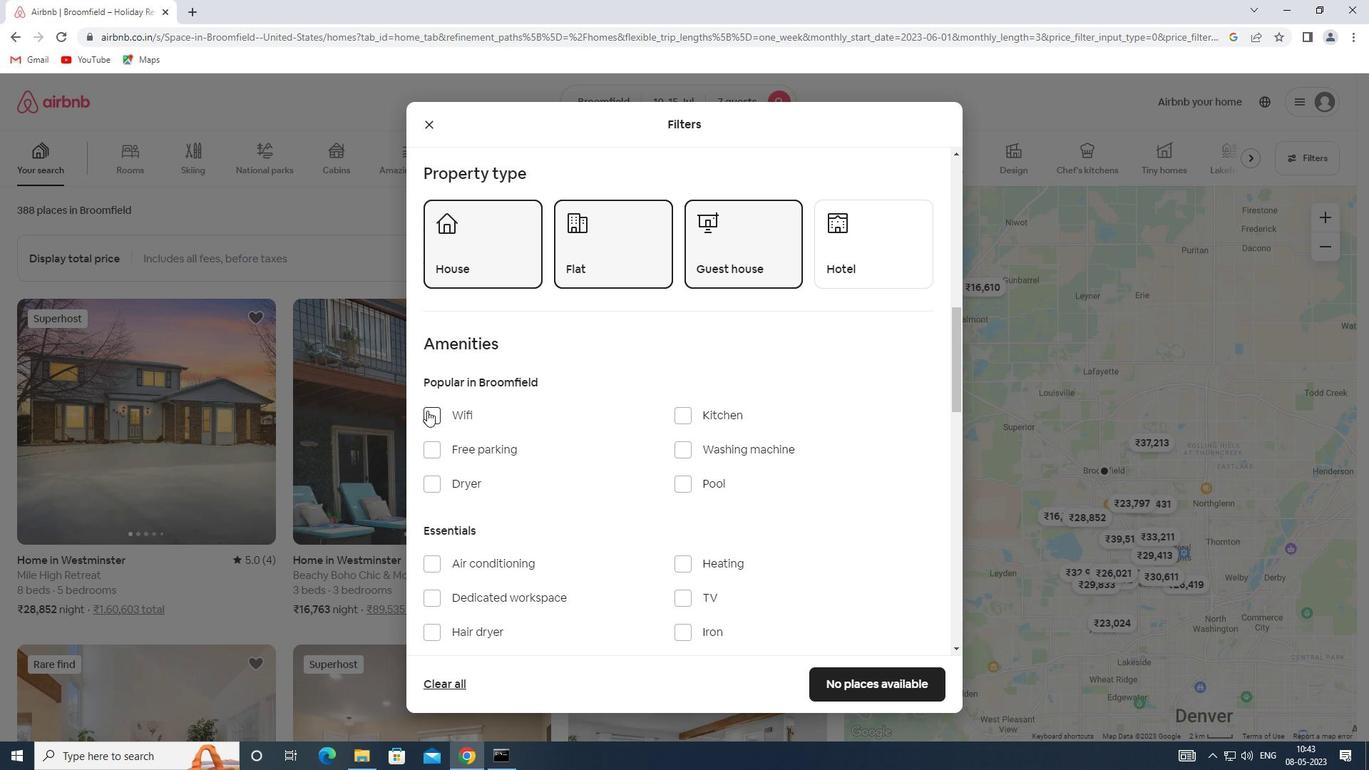 
Action: Mouse pressed left at (425, 415)
Screenshot: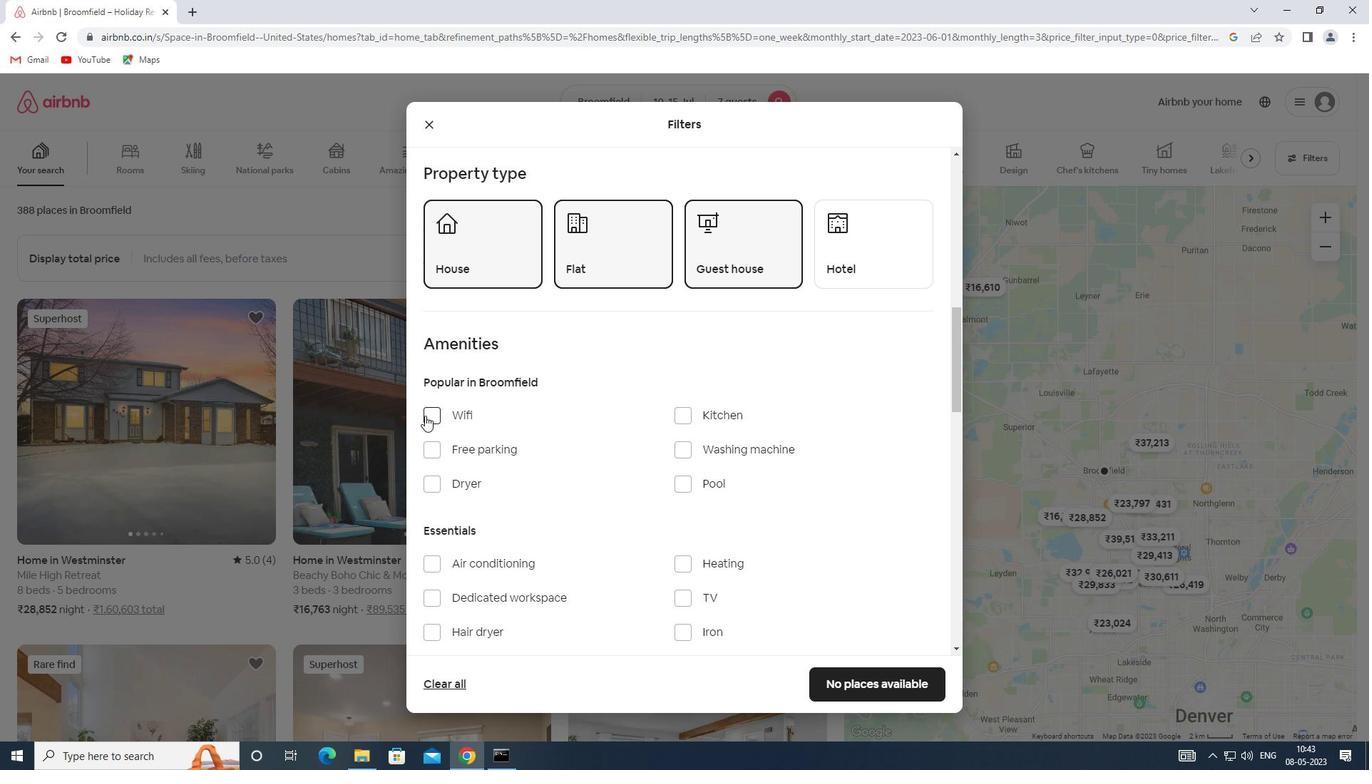 
Action: Mouse moved to (676, 605)
Screenshot: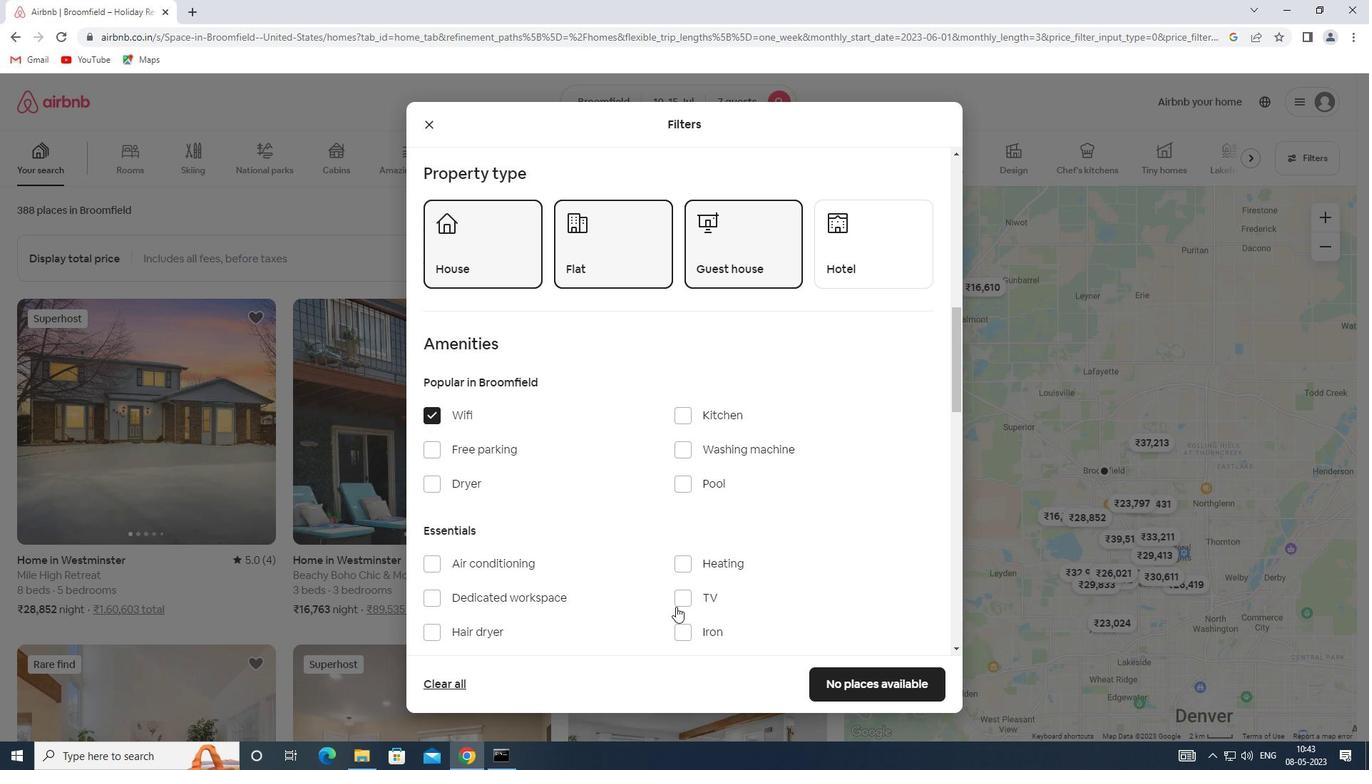 
Action: Mouse pressed left at (676, 605)
Screenshot: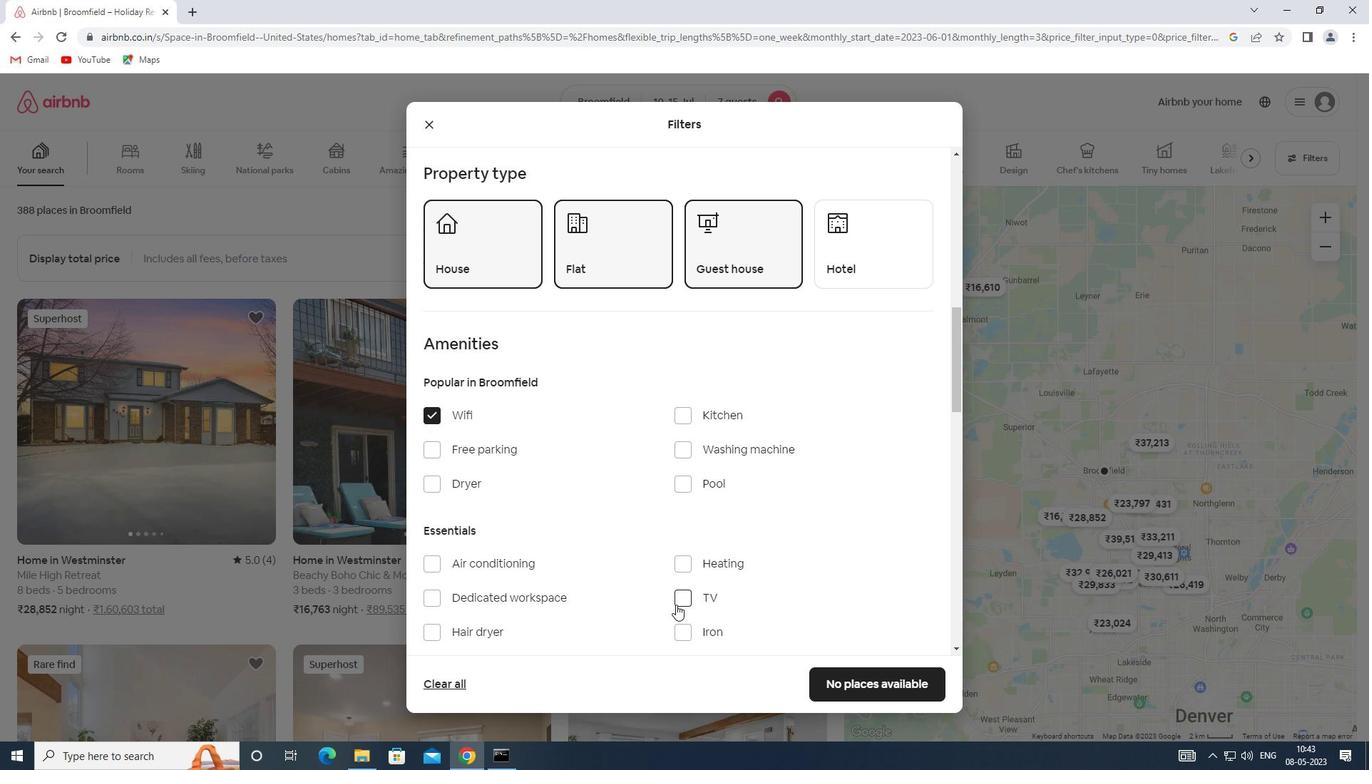 
Action: Mouse moved to (429, 449)
Screenshot: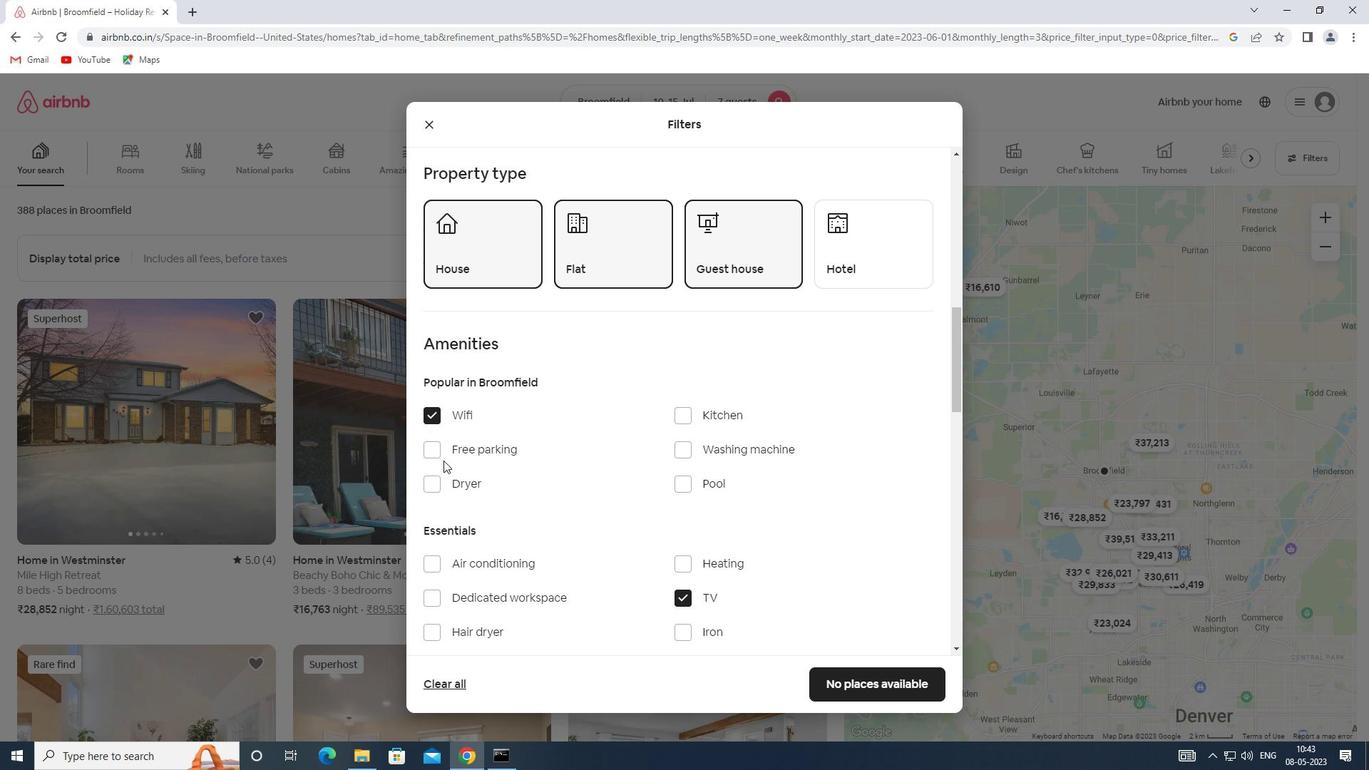 
Action: Mouse pressed left at (429, 449)
Screenshot: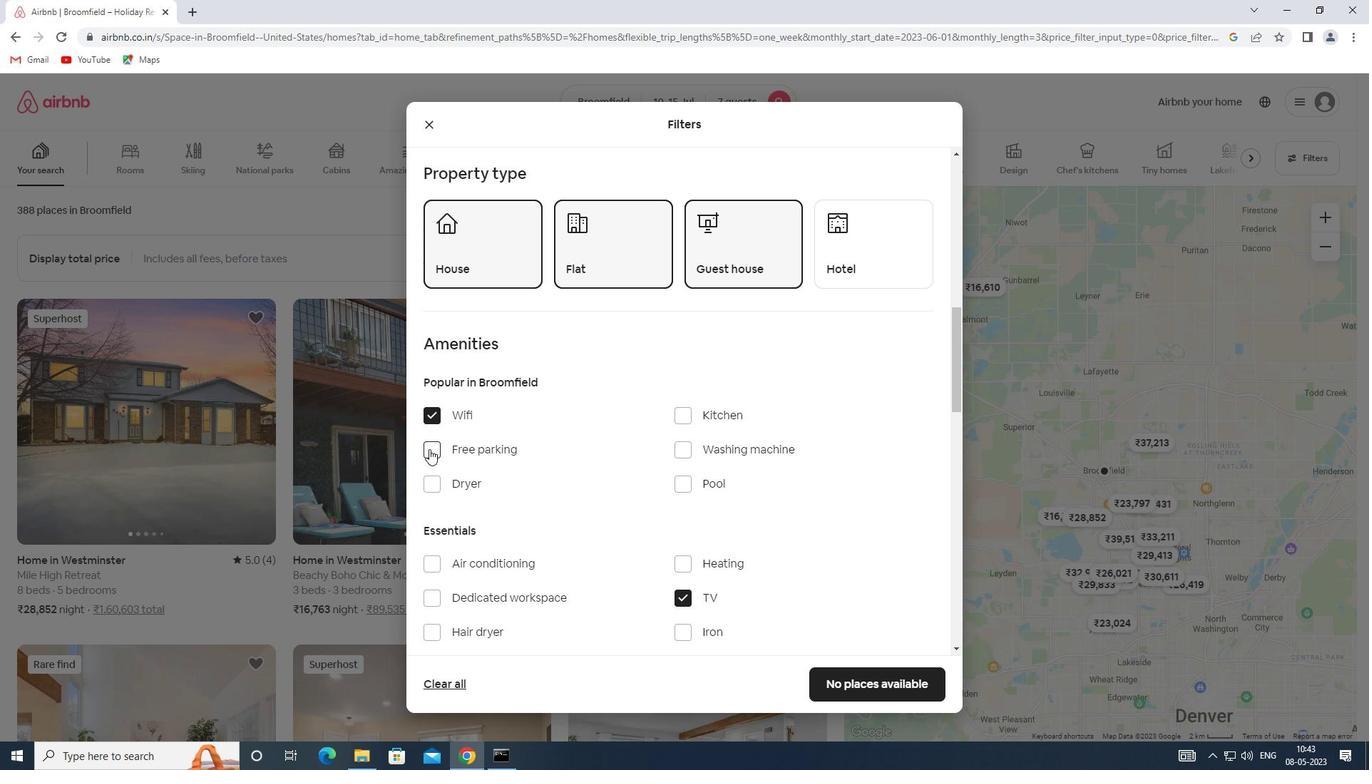 
Action: Mouse moved to (518, 485)
Screenshot: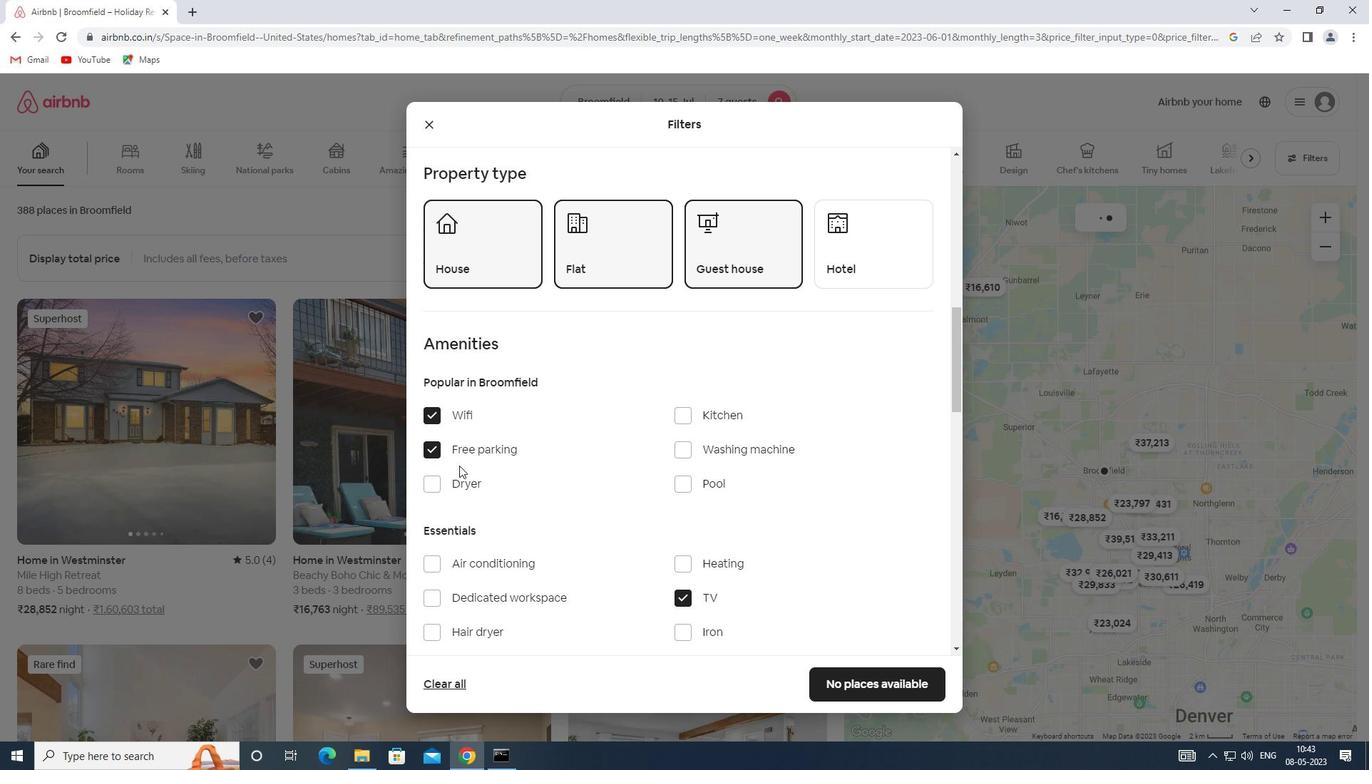 
Action: Mouse scrolled (518, 484) with delta (0, 0)
Screenshot: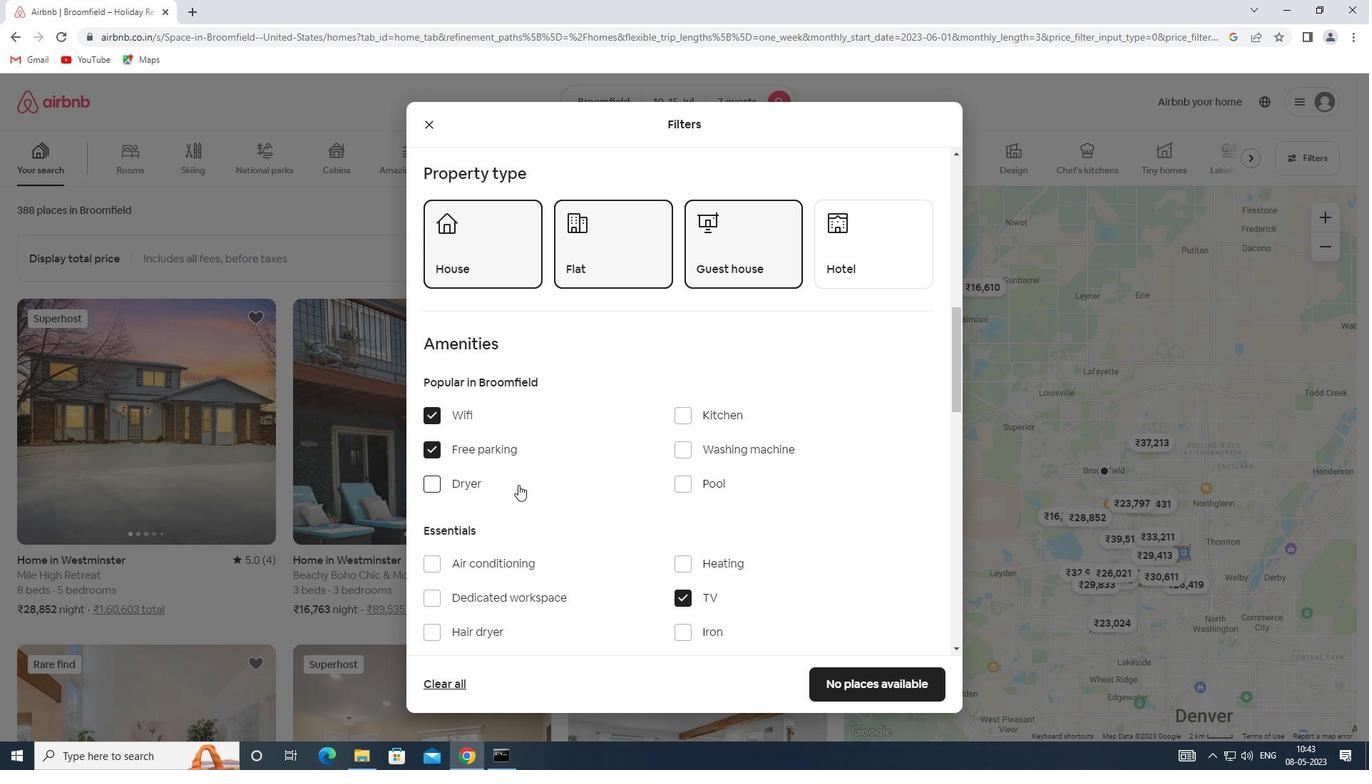 
Action: Mouse scrolled (518, 484) with delta (0, 0)
Screenshot: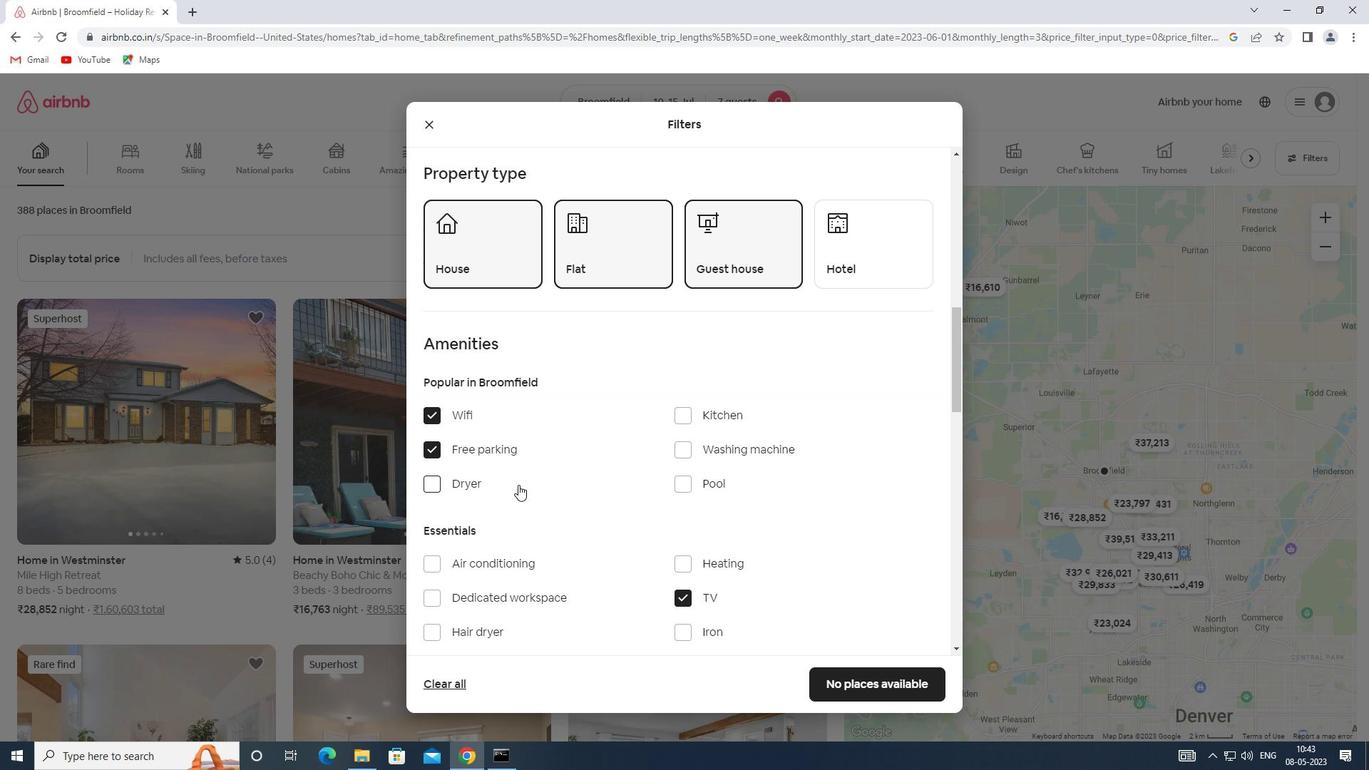 
Action: Mouse scrolled (518, 484) with delta (0, 0)
Screenshot: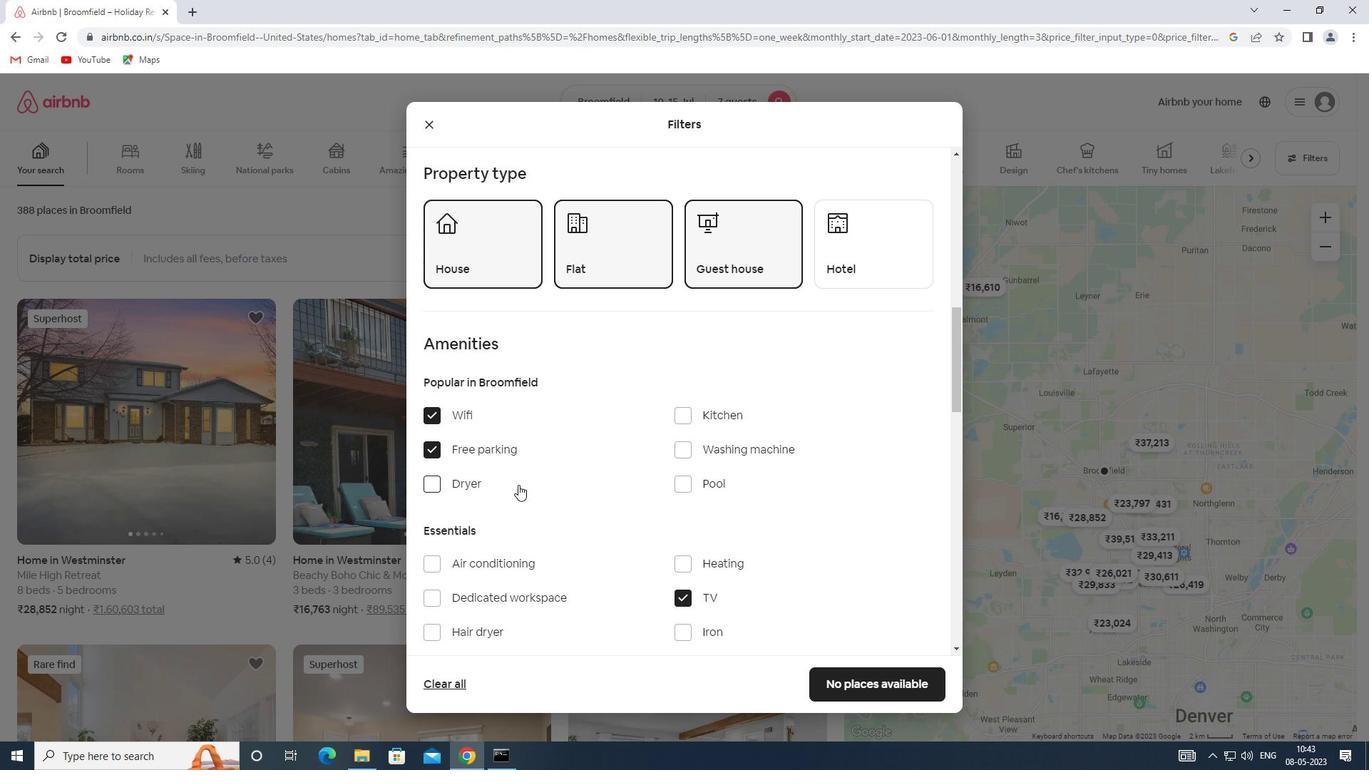 
Action: Mouse moved to (519, 485)
Screenshot: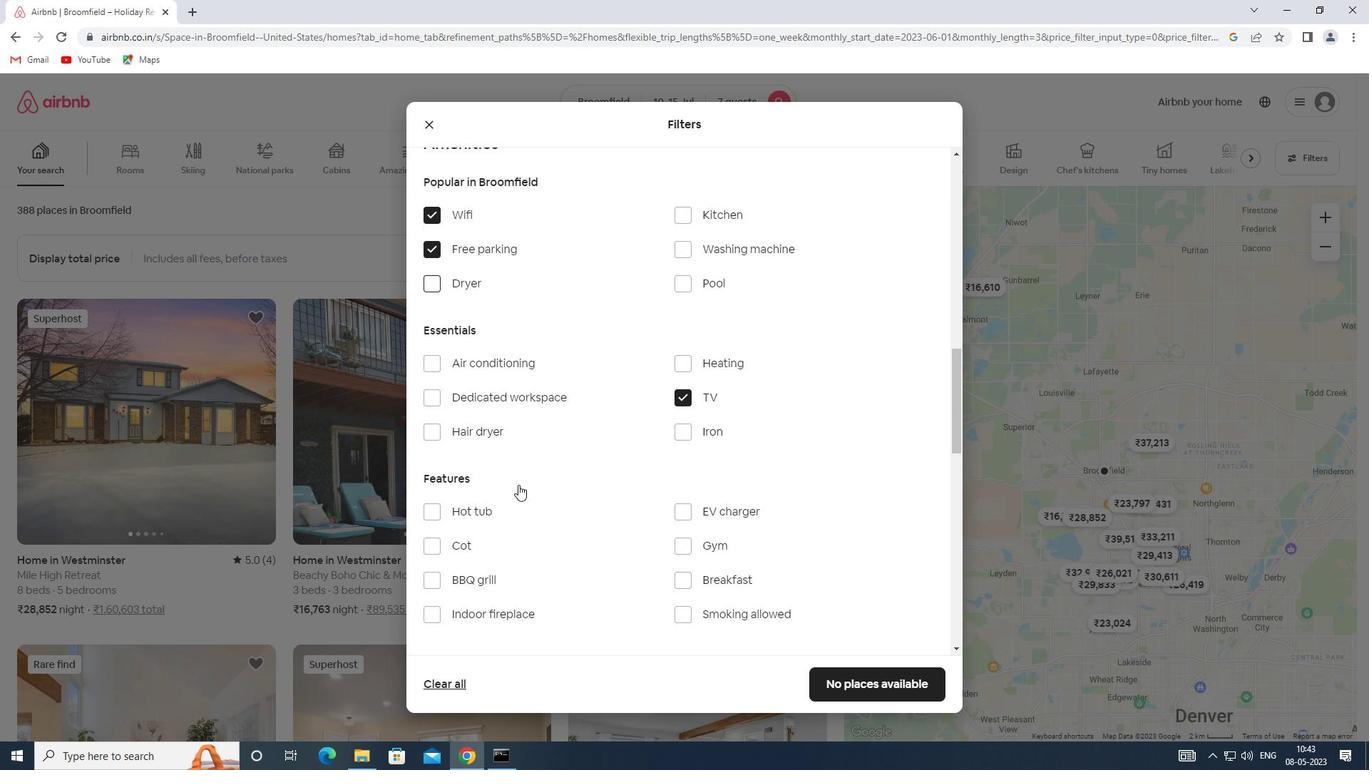 
Action: Mouse scrolled (519, 484) with delta (0, 0)
Screenshot: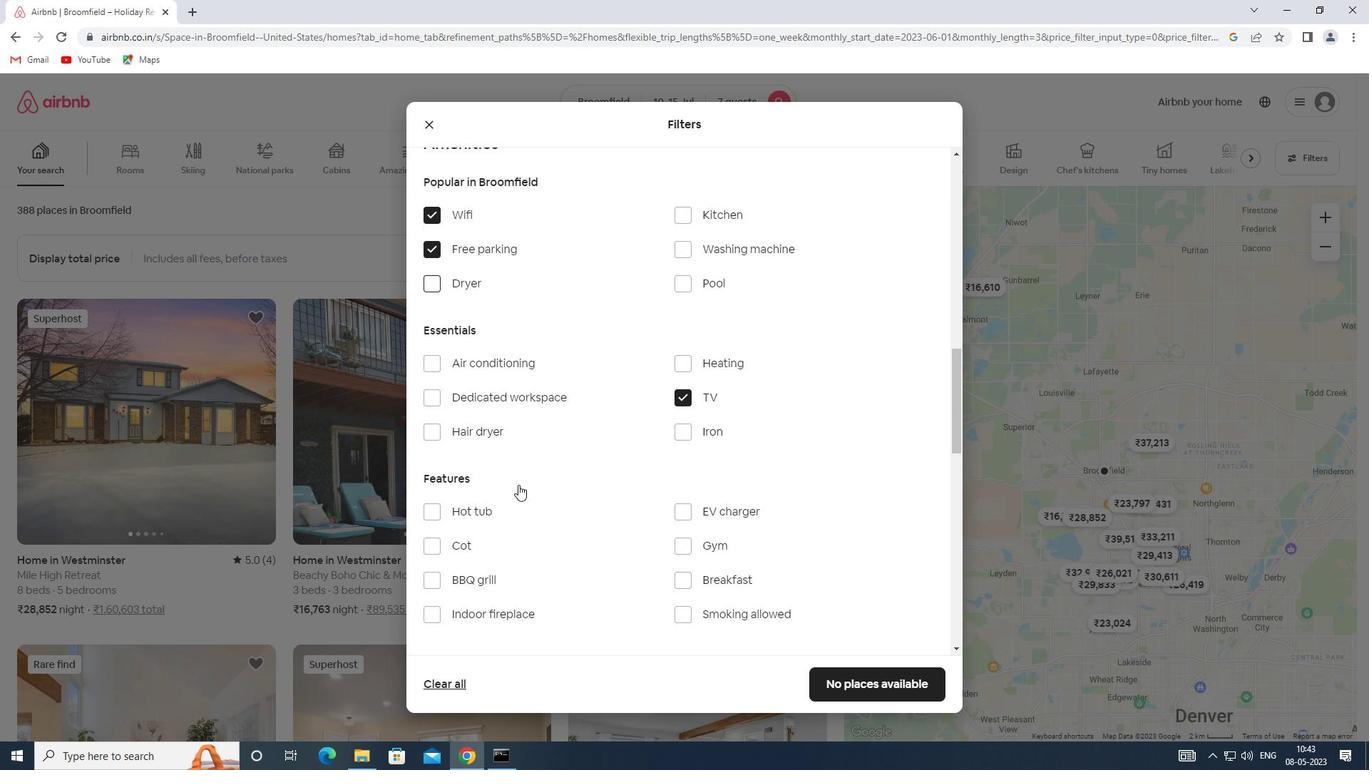 
Action: Mouse moved to (688, 458)
Screenshot: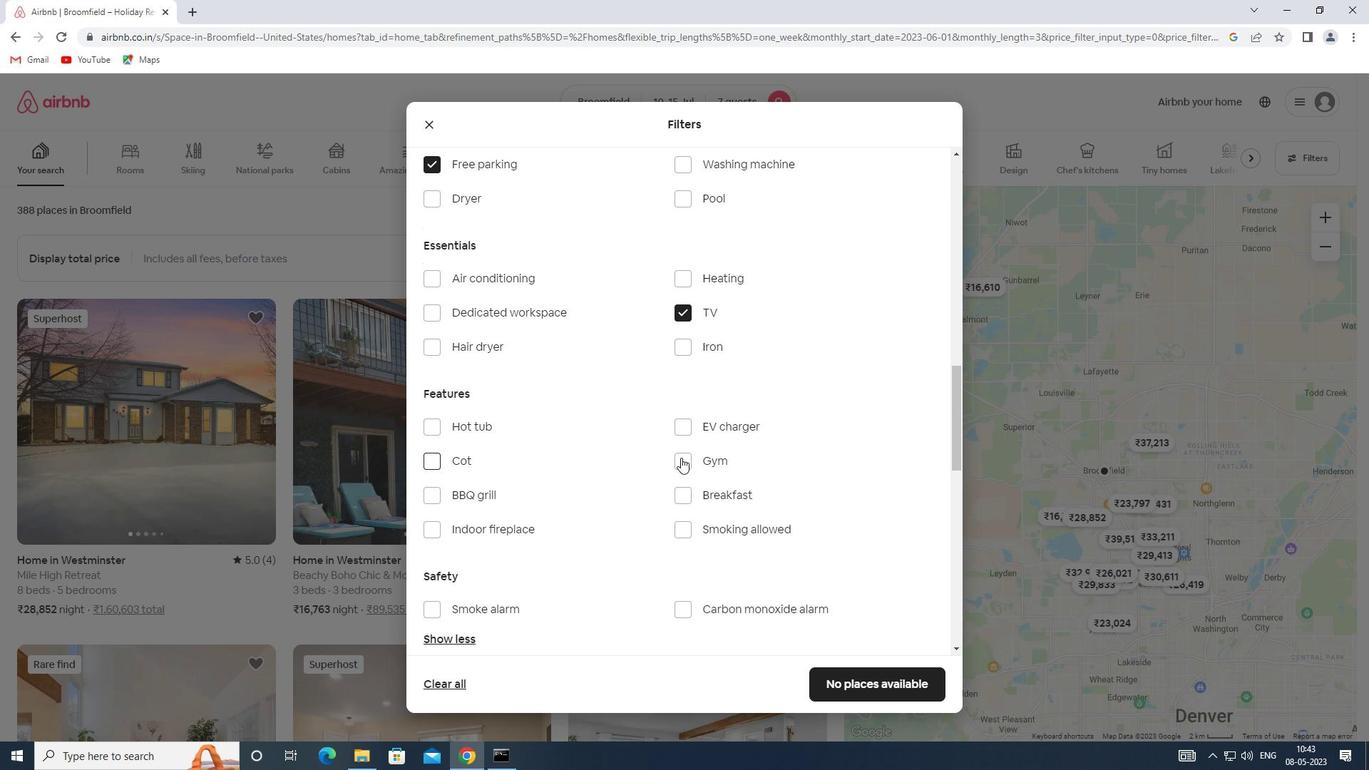 
Action: Mouse pressed left at (688, 458)
Screenshot: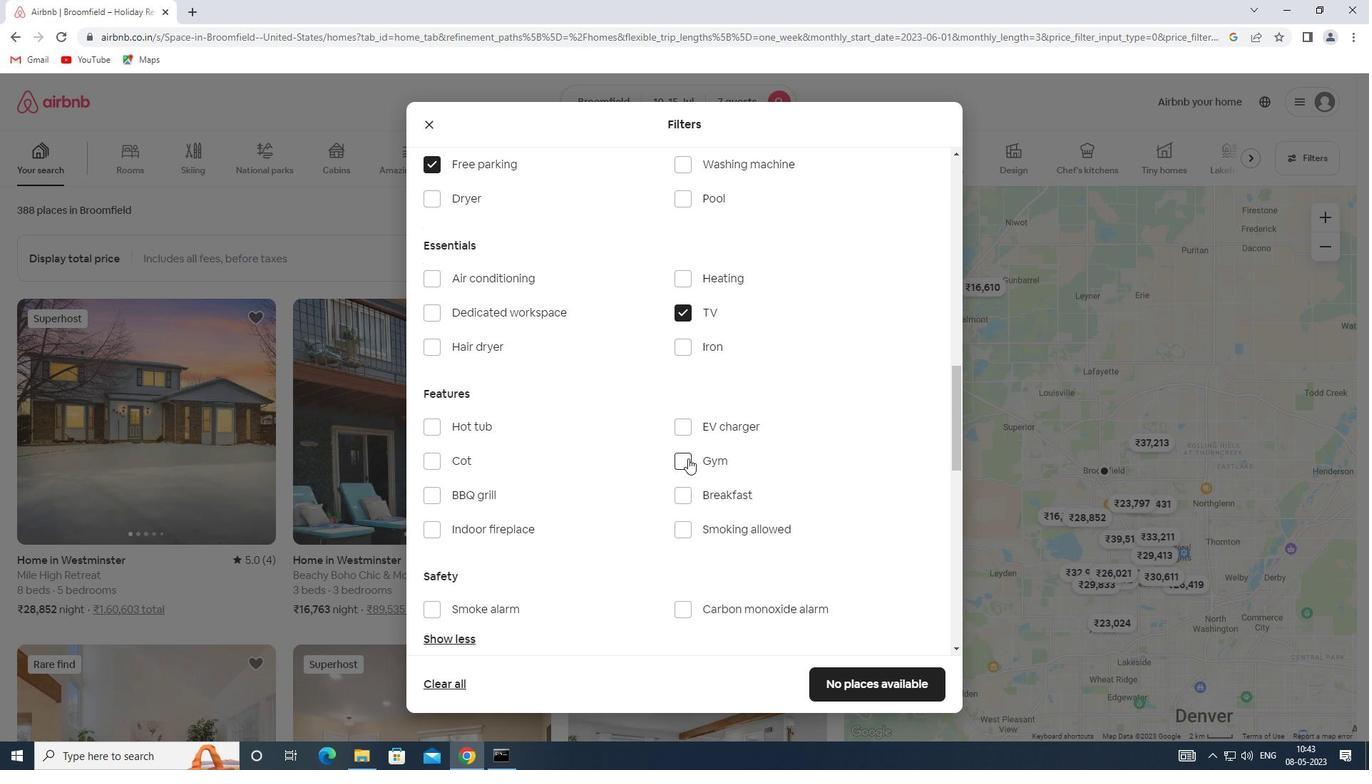 
Action: Mouse moved to (683, 499)
Screenshot: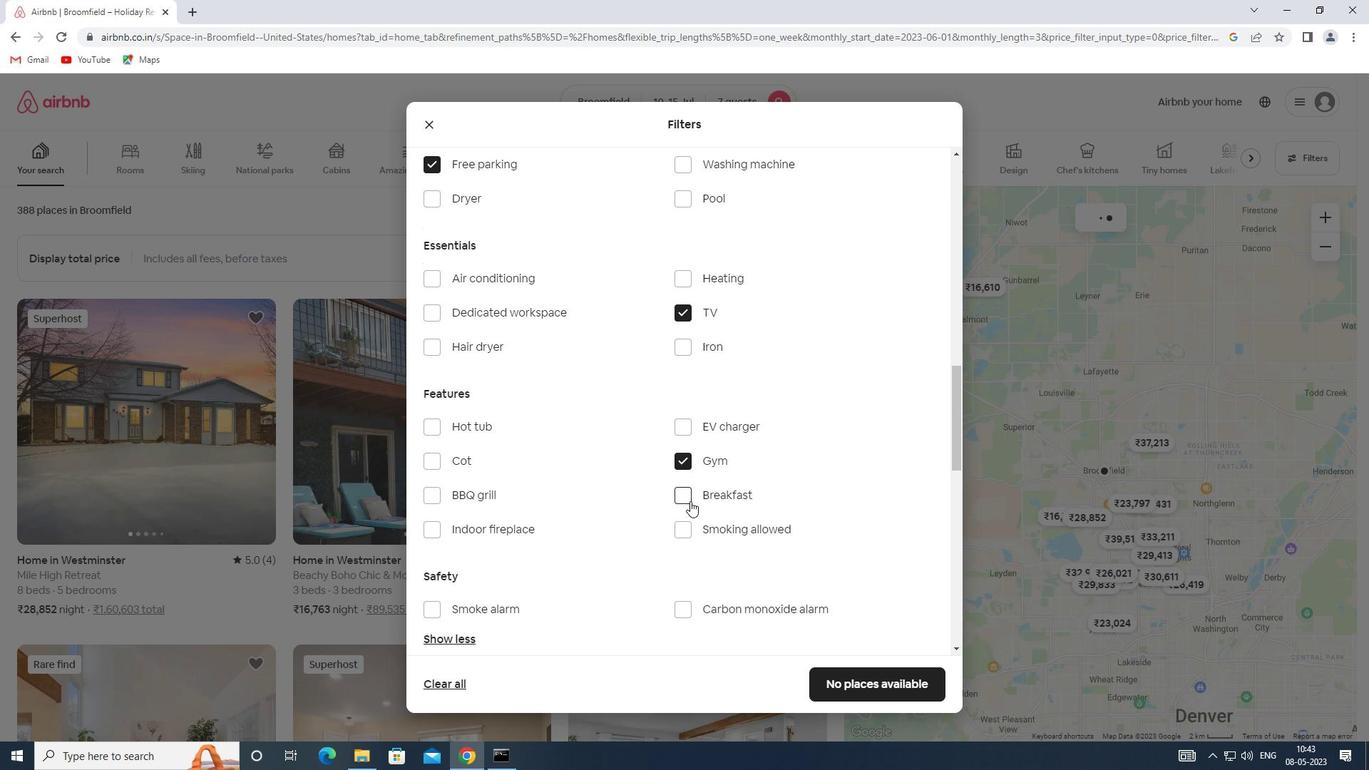 
Action: Mouse pressed left at (683, 499)
Screenshot: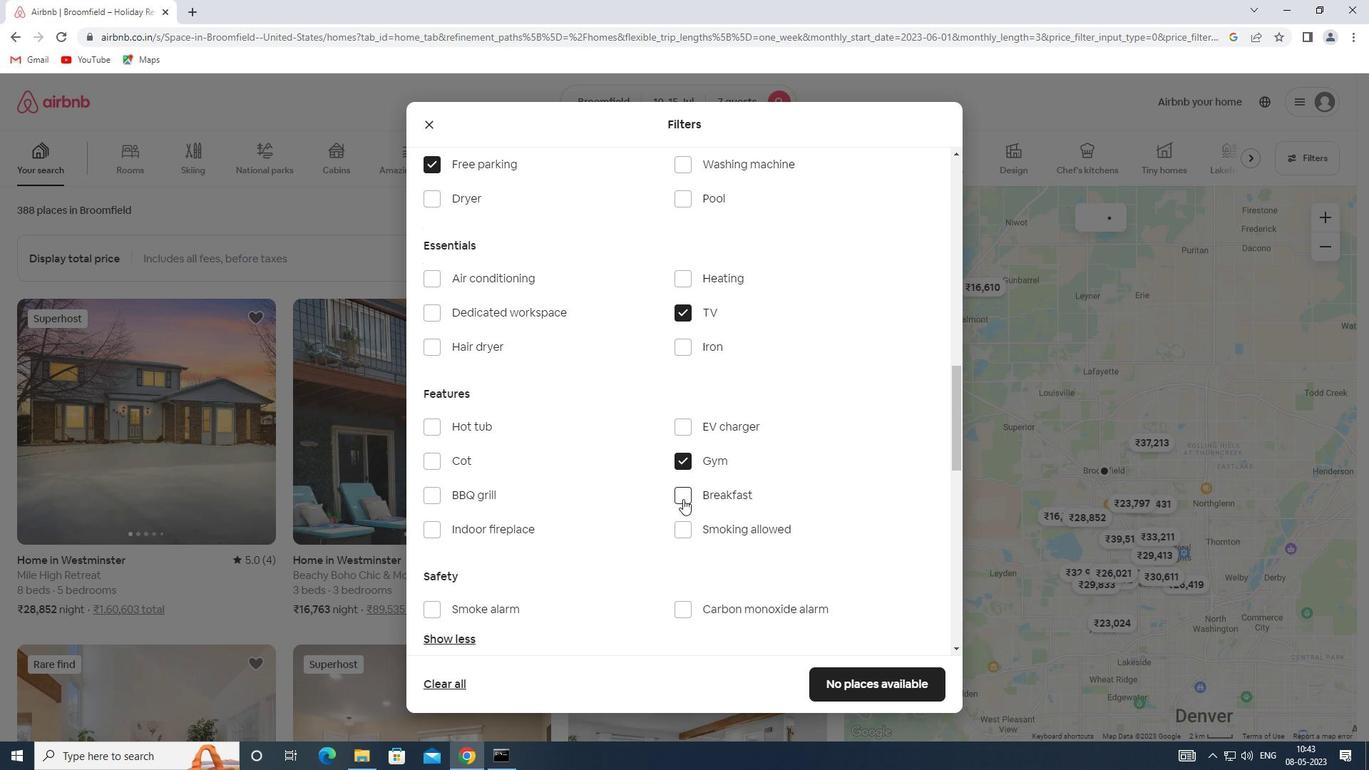 
Action: Mouse moved to (572, 511)
Screenshot: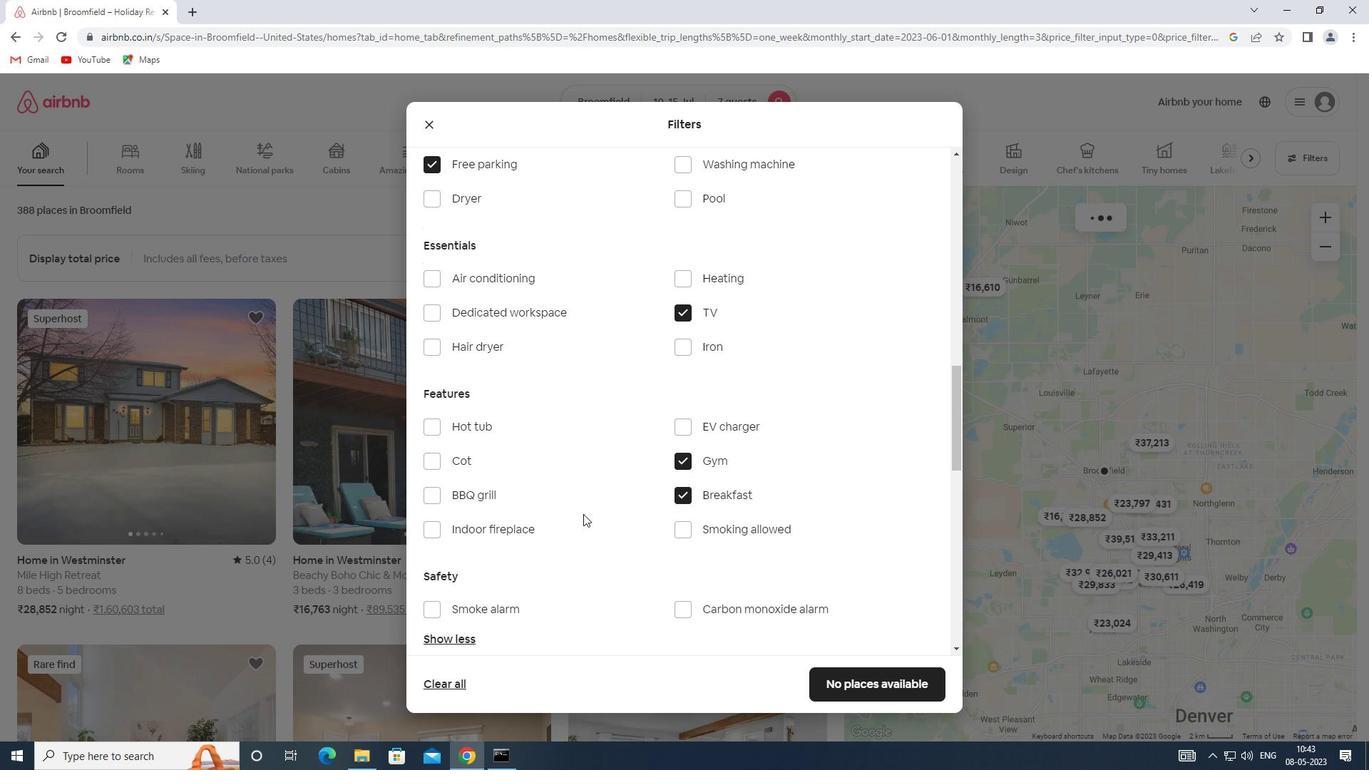 
Action: Mouse scrolled (572, 510) with delta (0, 0)
Screenshot: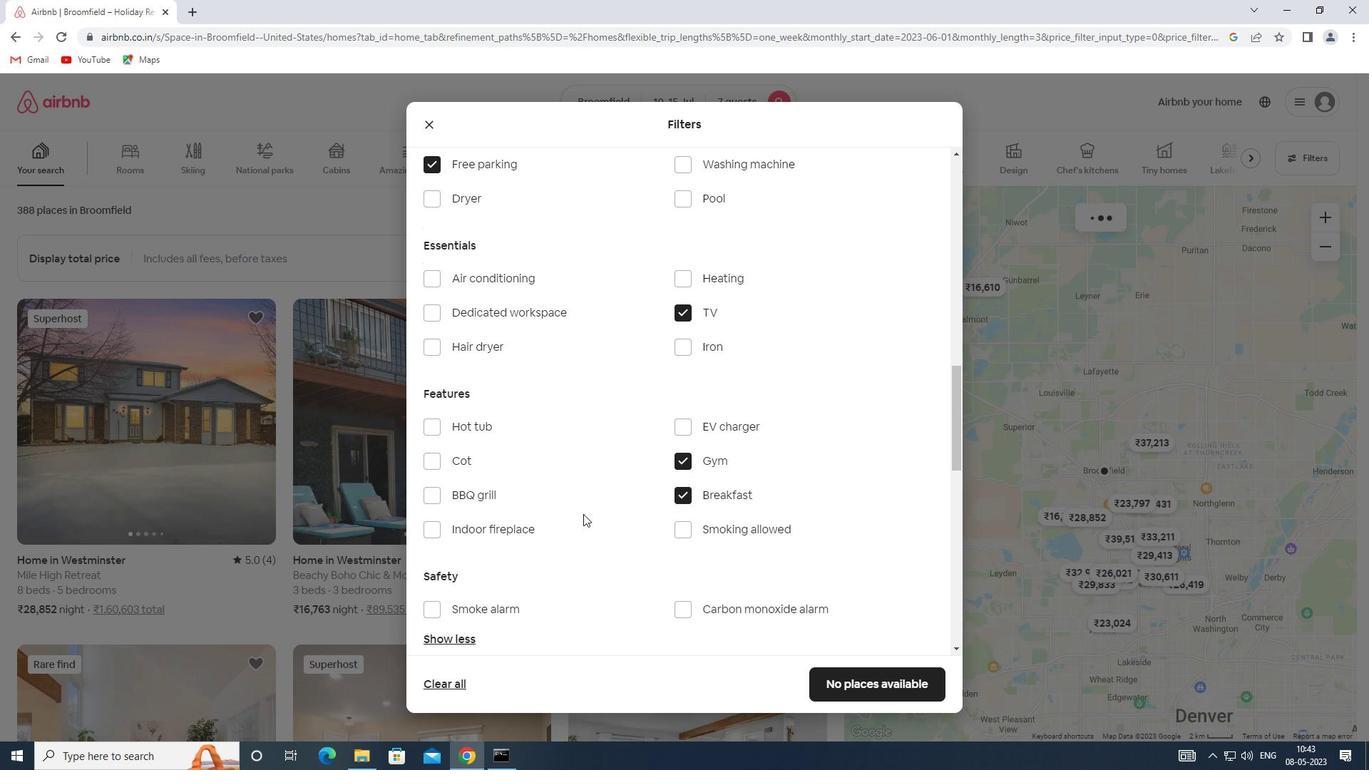 
Action: Mouse scrolled (572, 510) with delta (0, 0)
Screenshot: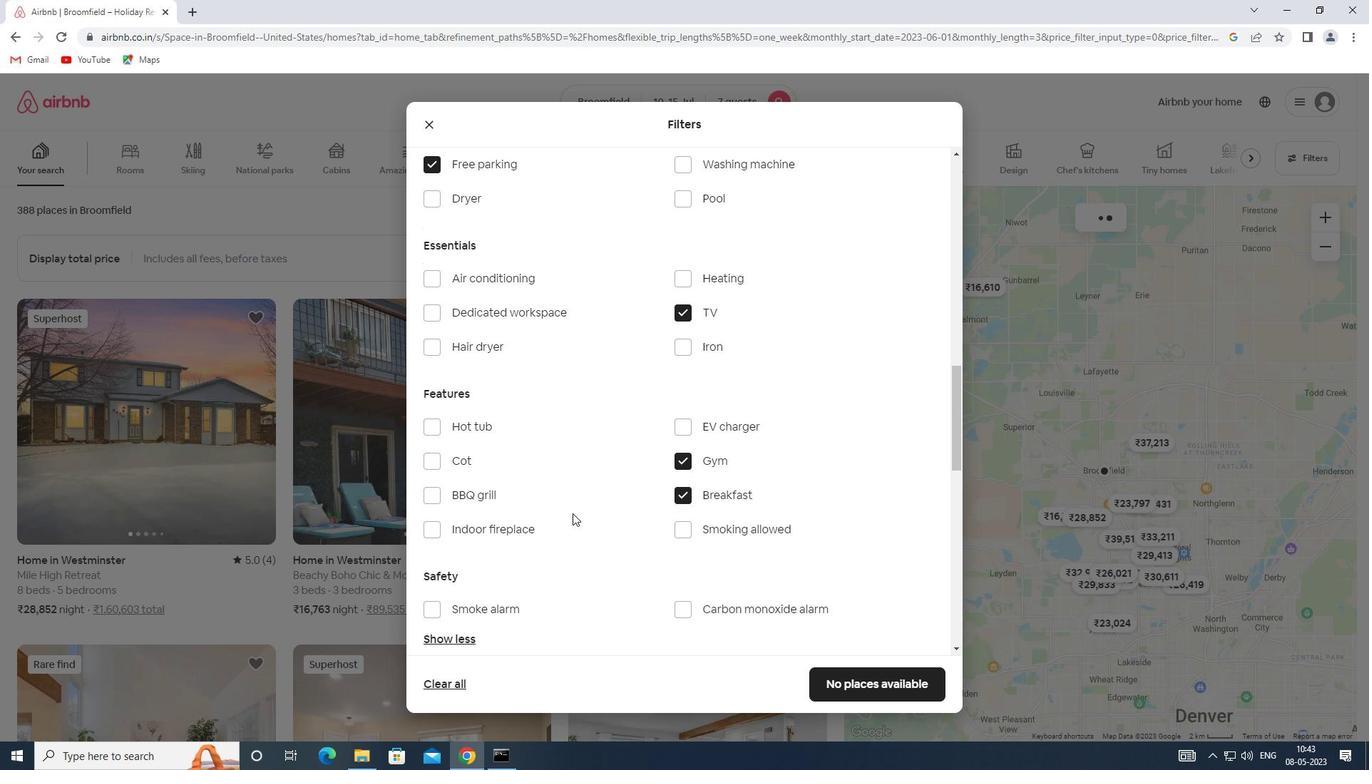 
Action: Mouse scrolled (572, 510) with delta (0, 0)
Screenshot: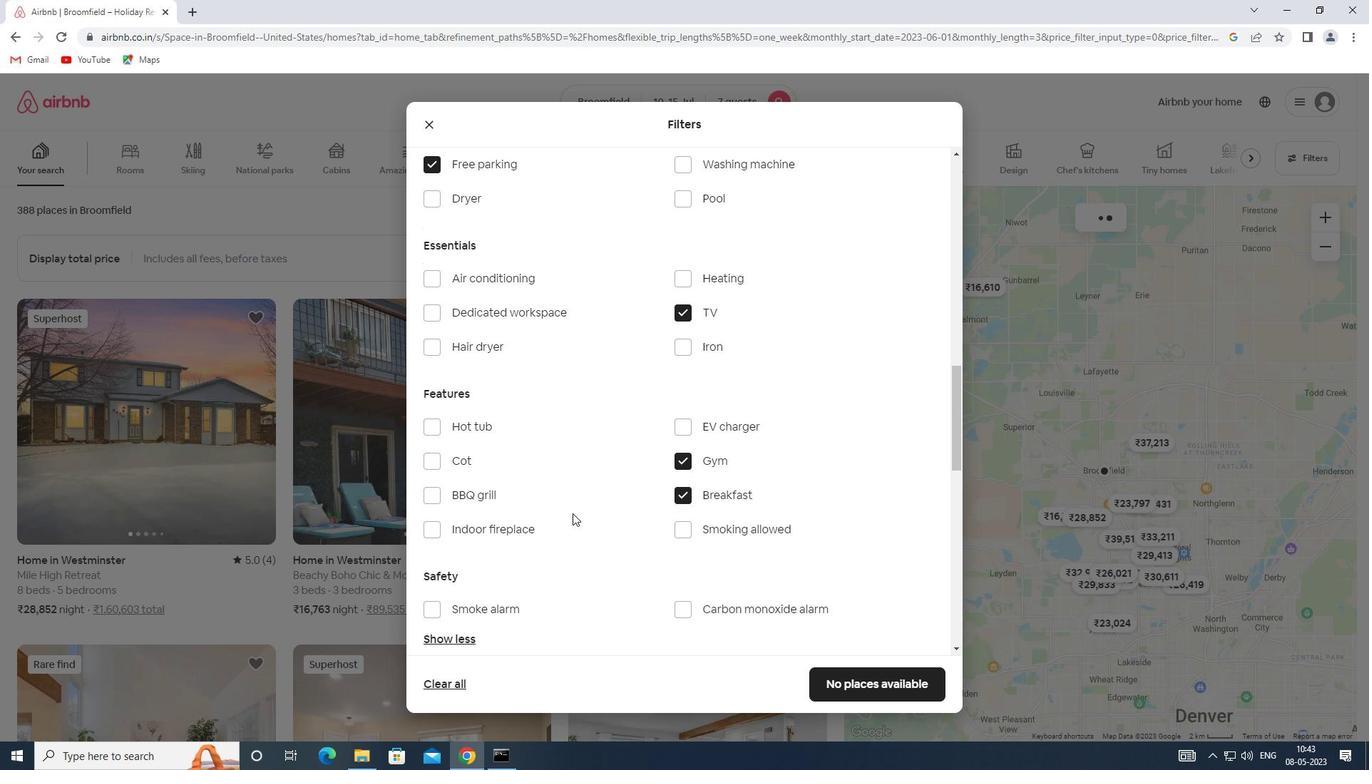 
Action: Mouse moved to (555, 507)
Screenshot: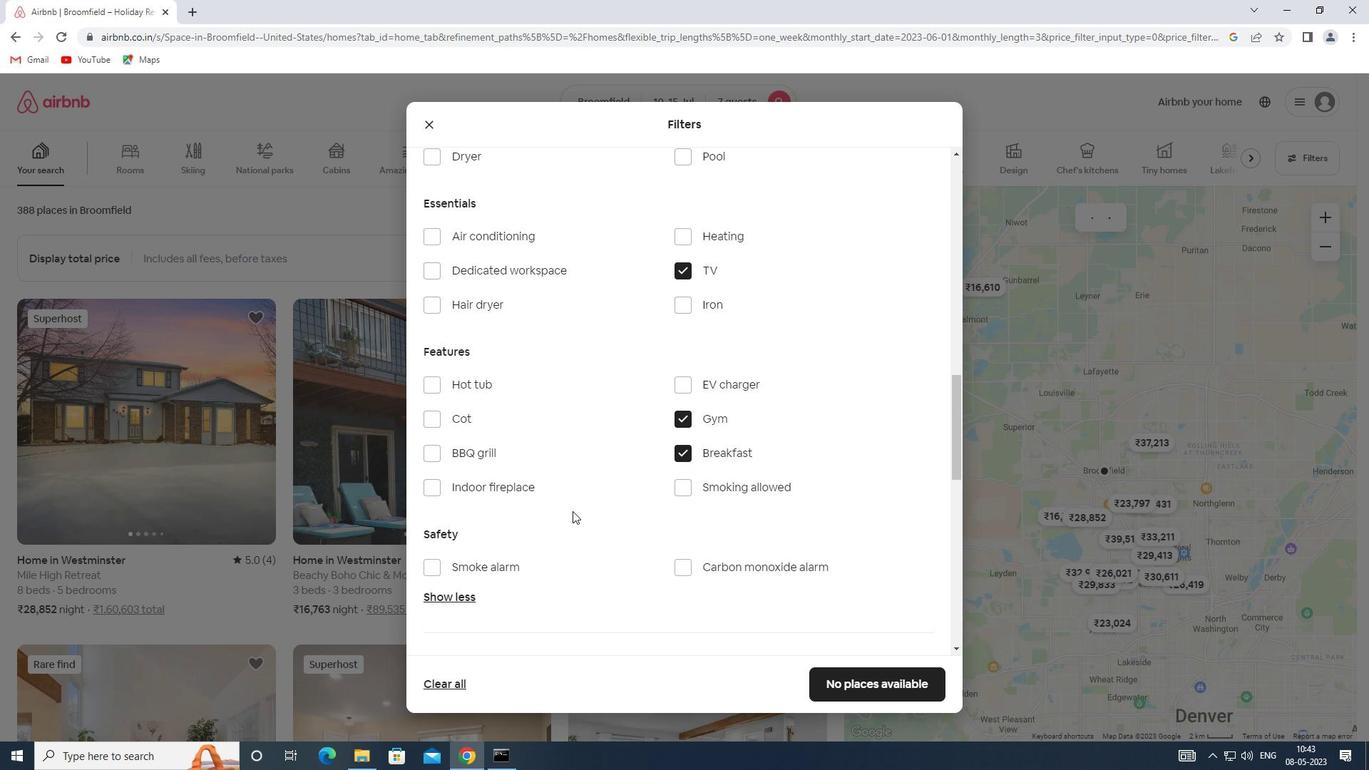 
Action: Mouse scrolled (555, 506) with delta (0, 0)
Screenshot: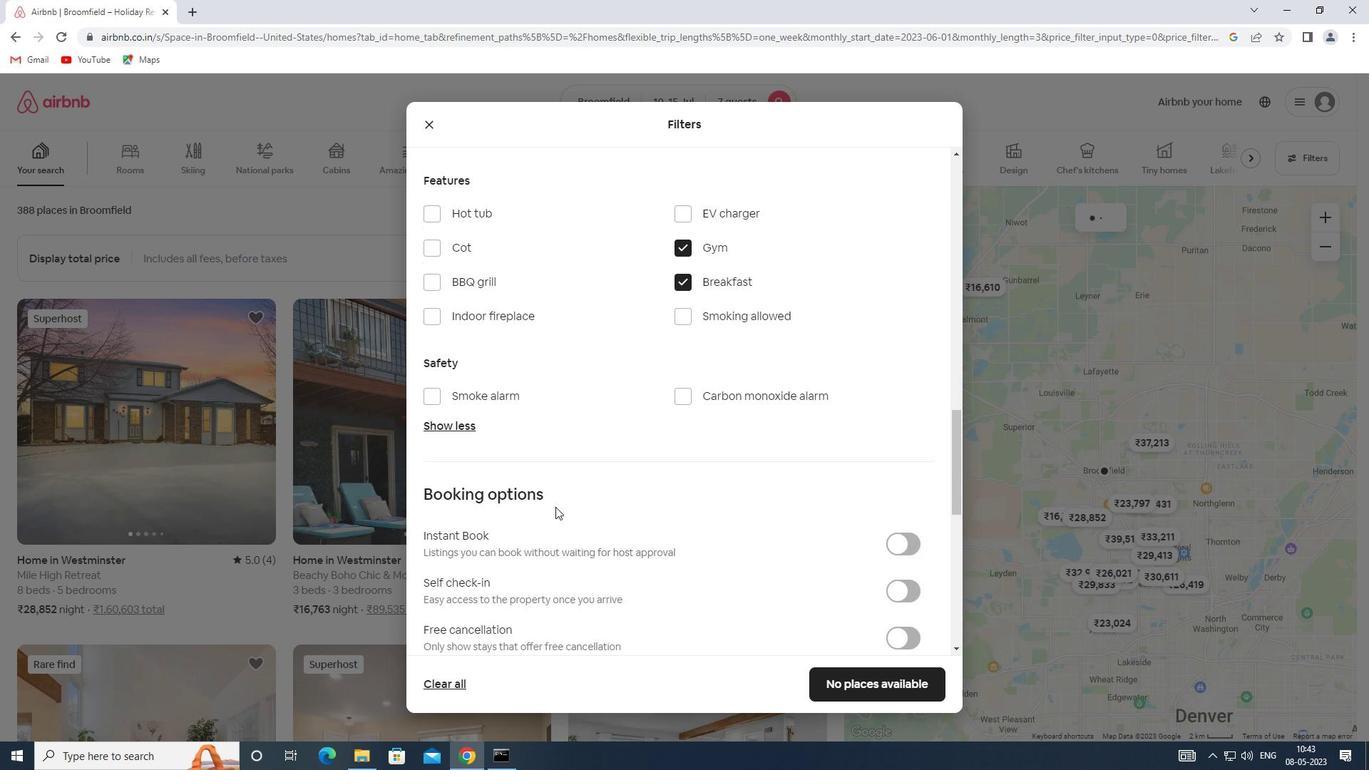 
Action: Mouse scrolled (555, 506) with delta (0, 0)
Screenshot: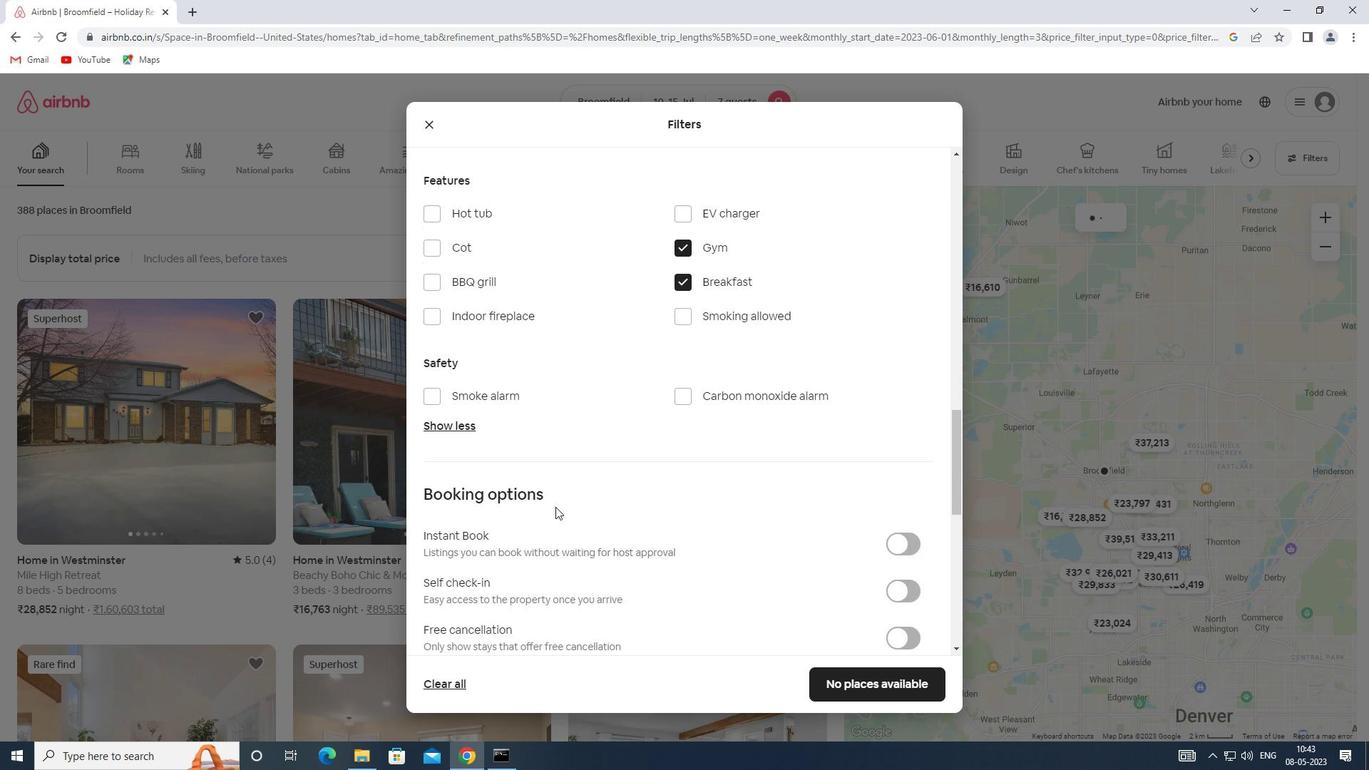 
Action: Mouse moved to (886, 443)
Screenshot: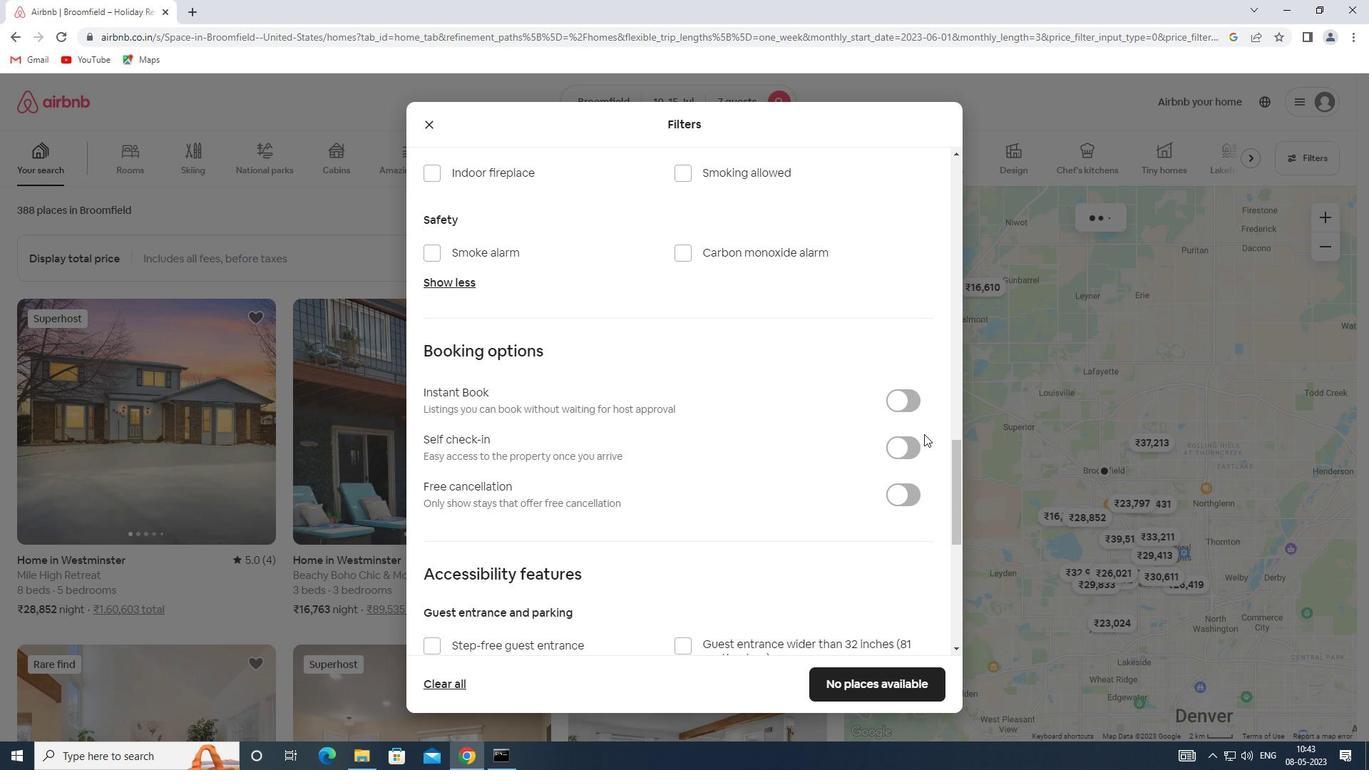 
Action: Mouse pressed left at (886, 443)
Screenshot: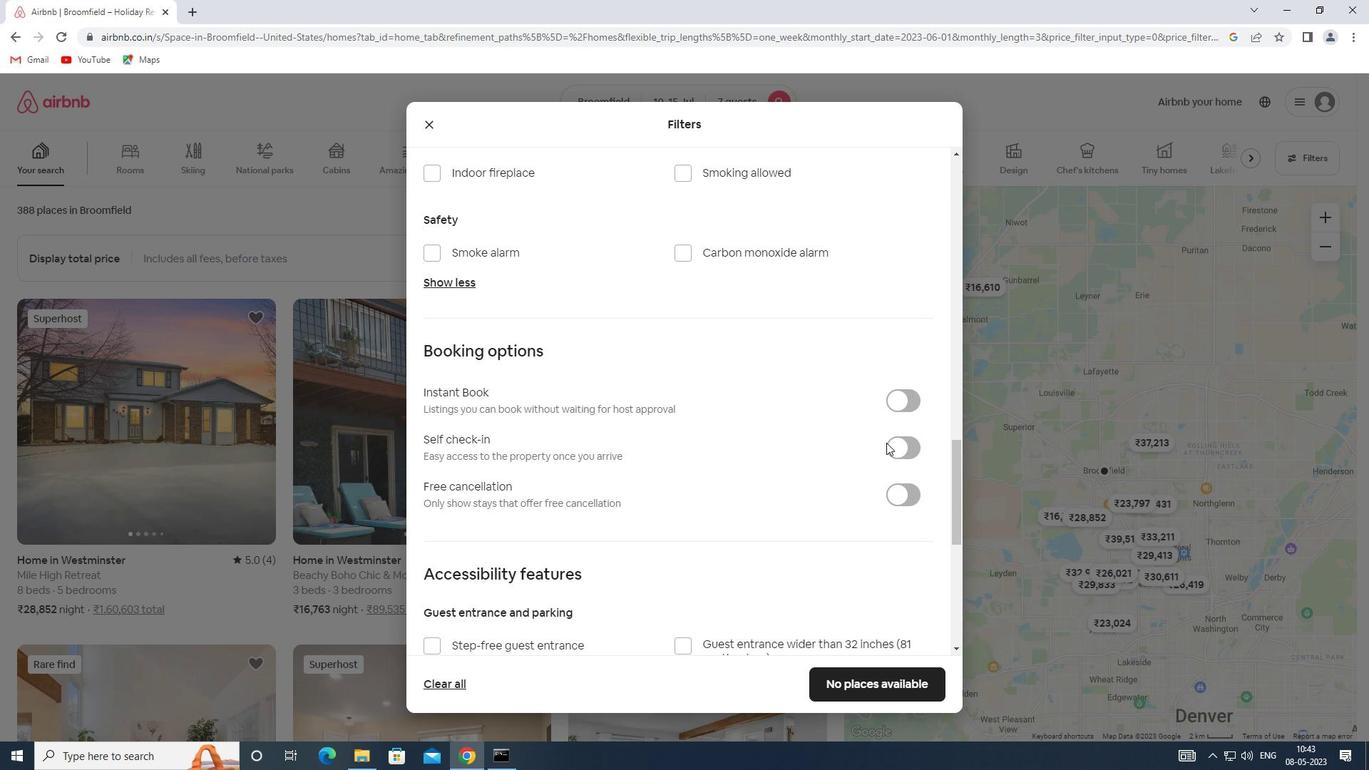 
Action: Mouse moved to (896, 447)
Screenshot: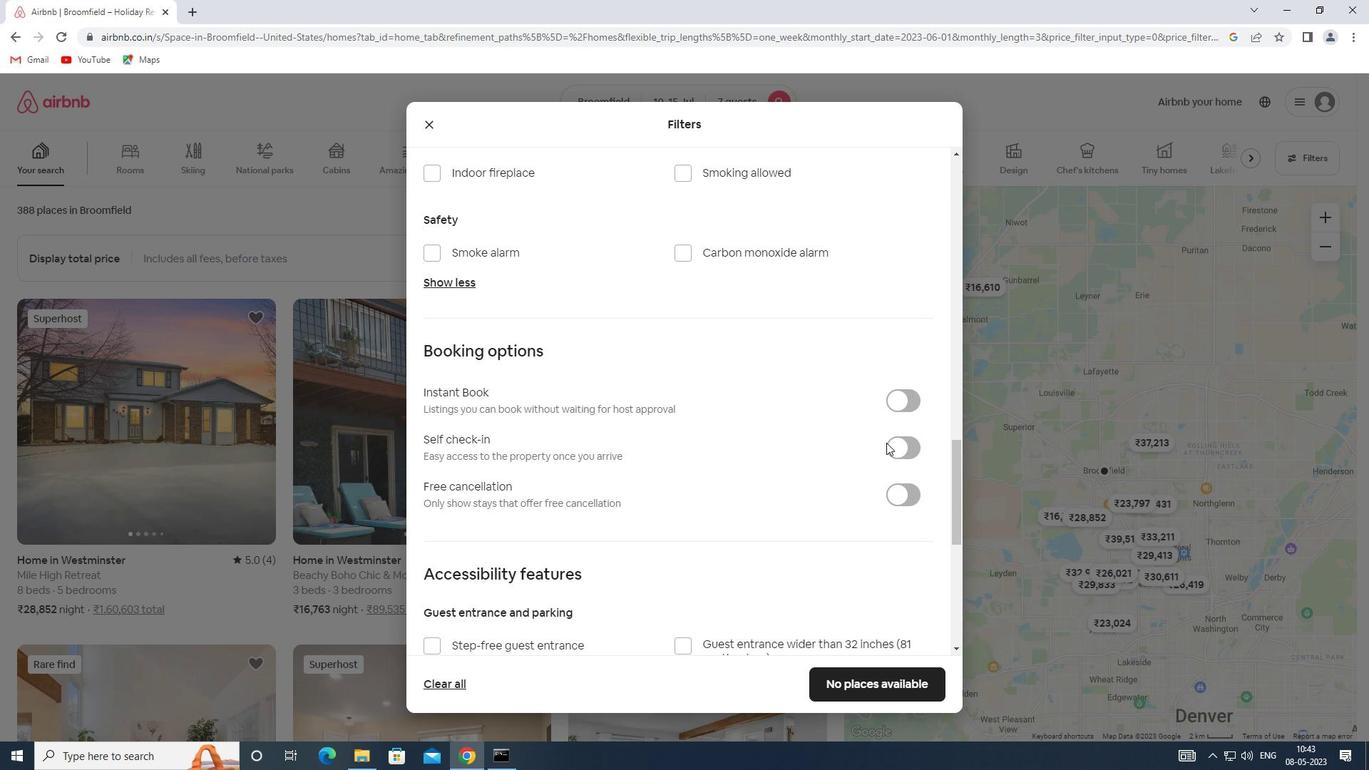 
Action: Mouse pressed left at (896, 447)
Screenshot: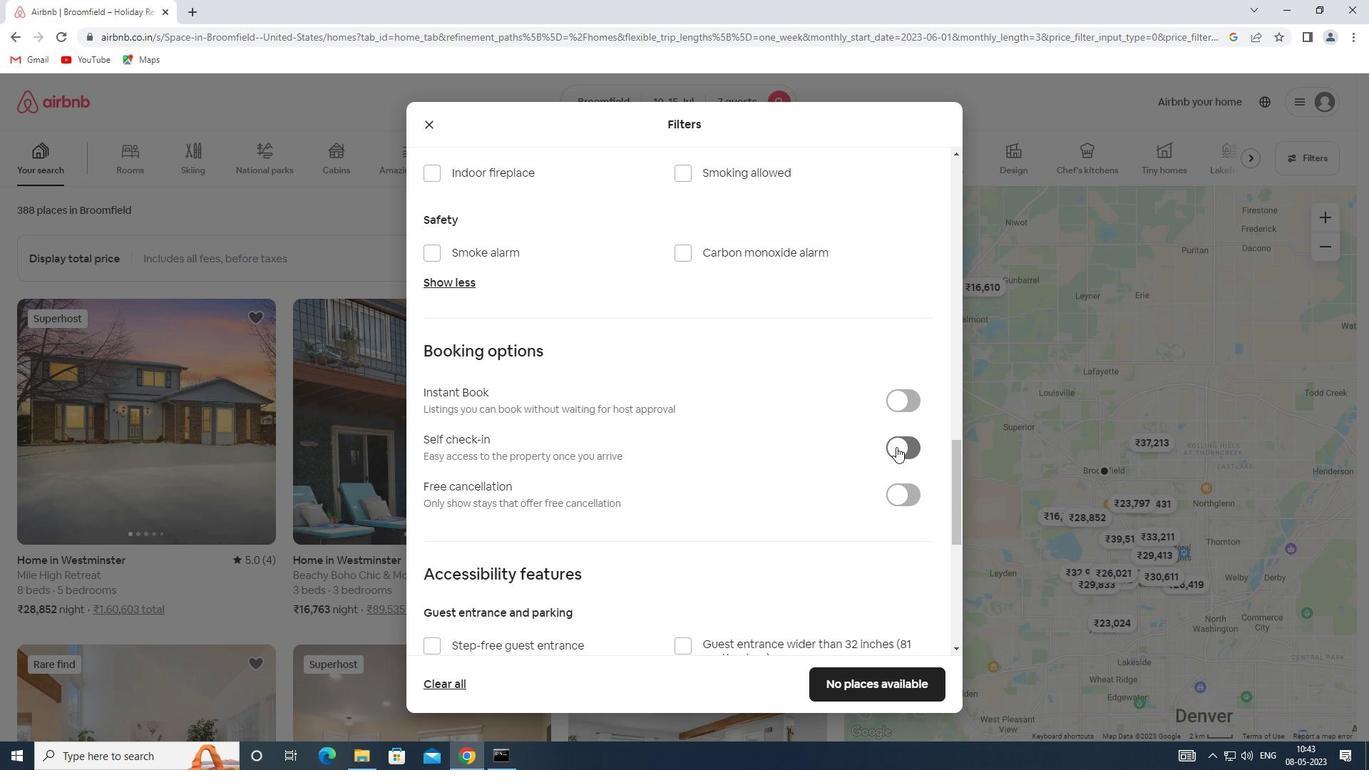 
Action: Mouse moved to (616, 482)
Screenshot: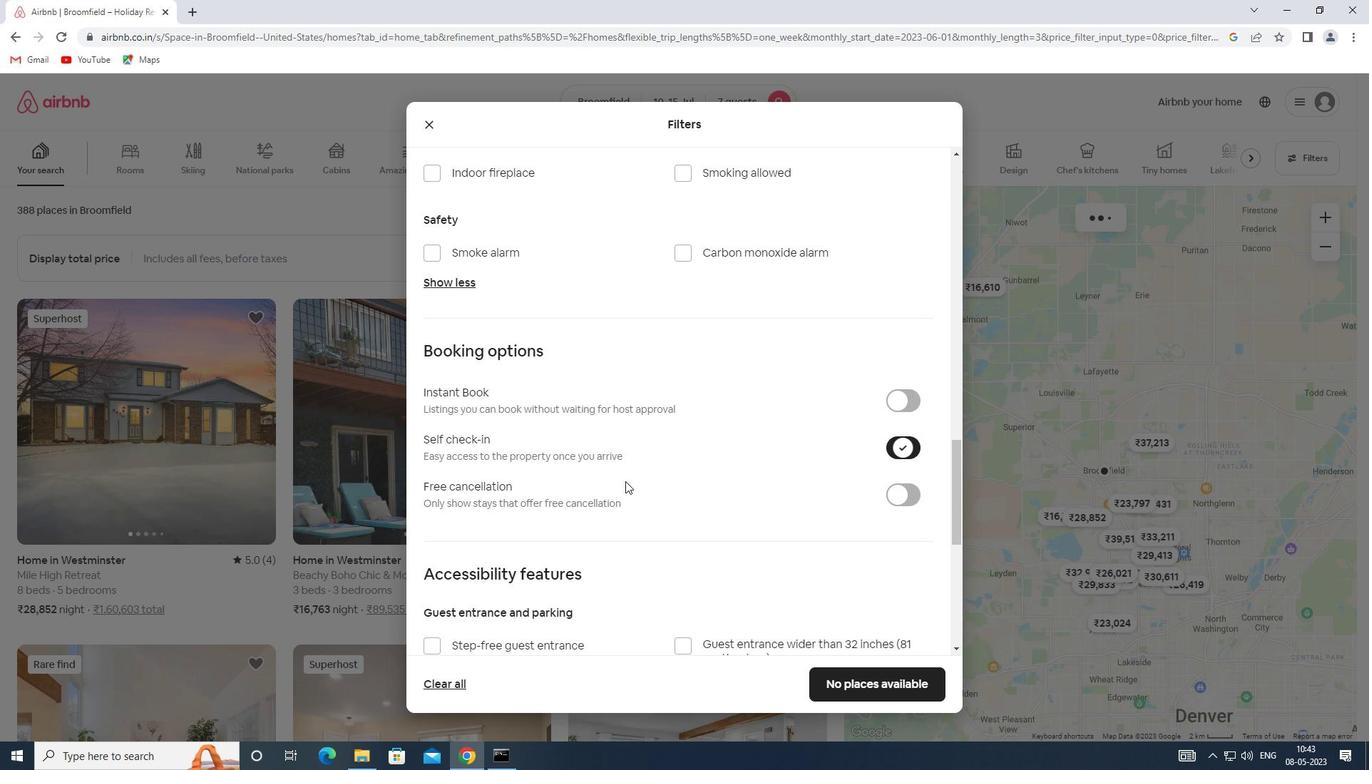 
Action: Mouse scrolled (616, 481) with delta (0, 0)
Screenshot: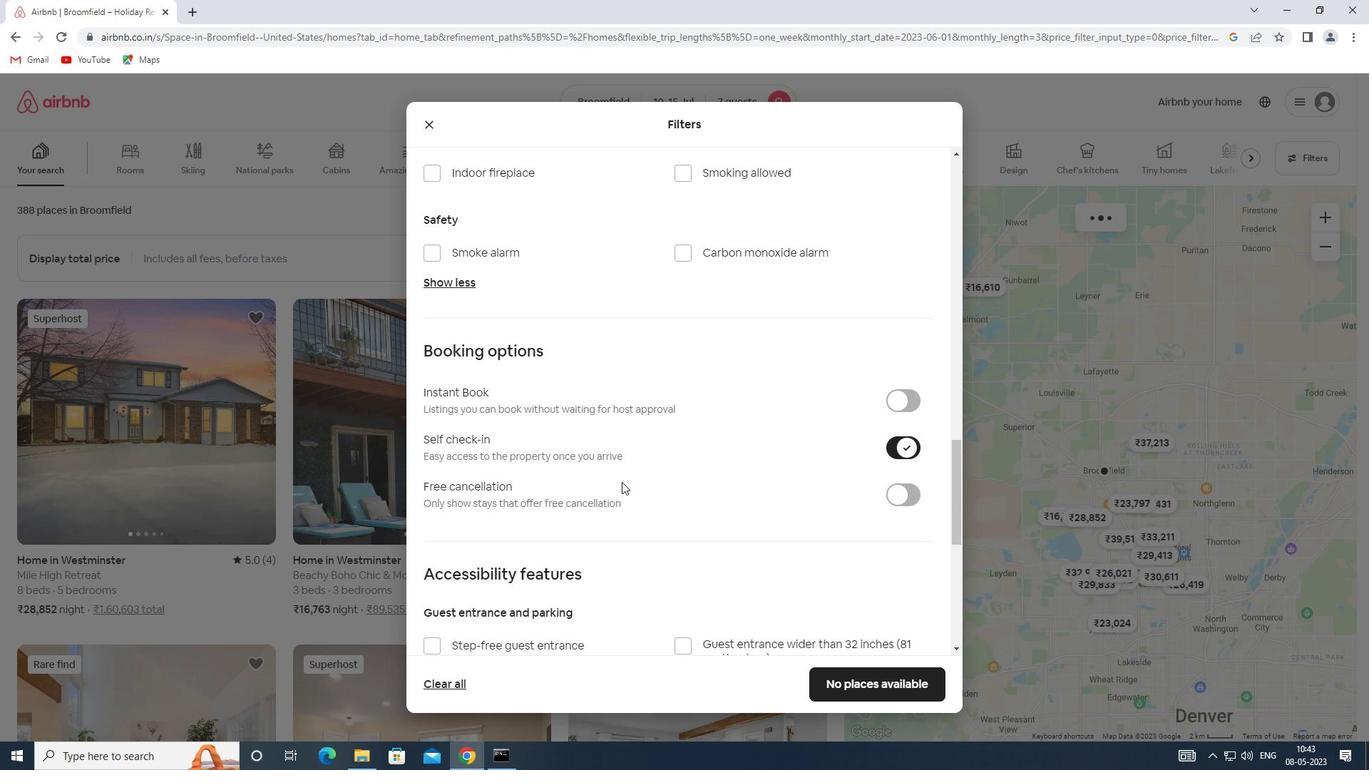 
Action: Mouse scrolled (616, 481) with delta (0, 0)
Screenshot: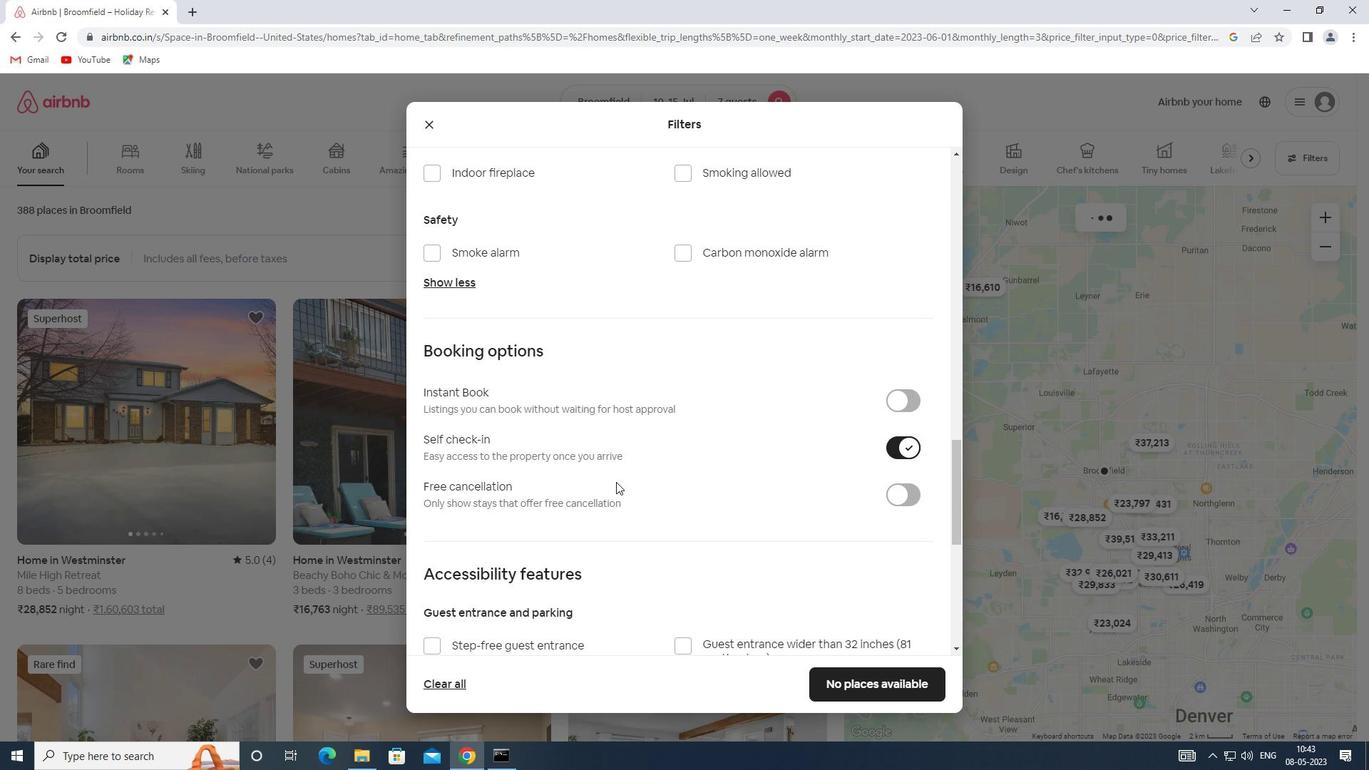 
Action: Mouse scrolled (616, 481) with delta (0, 0)
Screenshot: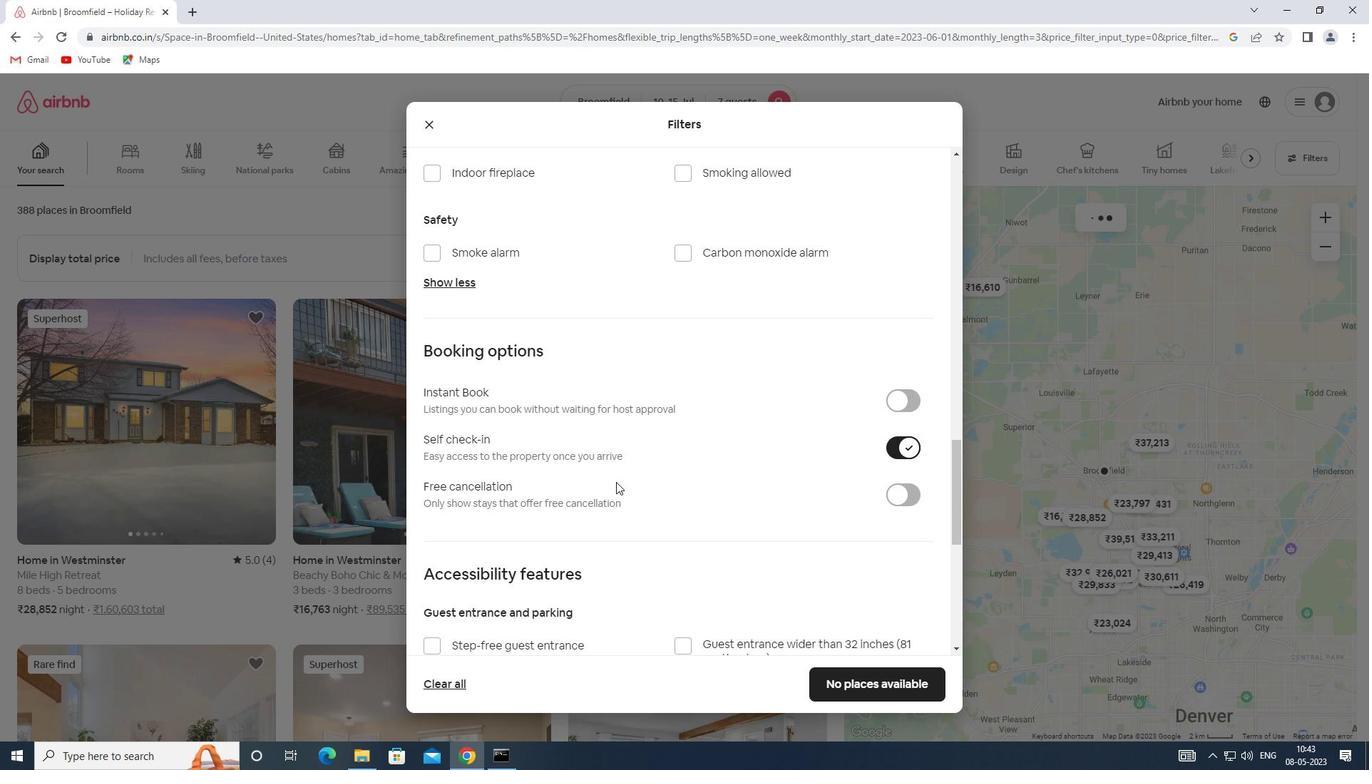 
Action: Mouse moved to (615, 482)
Screenshot: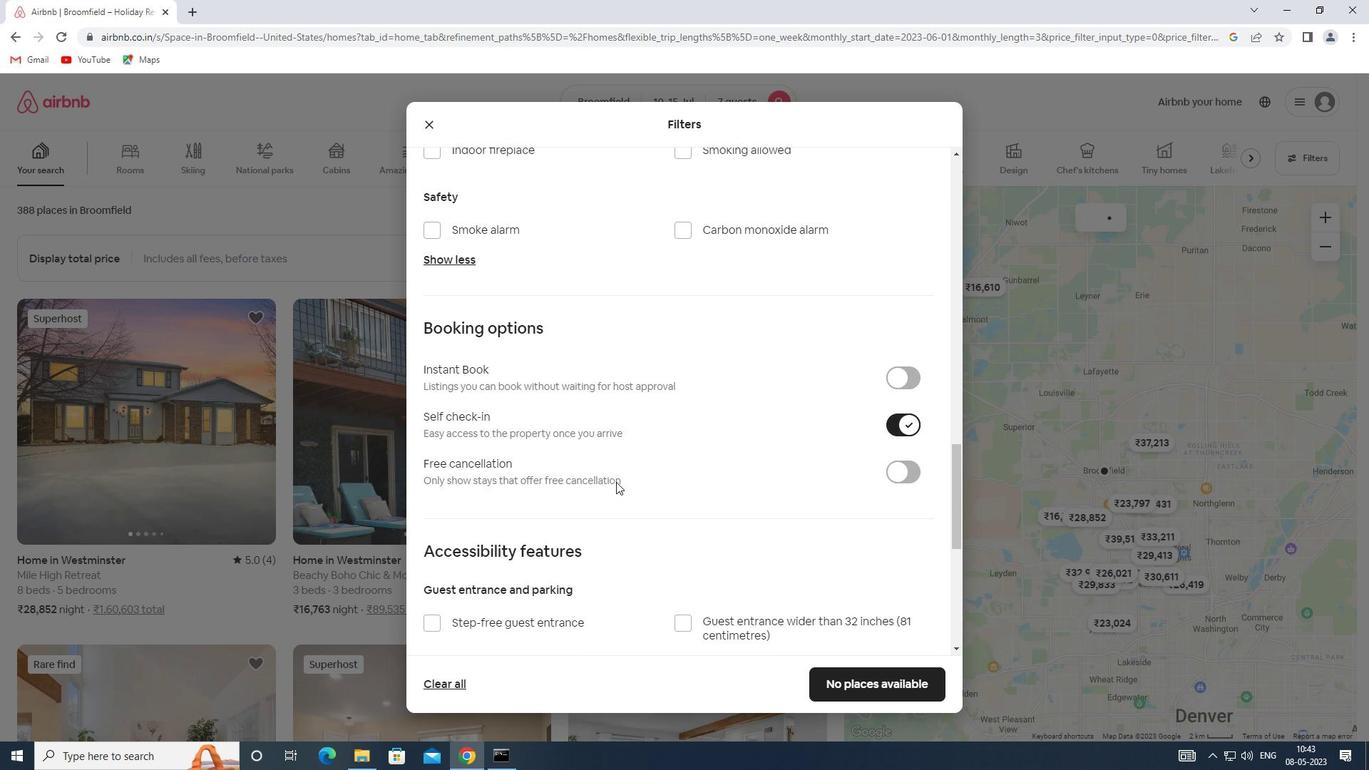 
Action: Mouse scrolled (615, 481) with delta (0, 0)
Screenshot: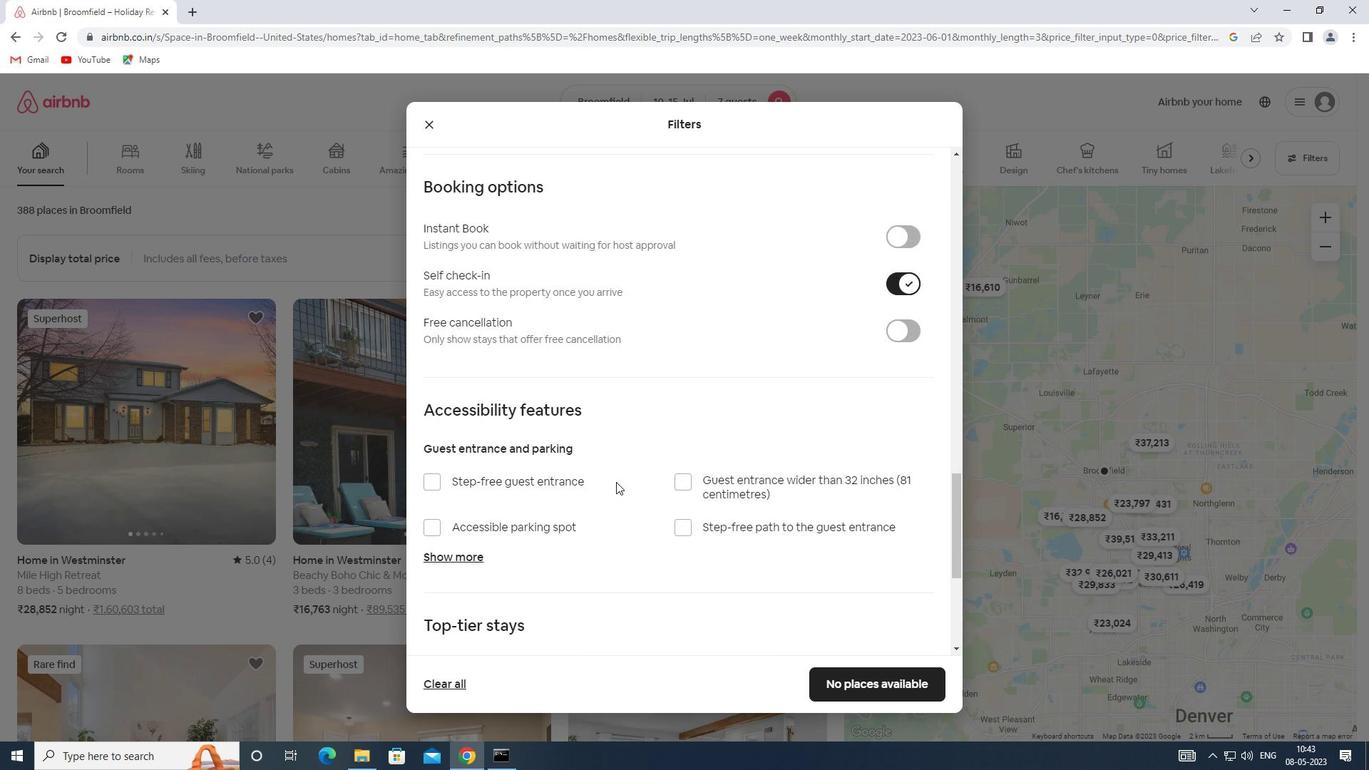 
Action: Mouse scrolled (615, 481) with delta (0, 0)
Screenshot: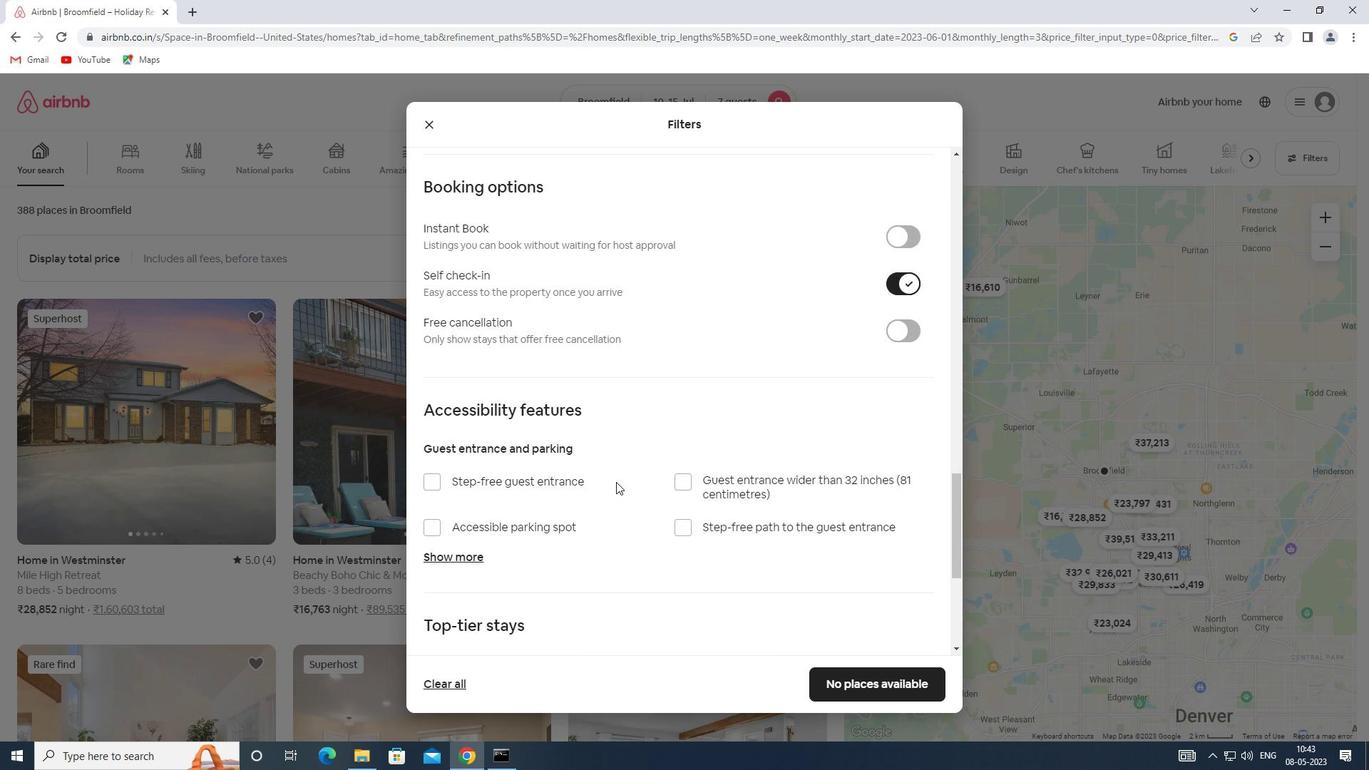 
Action: Mouse moved to (524, 562)
Screenshot: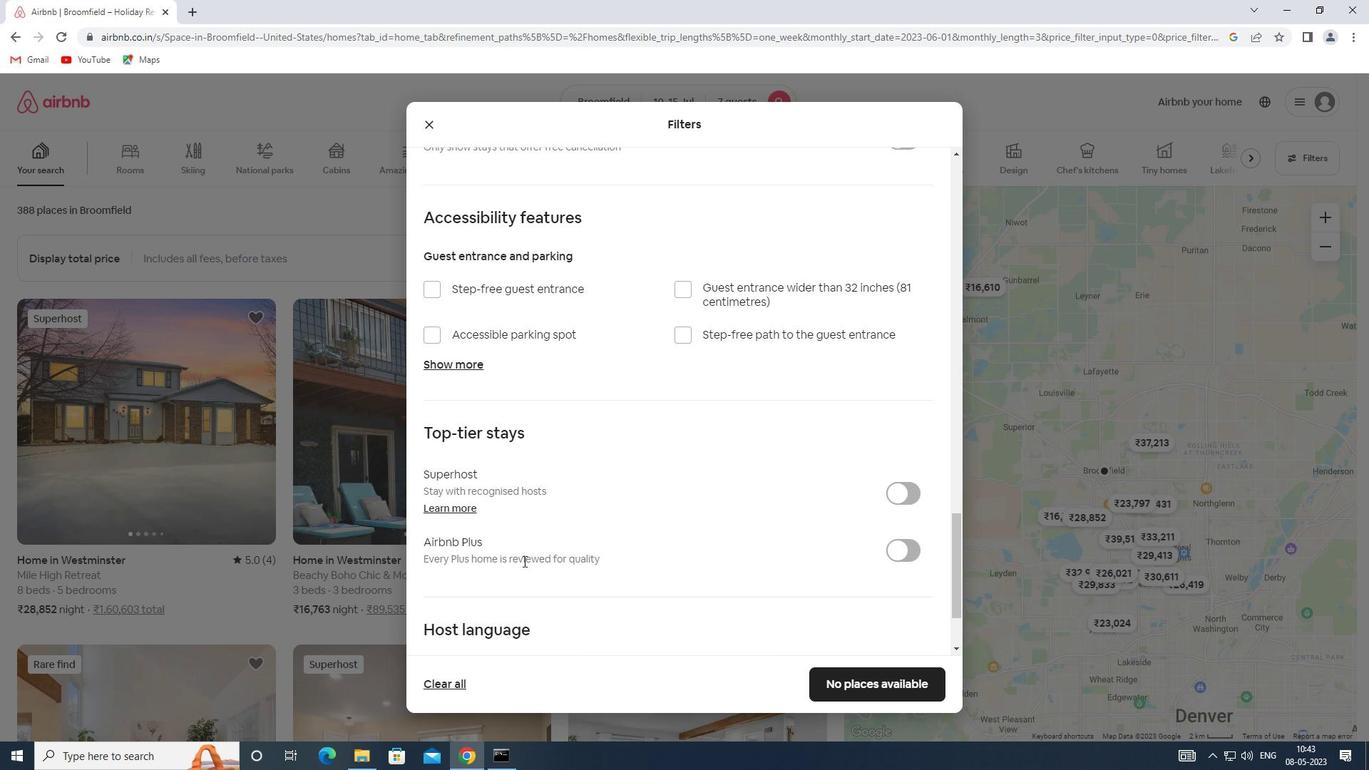 
Action: Mouse scrolled (524, 561) with delta (0, 0)
Screenshot: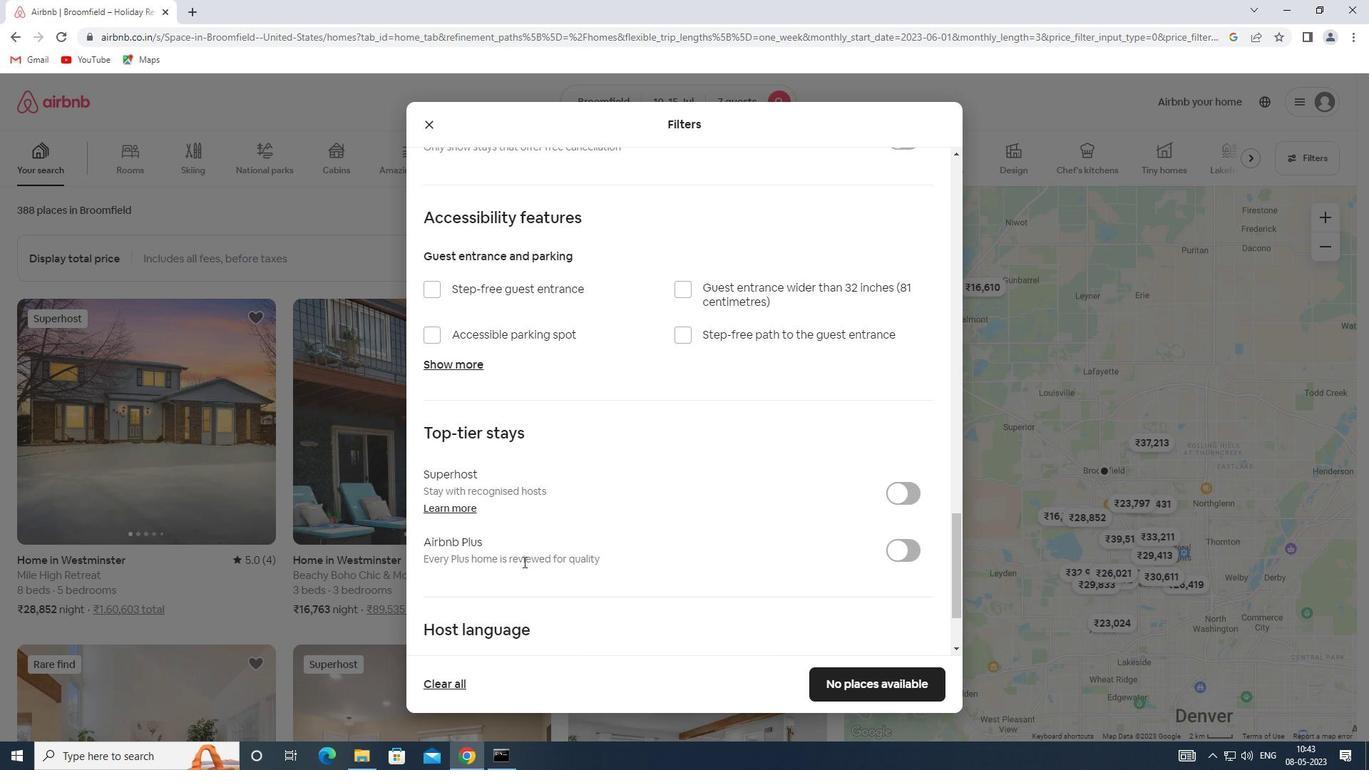 
Action: Mouse scrolled (524, 561) with delta (0, 0)
Screenshot: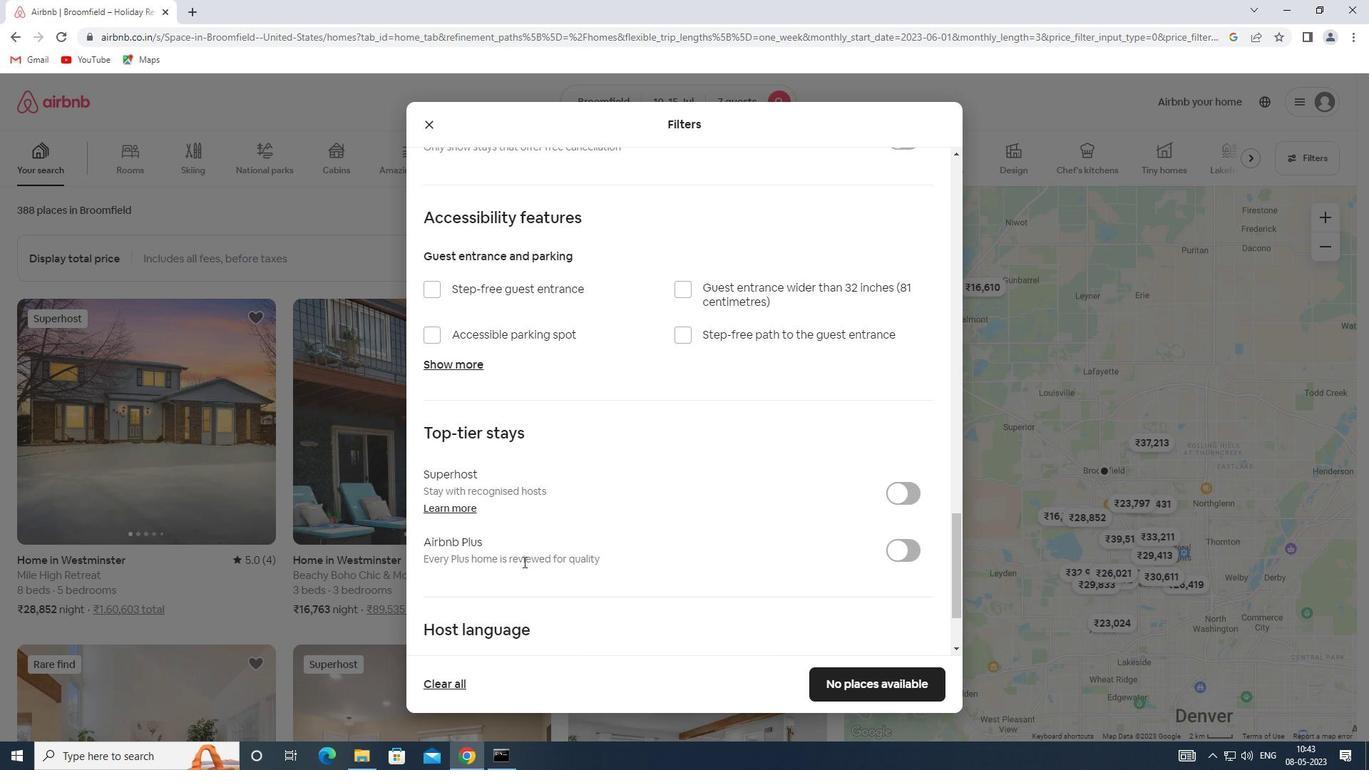 
Action: Mouse moved to (479, 557)
Screenshot: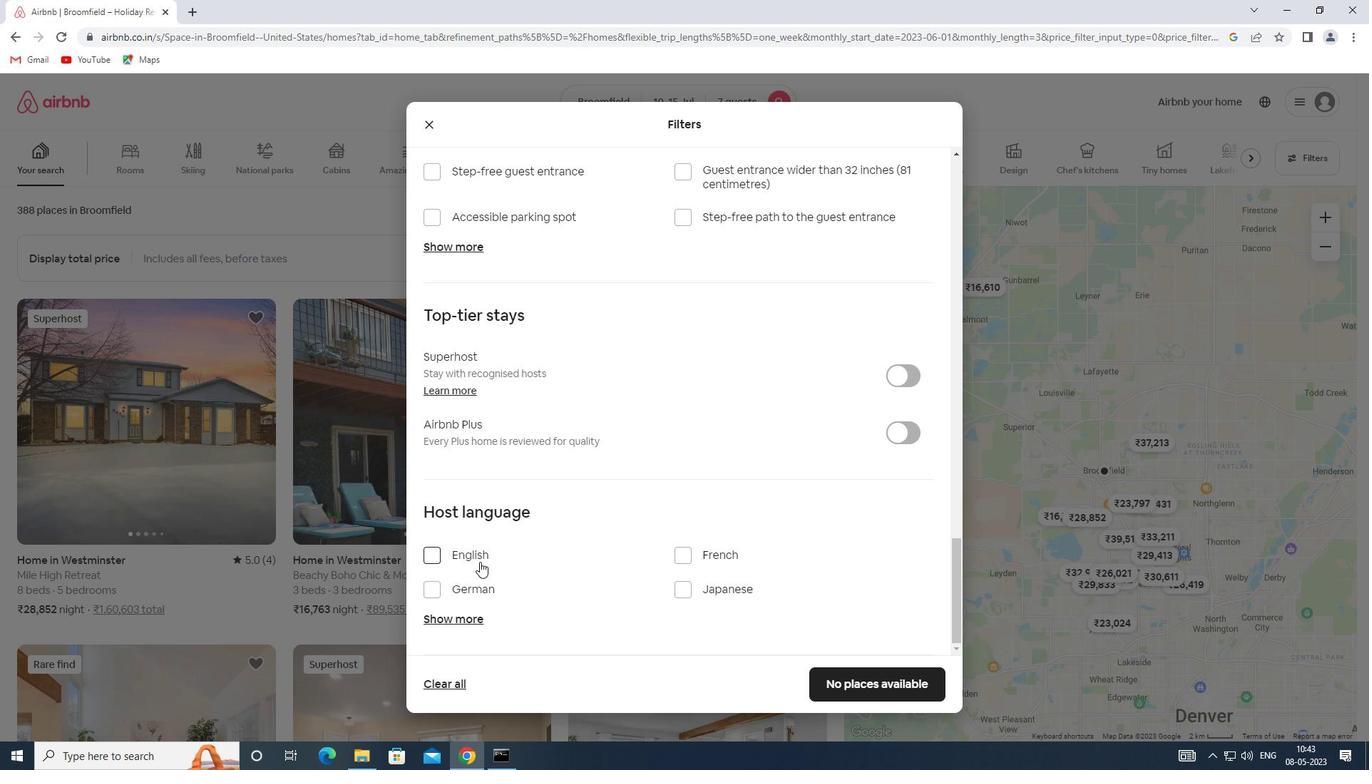 
Action: Mouse pressed left at (479, 557)
Screenshot: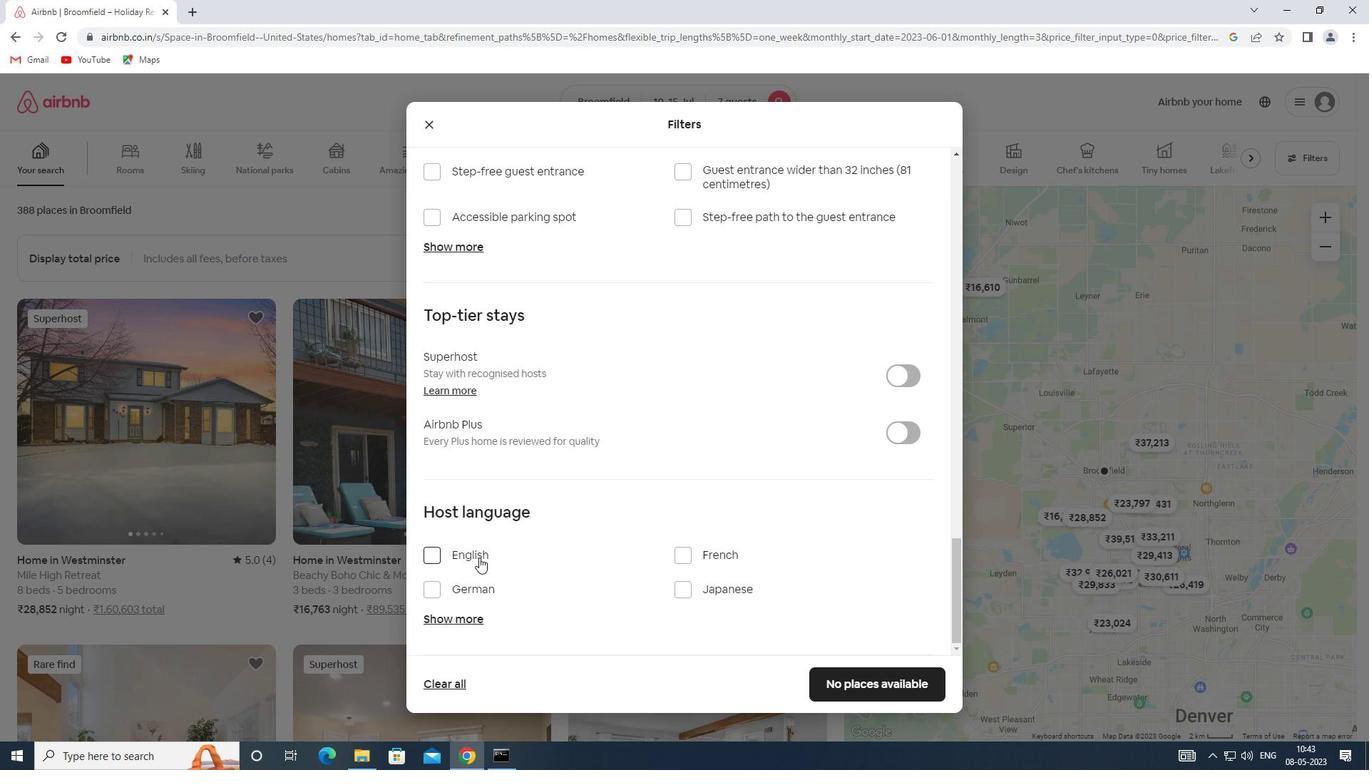 
Action: Mouse moved to (857, 678)
Screenshot: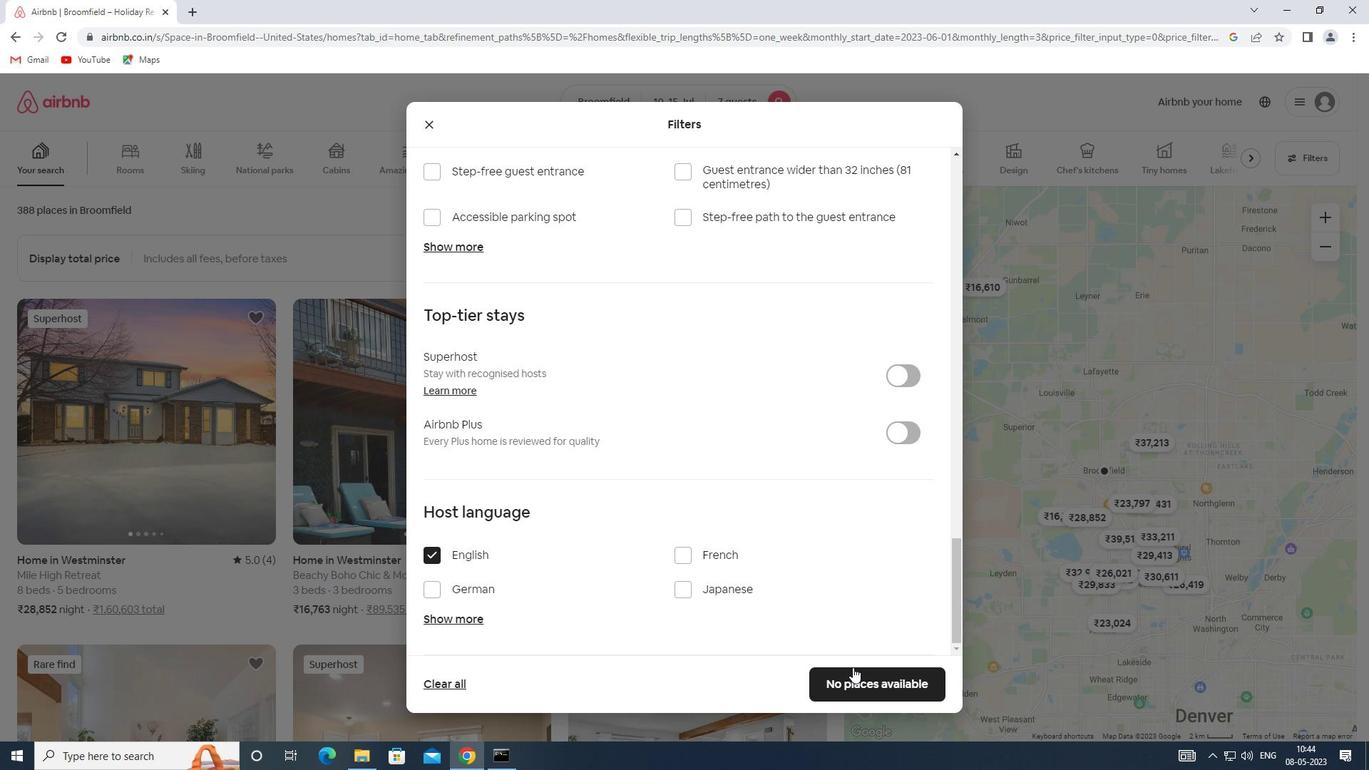 
Action: Mouse pressed left at (857, 678)
Screenshot: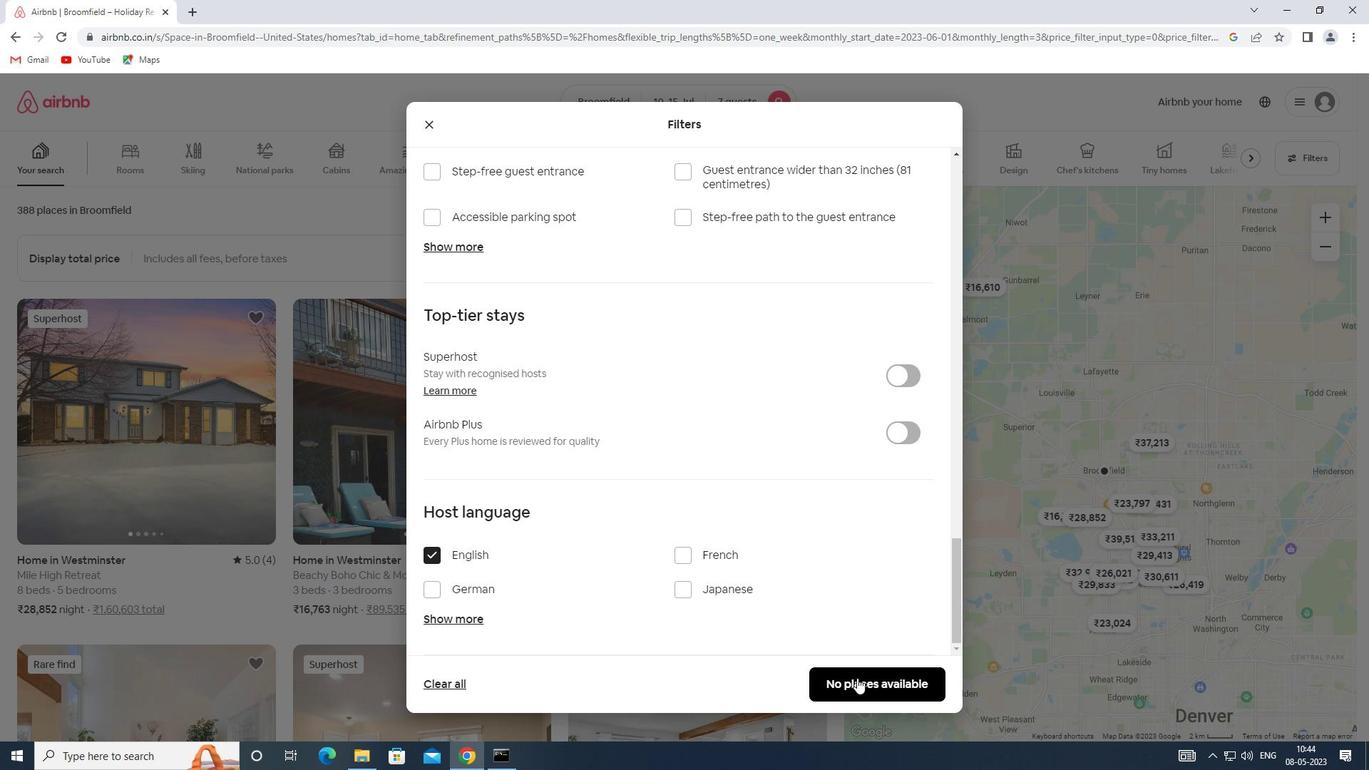 
